 Task: Find connections with filter location Remedios with filter topic #training with filter profile language English with filter current company Korn Ferry with filter school Adamas University with filter industry Clay and Refractory Products Manufacturing with filter service category Resume Writing with filter keywords title Business Analyst
Action: Mouse moved to (633, 87)
Screenshot: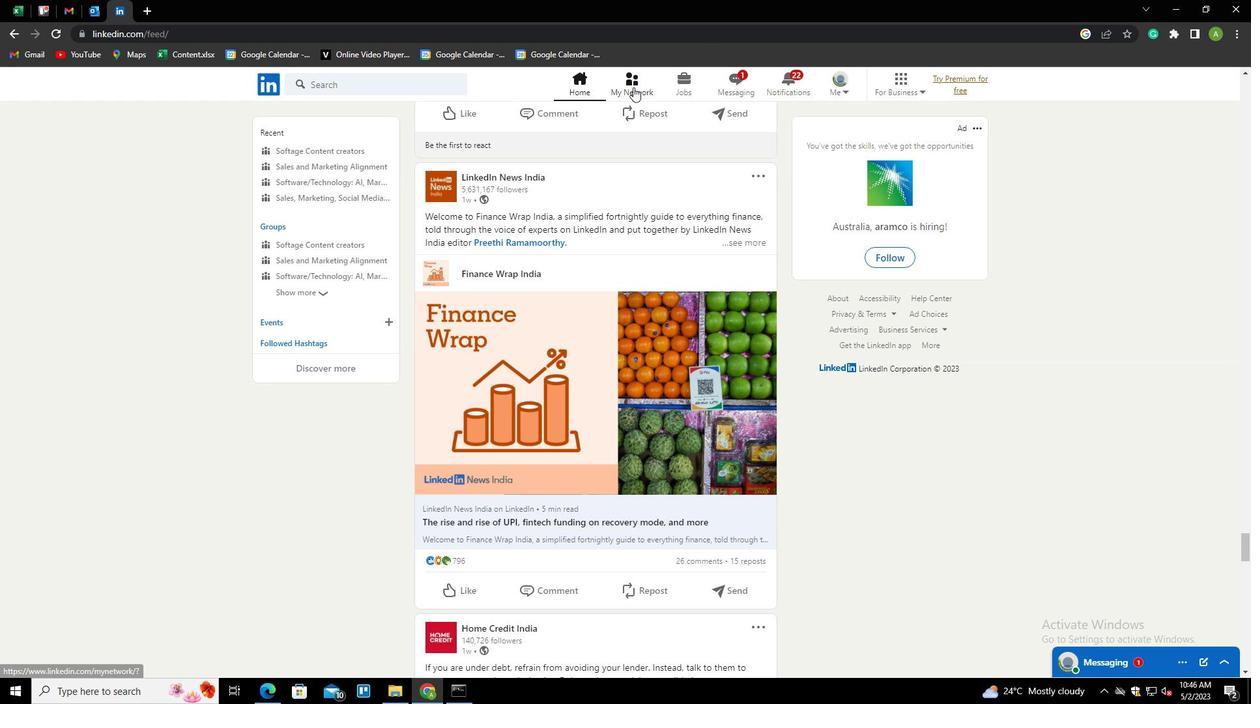 
Action: Mouse pressed left at (633, 87)
Screenshot: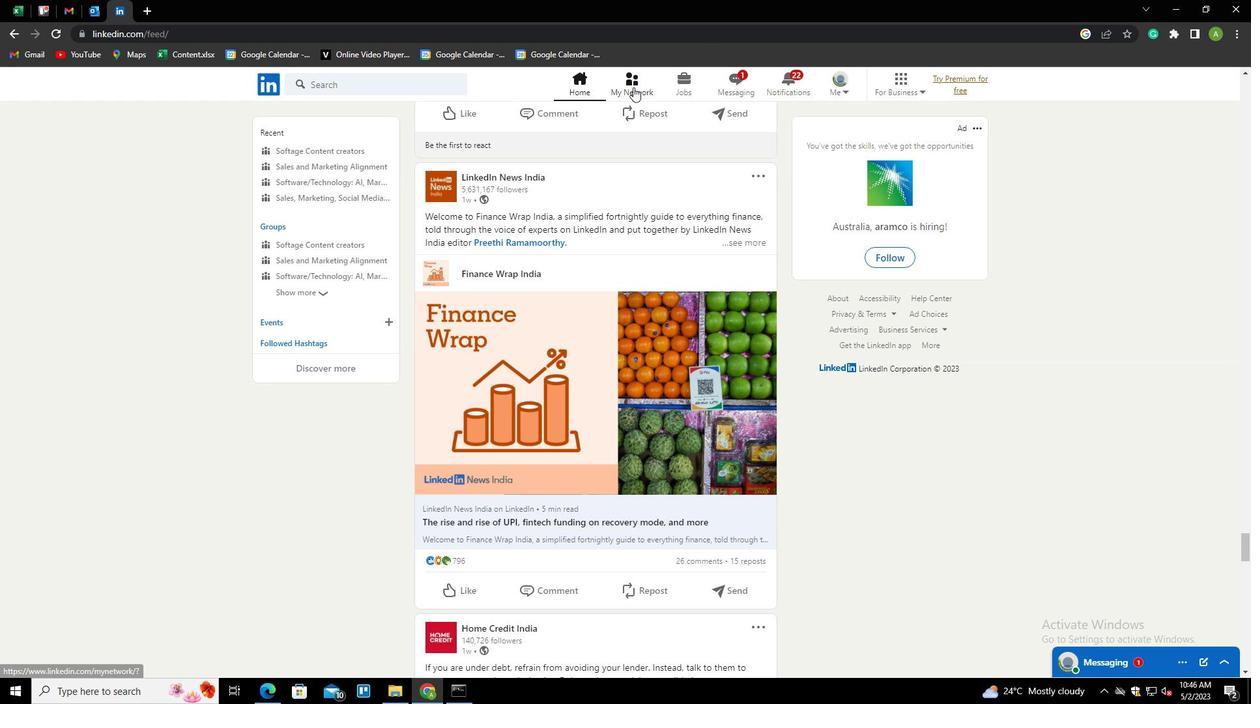 
Action: Mouse moved to (316, 157)
Screenshot: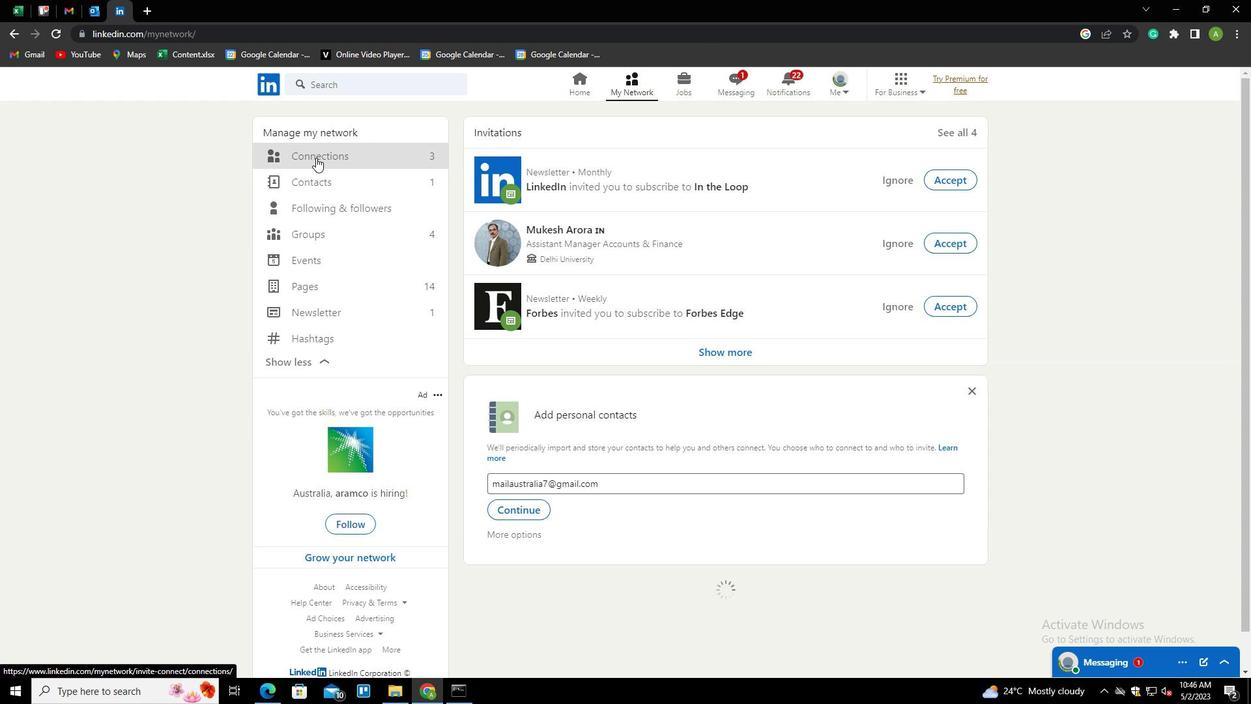 
Action: Mouse pressed left at (316, 157)
Screenshot: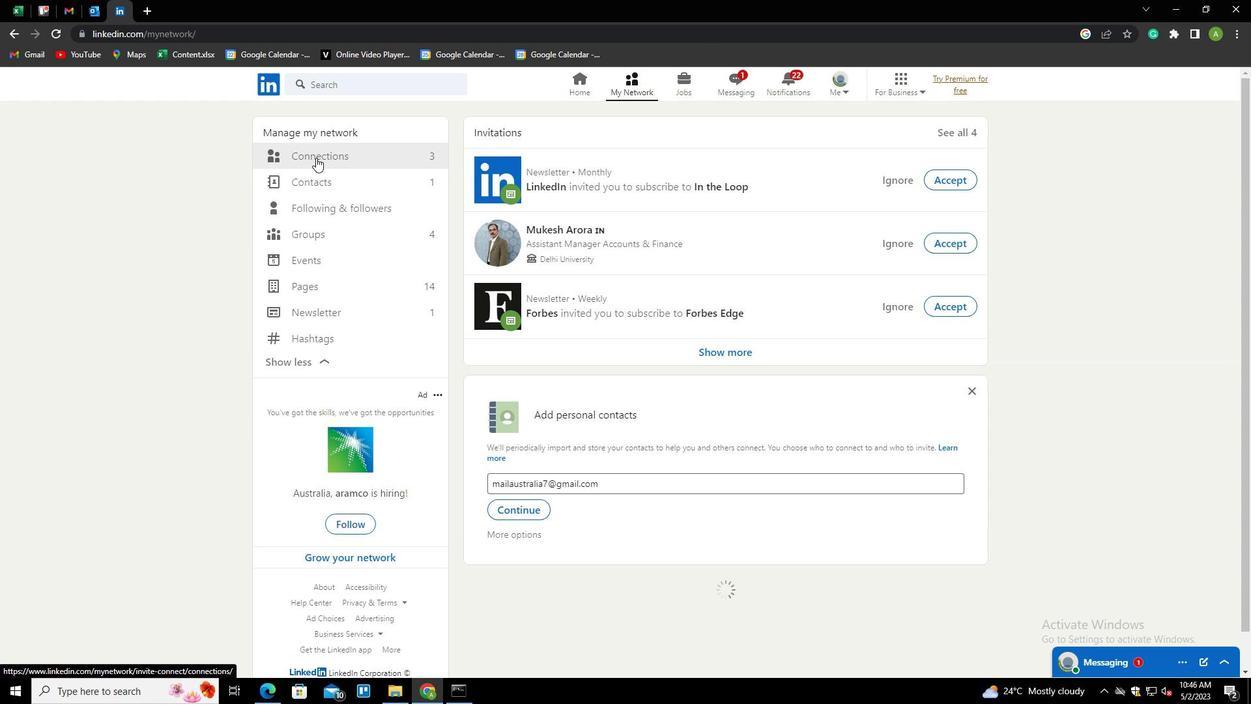 
Action: Mouse moved to (700, 153)
Screenshot: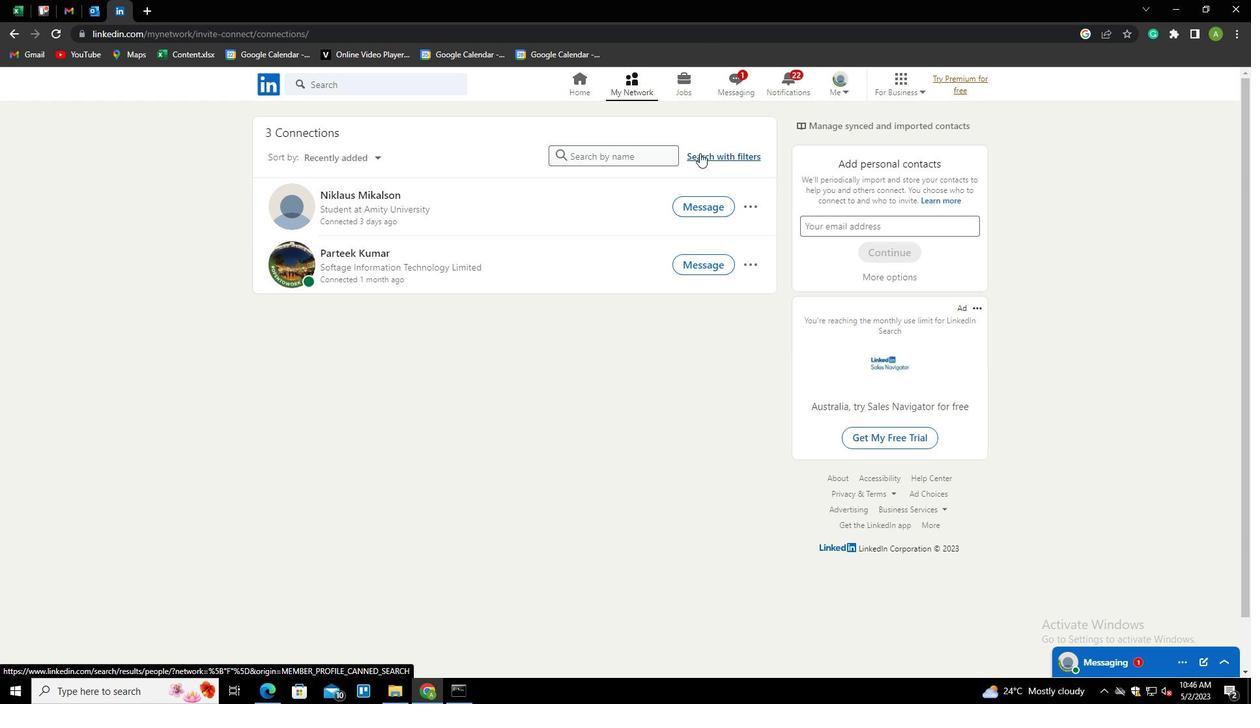 
Action: Mouse pressed left at (700, 153)
Screenshot: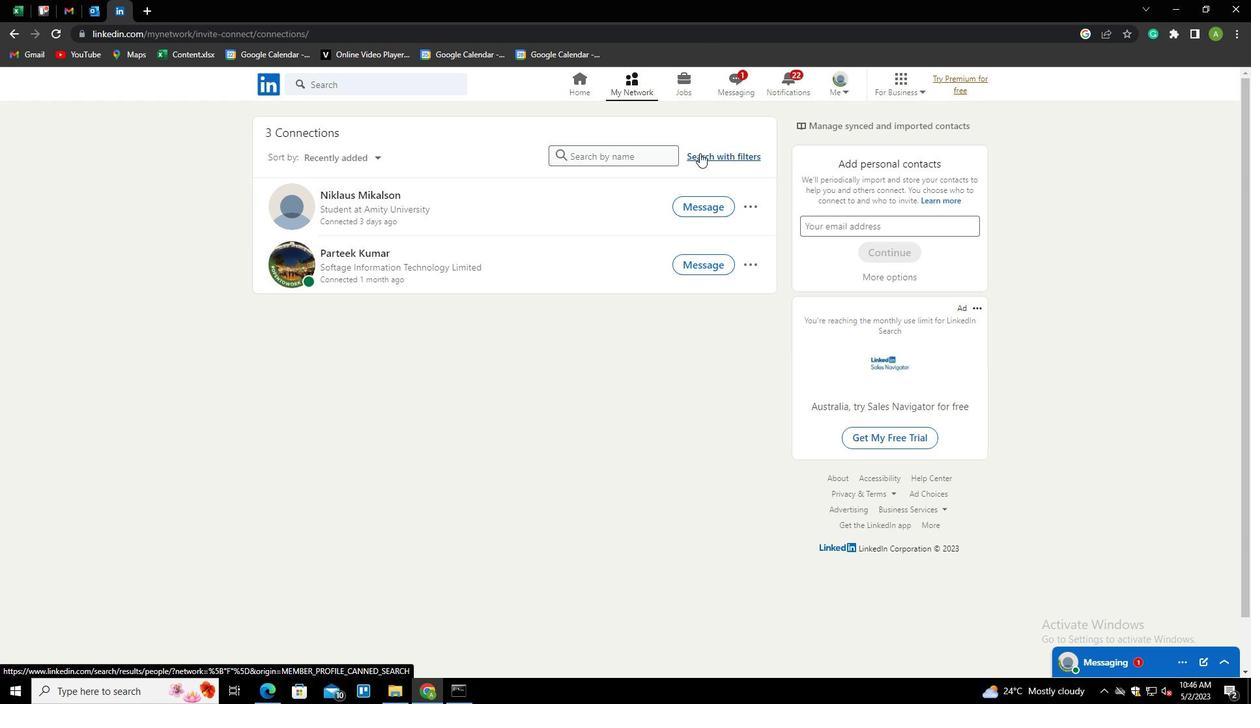 
Action: Mouse moved to (668, 118)
Screenshot: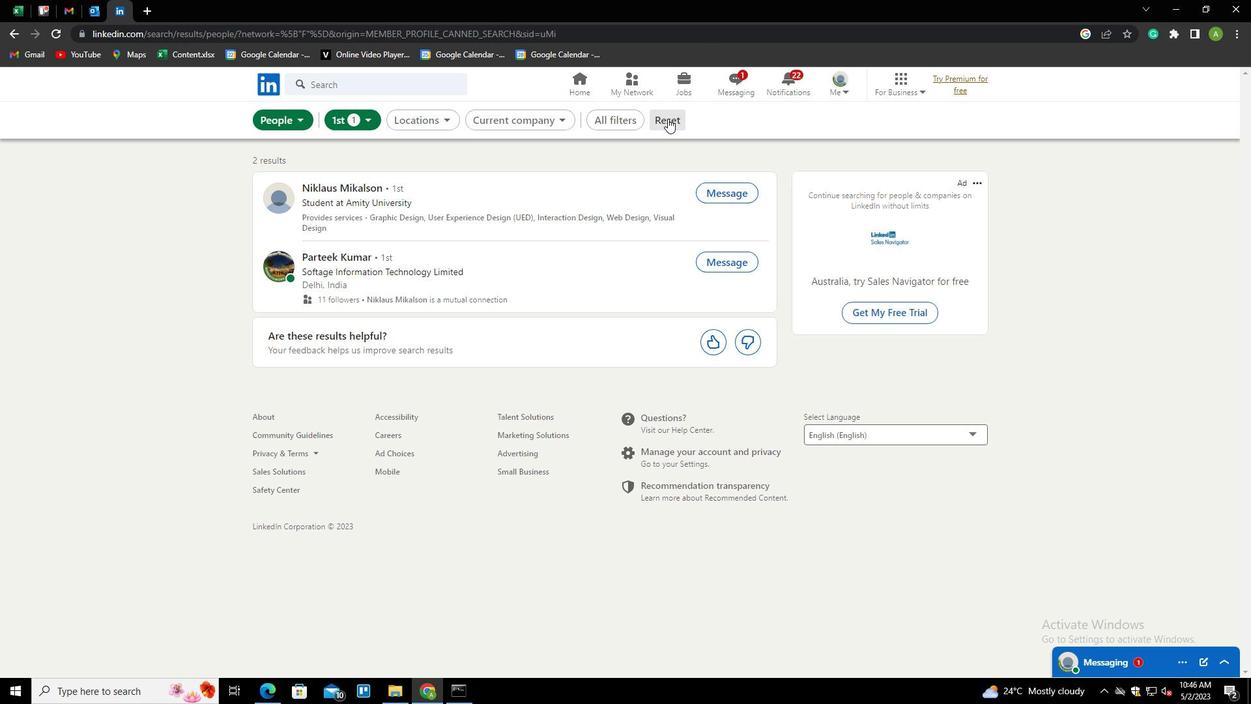 
Action: Mouse pressed left at (668, 118)
Screenshot: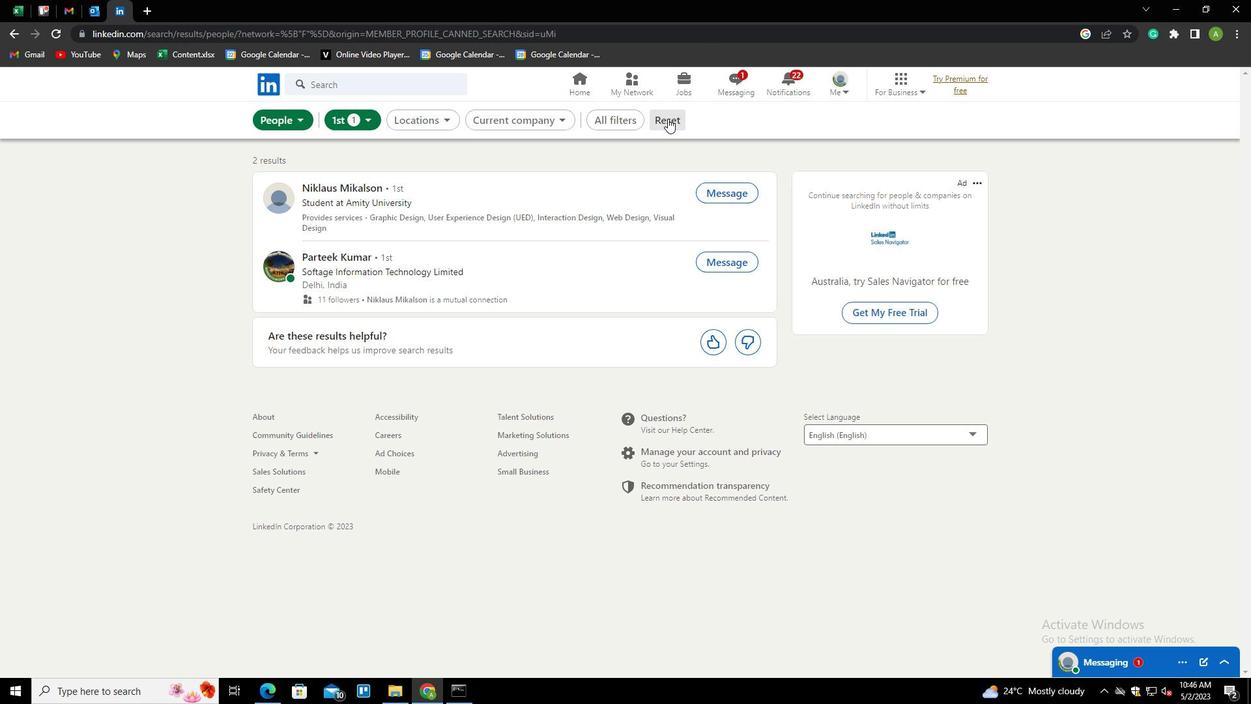
Action: Mouse moved to (647, 119)
Screenshot: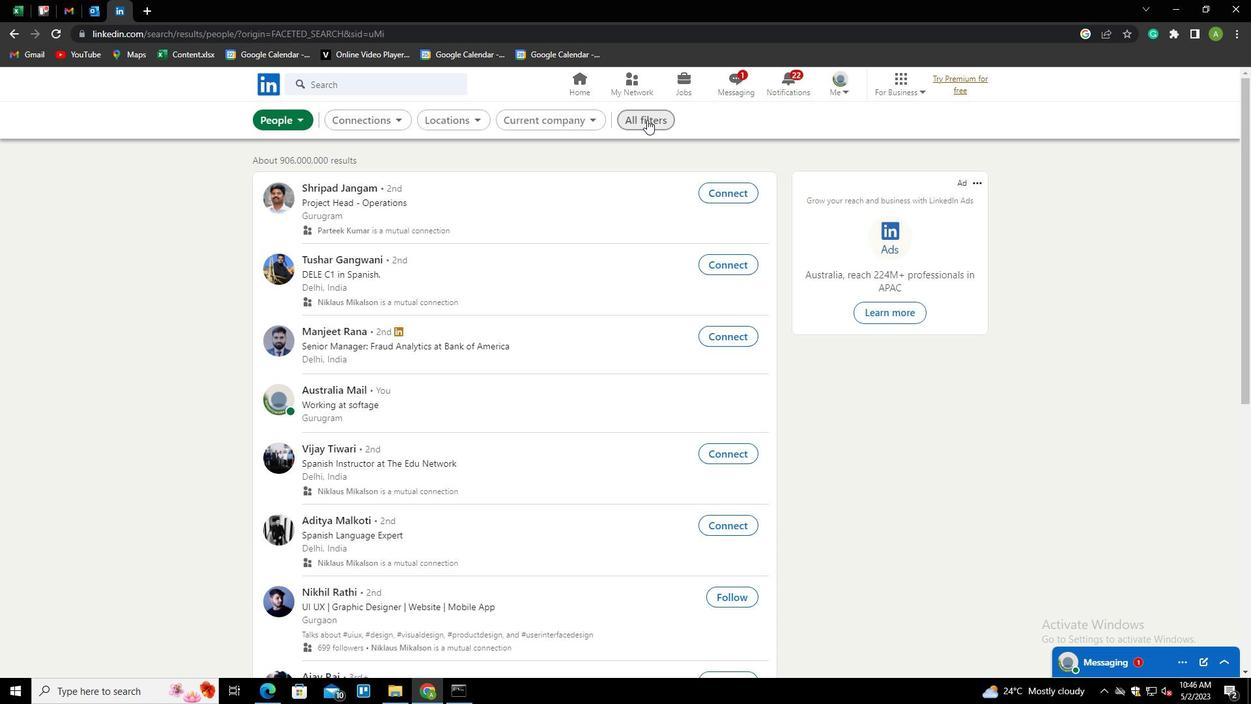 
Action: Mouse pressed left at (647, 119)
Screenshot: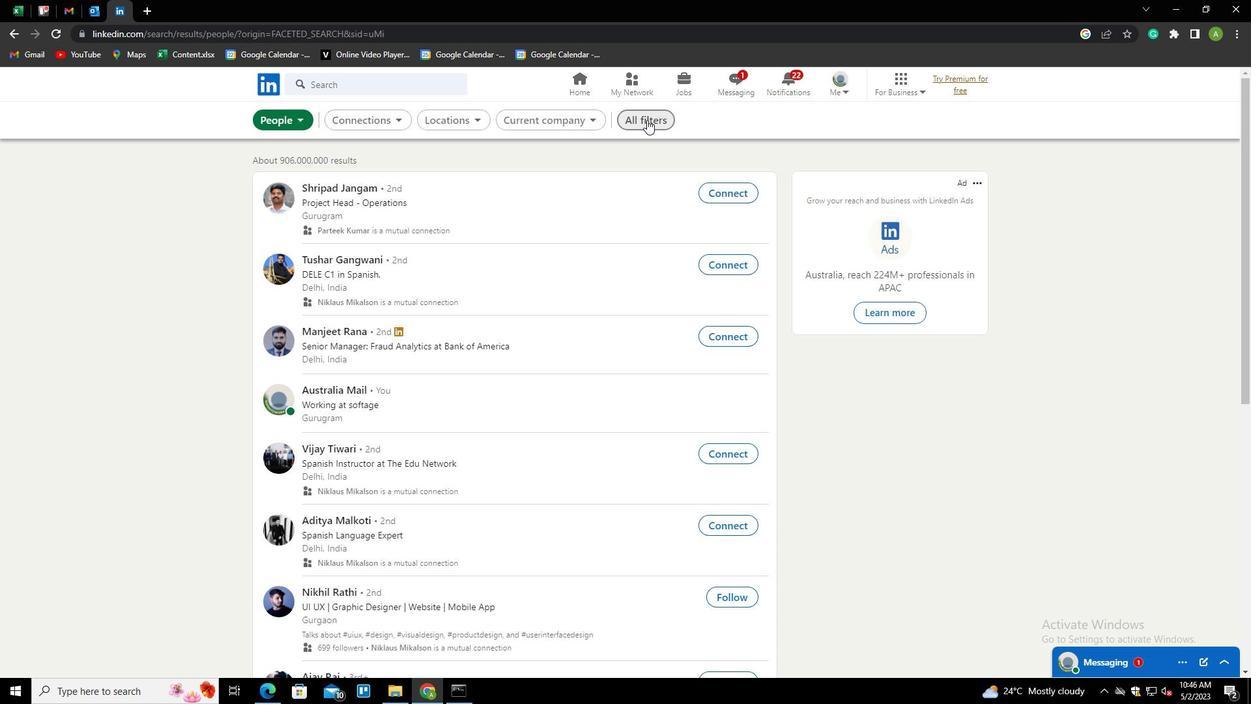
Action: Mouse moved to (964, 285)
Screenshot: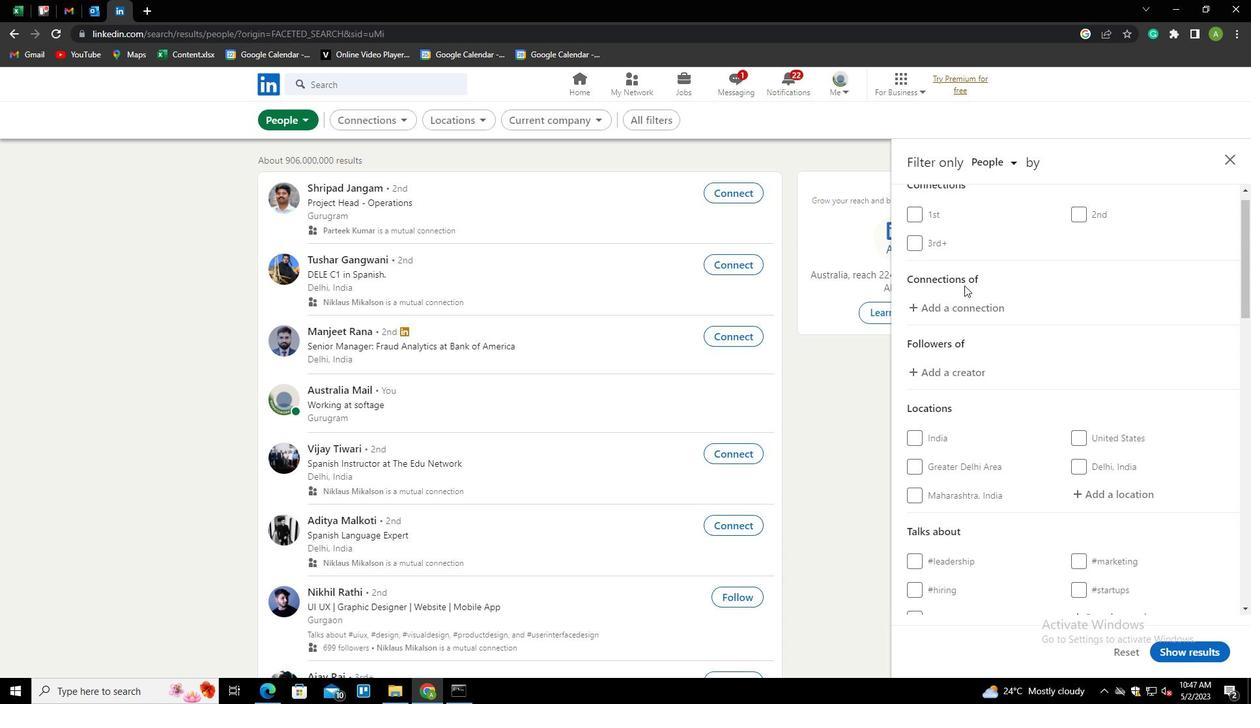 
Action: Mouse scrolled (964, 284) with delta (0, 0)
Screenshot: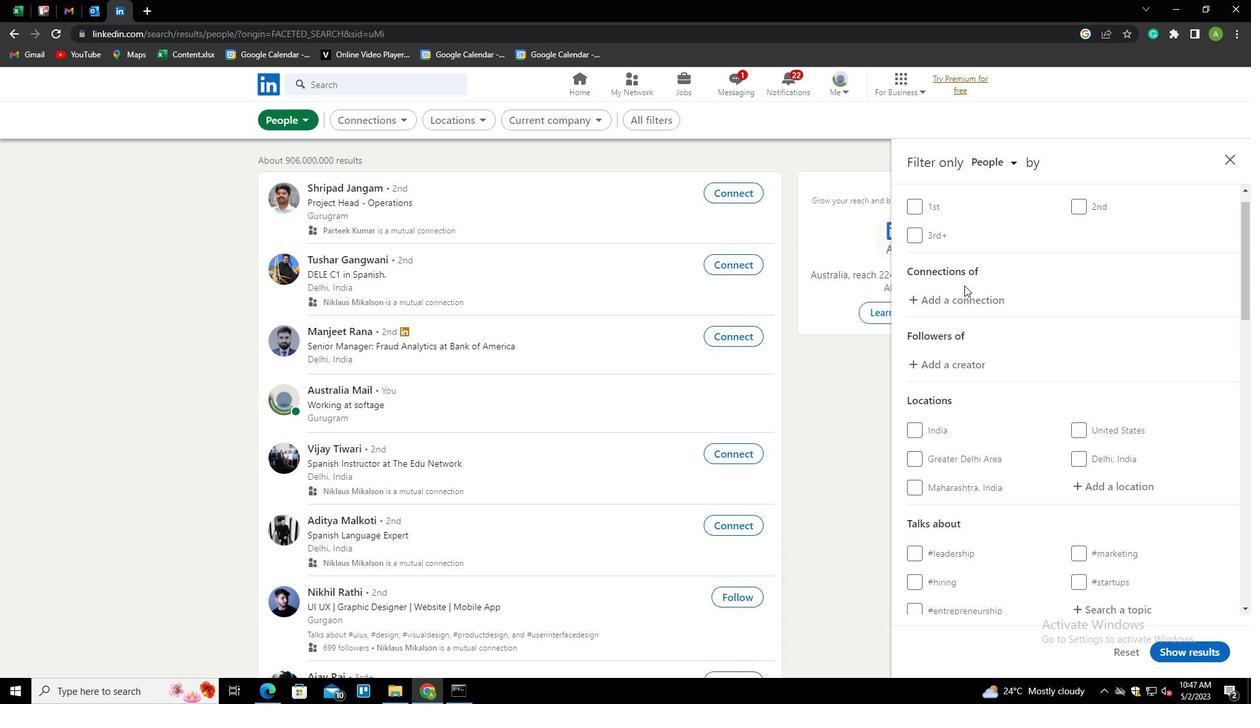 
Action: Mouse scrolled (964, 284) with delta (0, 0)
Screenshot: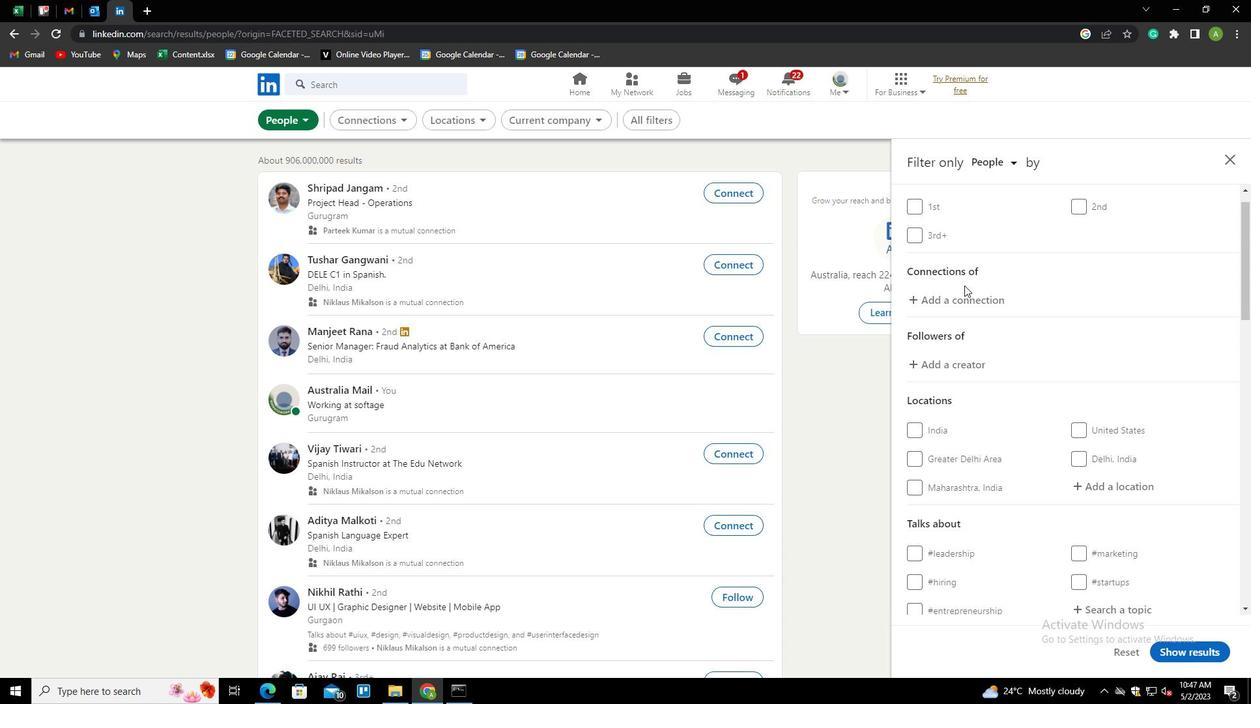 
Action: Mouse scrolled (964, 284) with delta (0, 0)
Screenshot: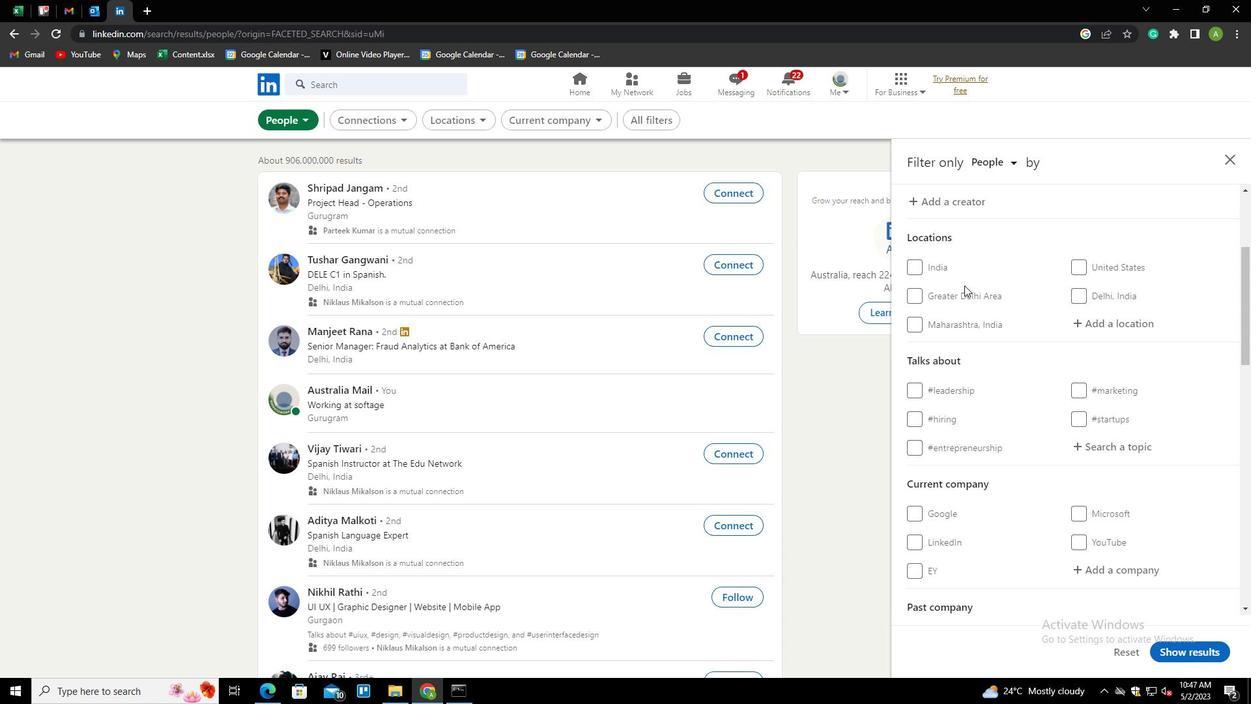 
Action: Mouse scrolled (964, 284) with delta (0, 0)
Screenshot: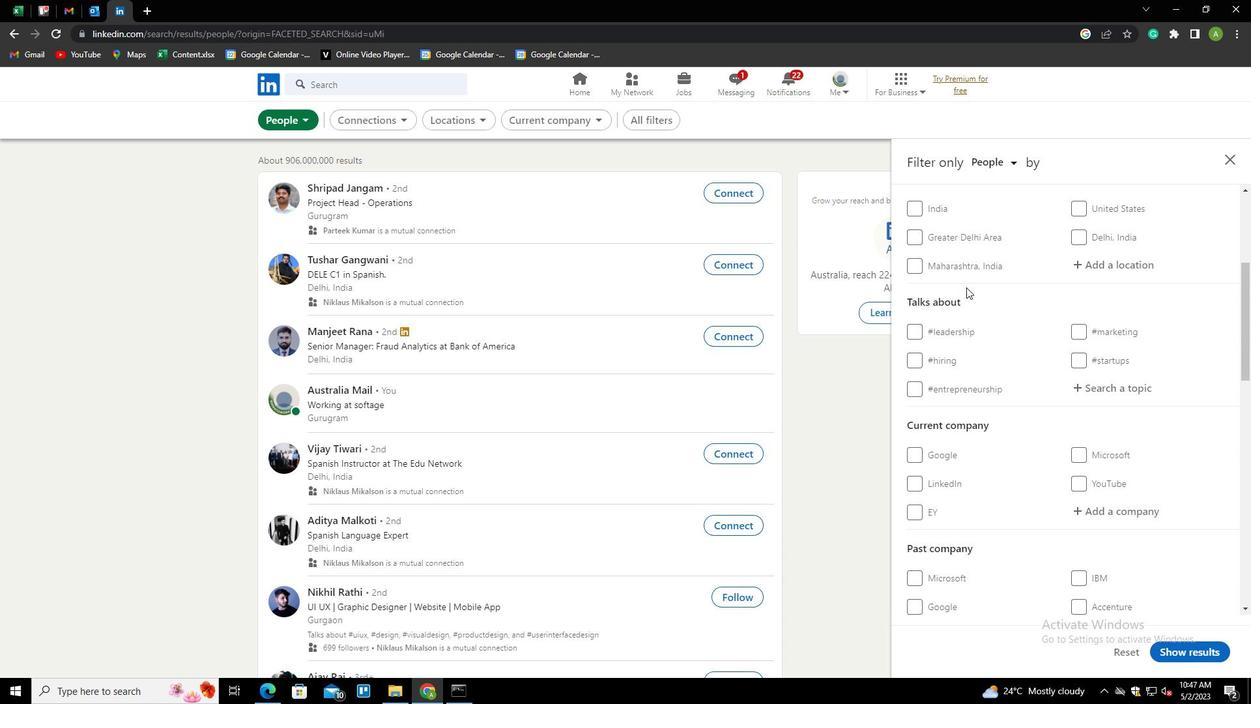 
Action: Mouse moved to (1087, 260)
Screenshot: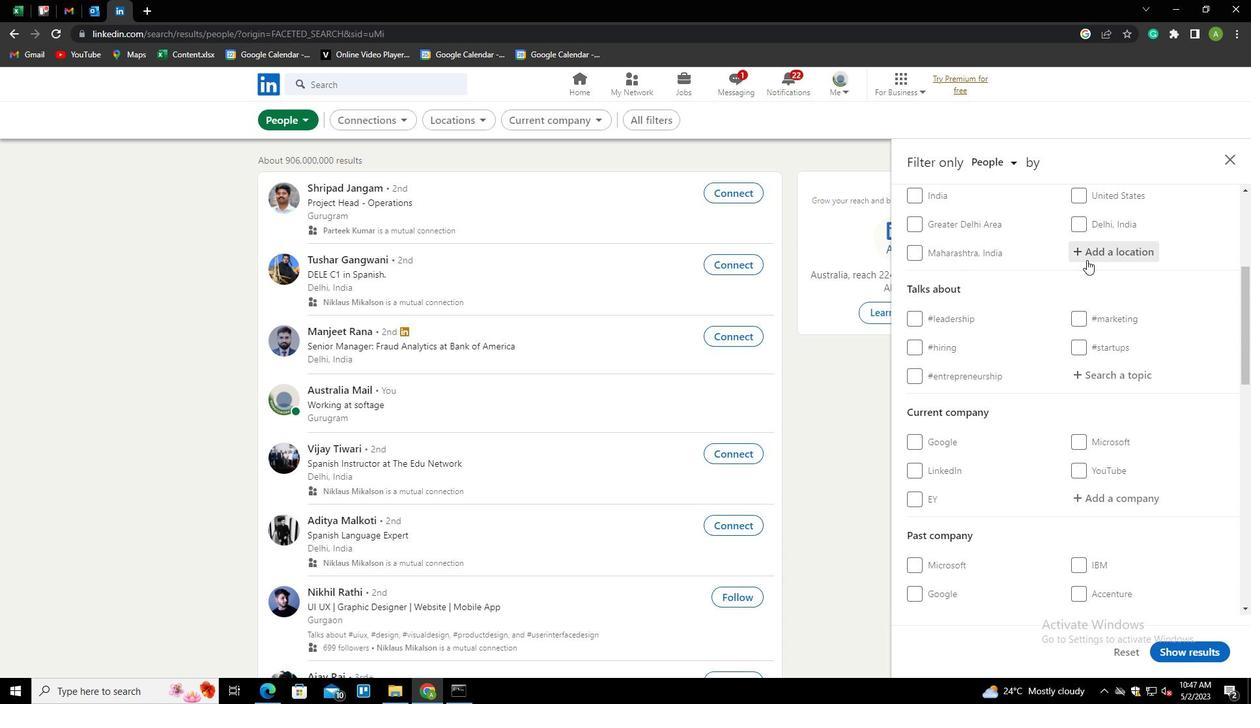
Action: Mouse pressed left at (1087, 260)
Screenshot: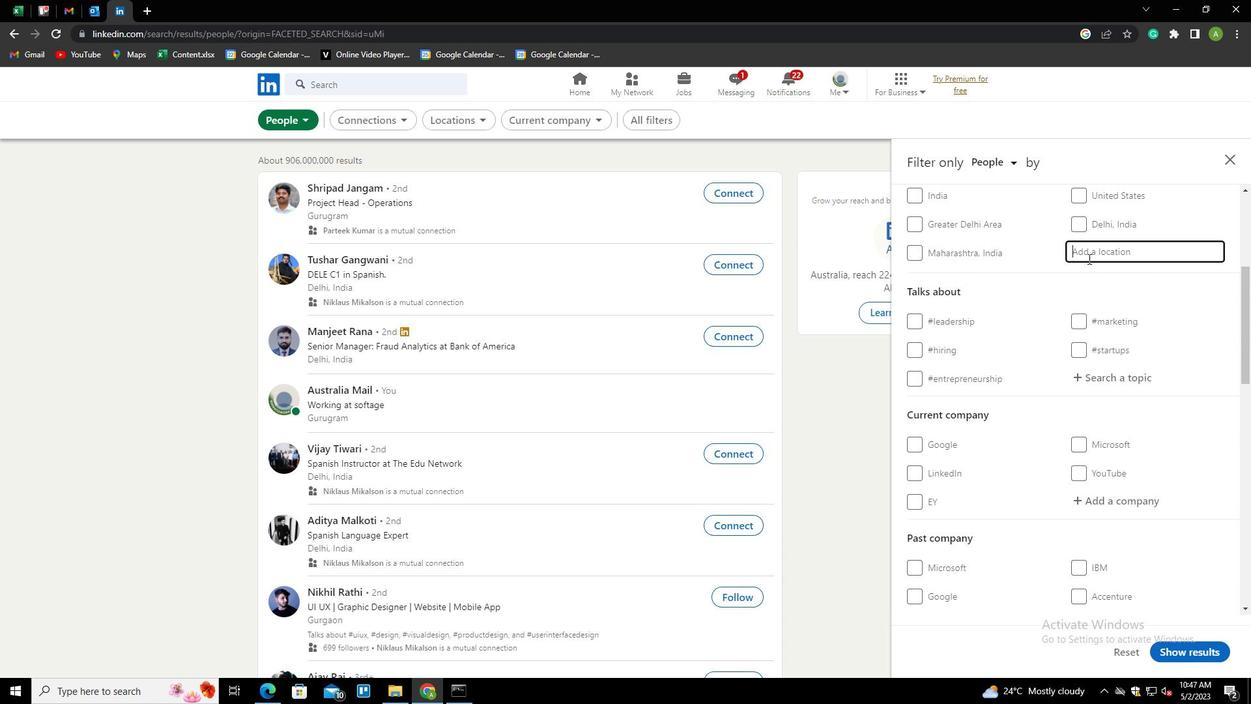 
Action: Mouse moved to (1099, 254)
Screenshot: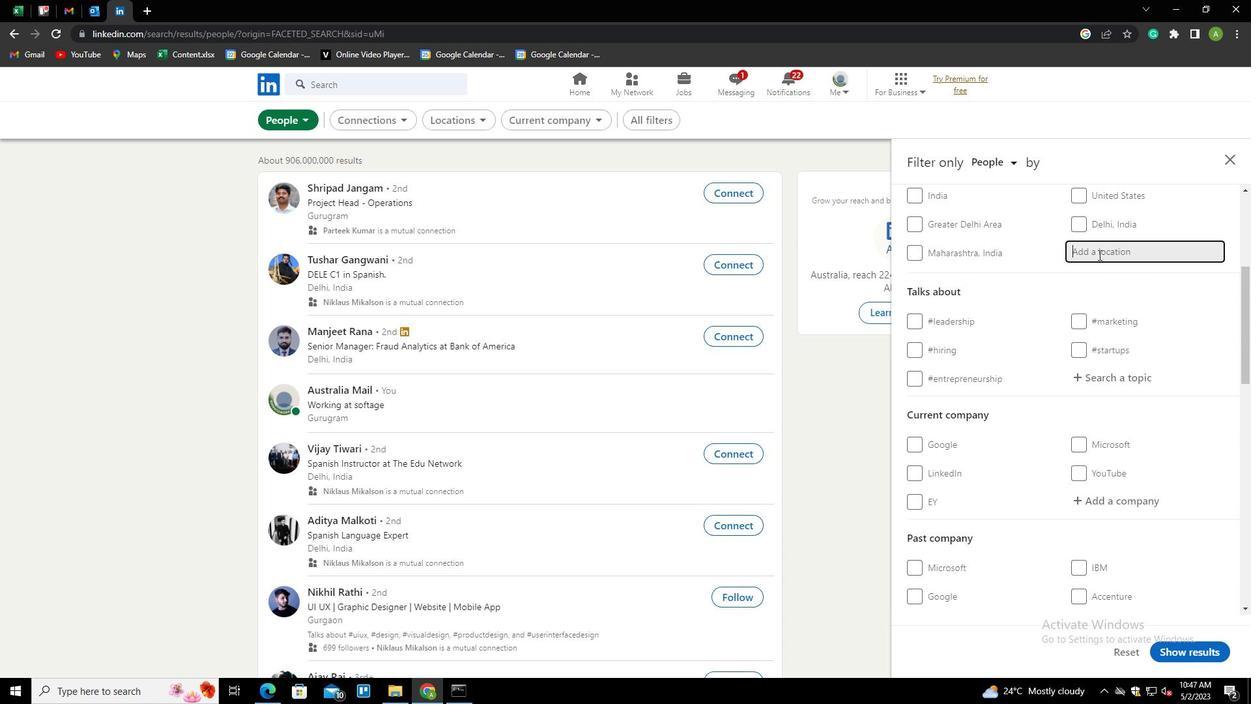 
Action: Mouse pressed left at (1099, 254)
Screenshot: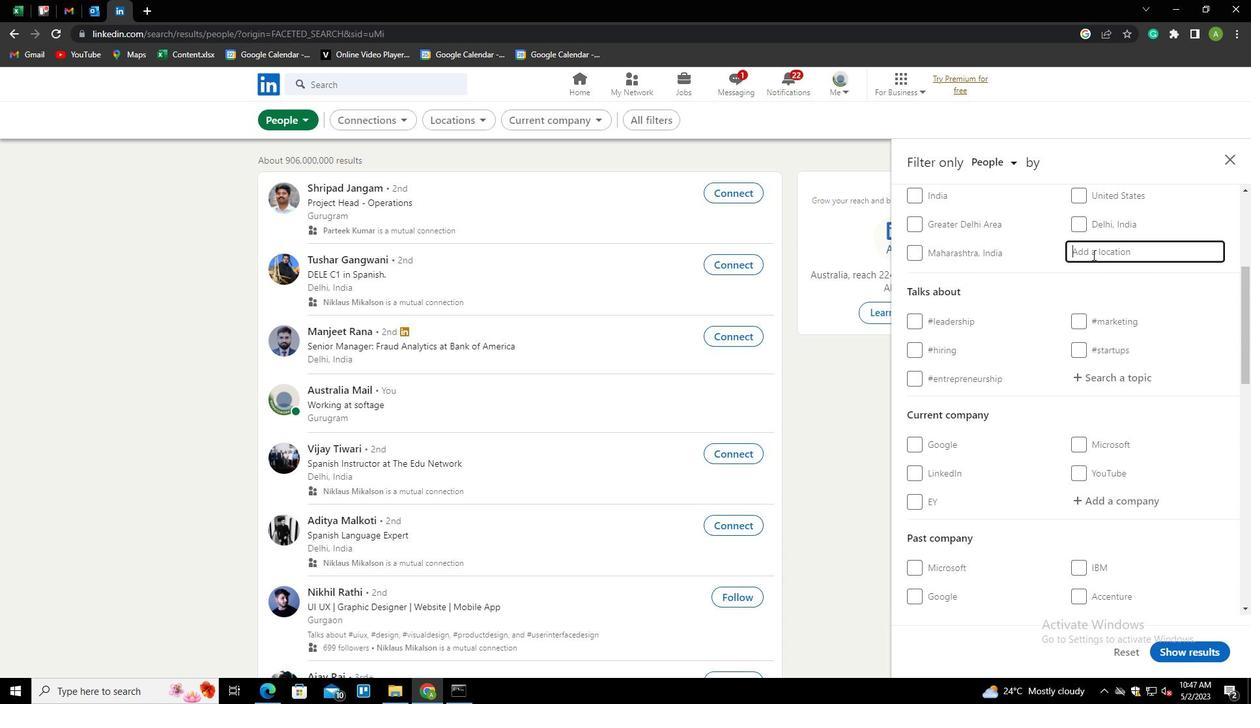 
Action: Mouse moved to (1093, 254)
Screenshot: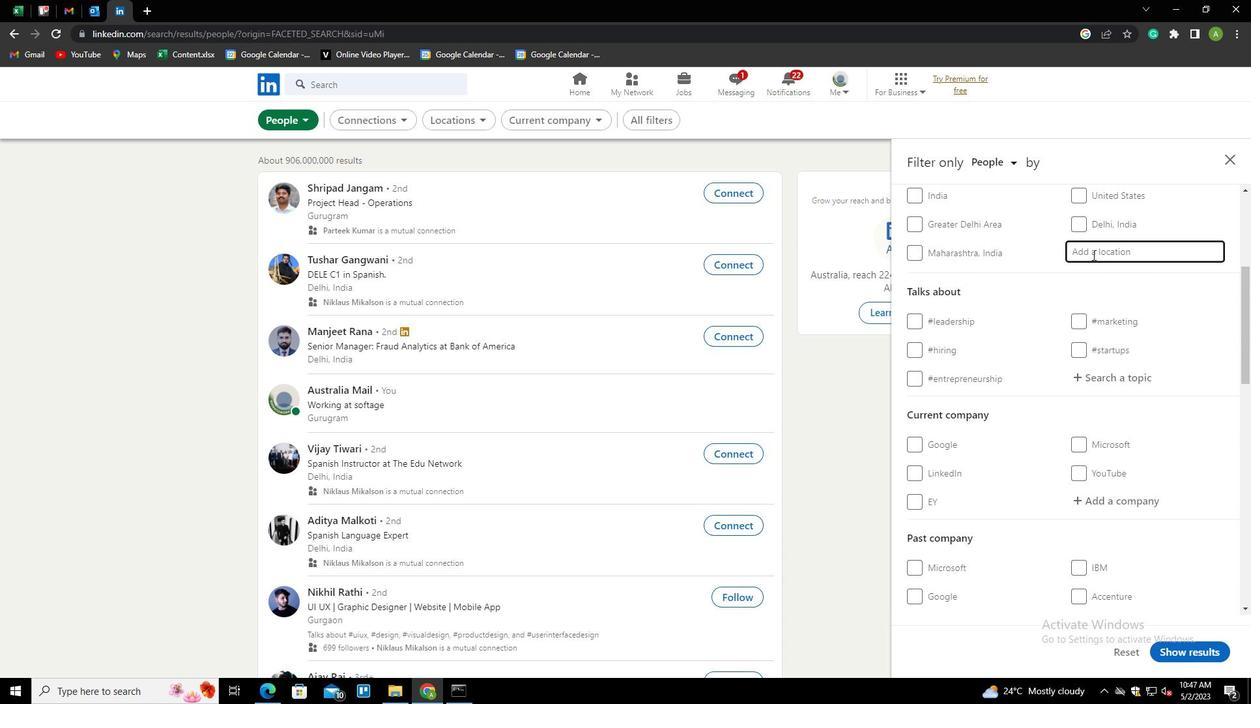 
Action: Key pressed <Key.shift>REMEDIOS<Key.down><Key.enter>
Screenshot: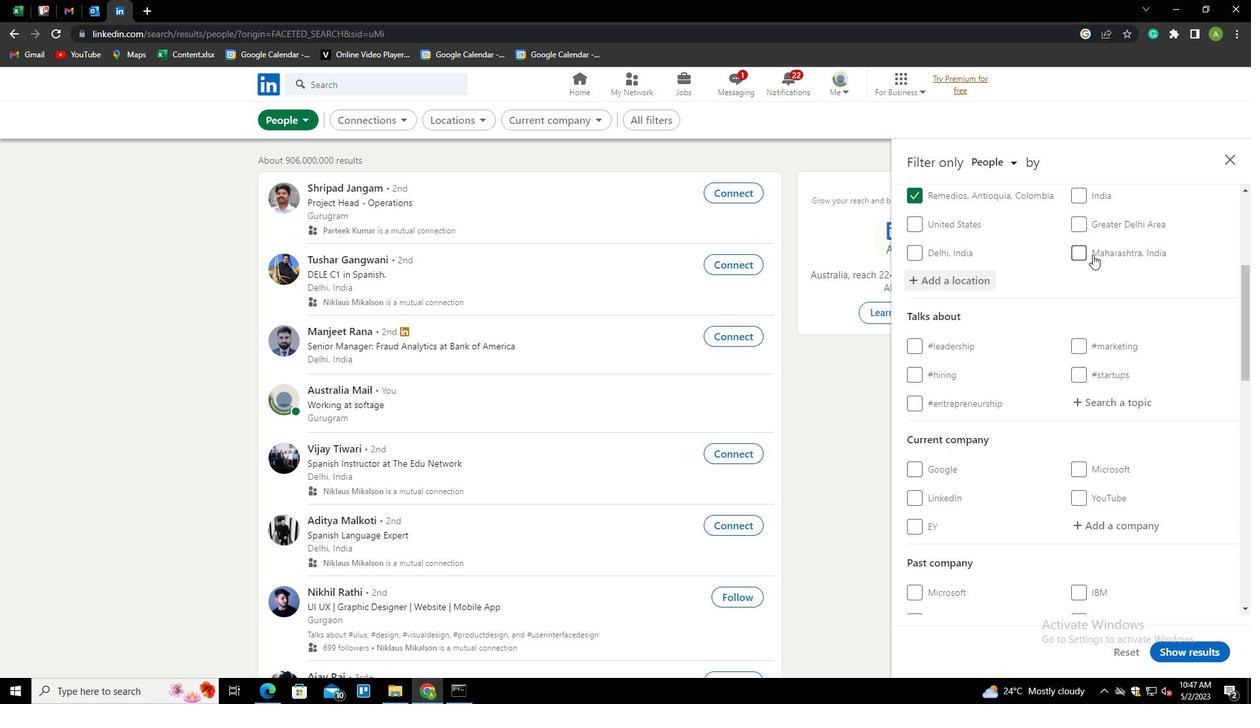 
Action: Mouse scrolled (1093, 254) with delta (0, 0)
Screenshot: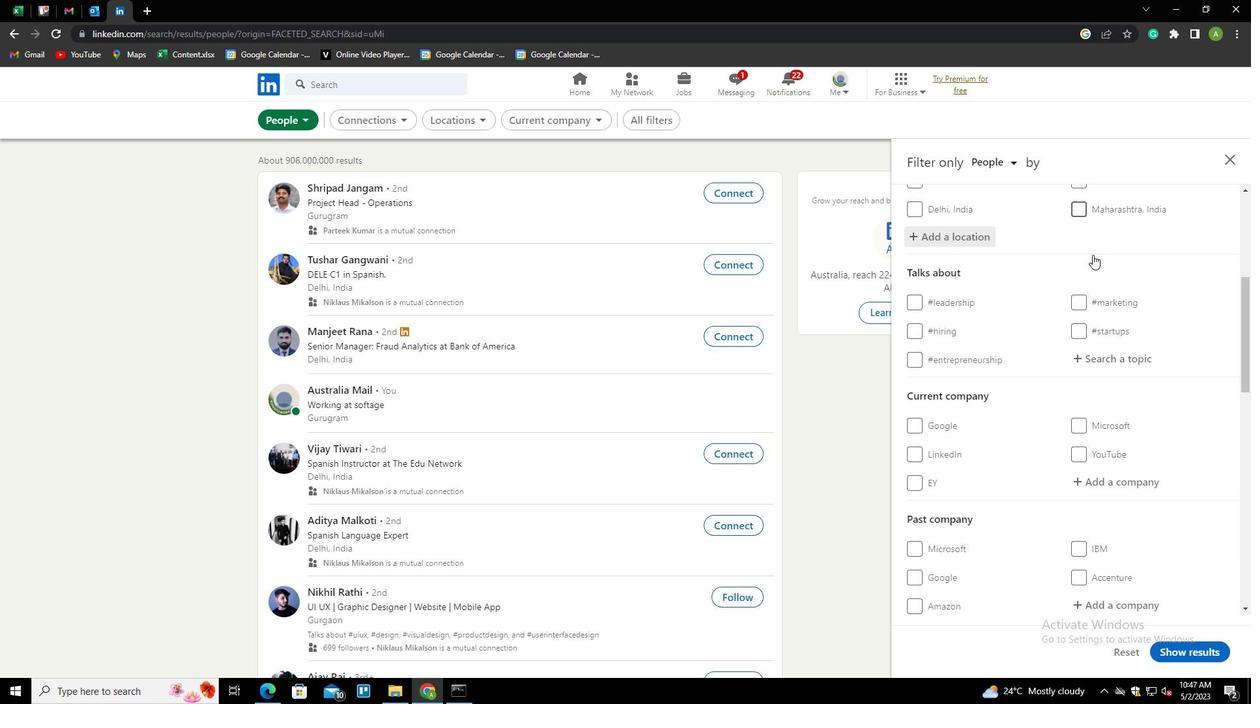 
Action: Mouse moved to (1114, 330)
Screenshot: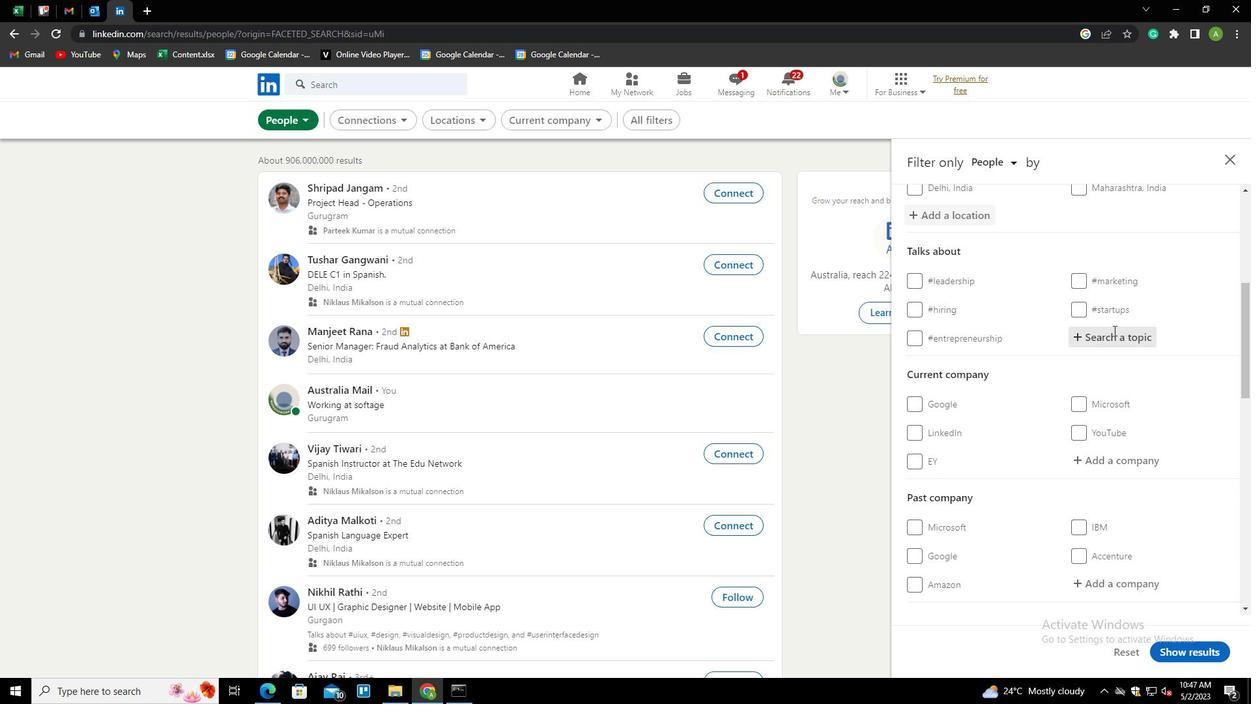 
Action: Mouse pressed left at (1114, 330)
Screenshot: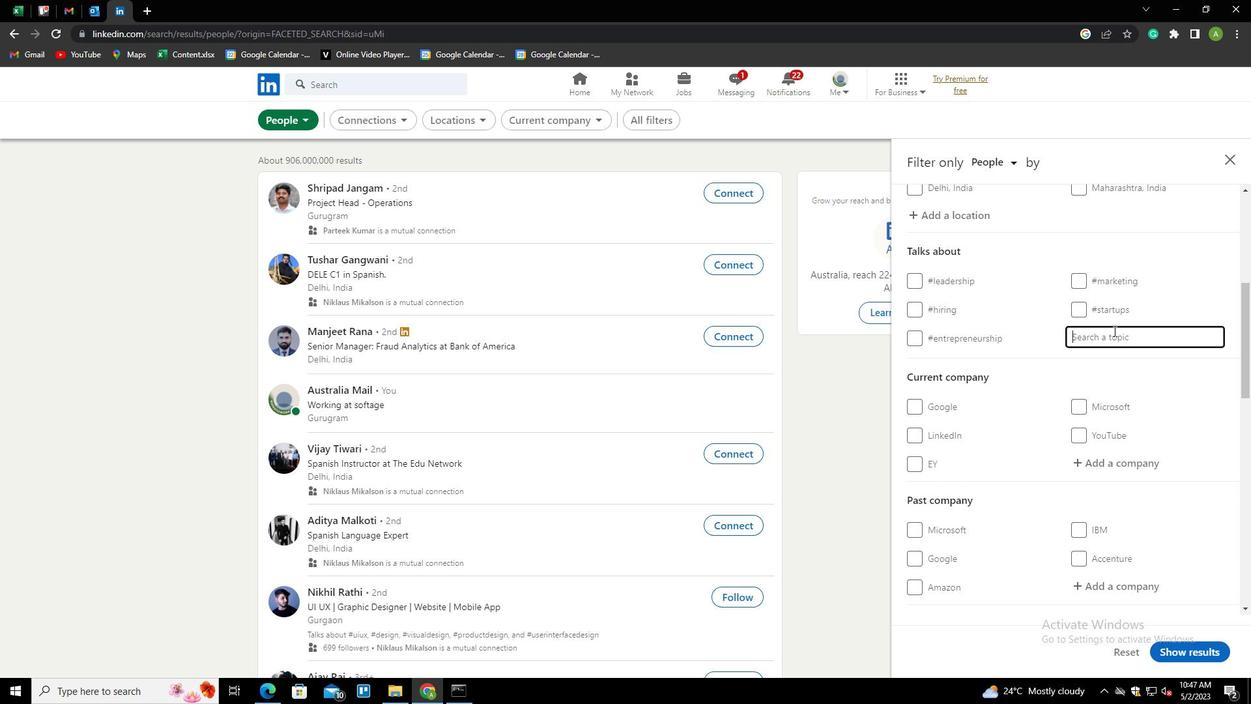 
Action: Mouse moved to (1115, 334)
Screenshot: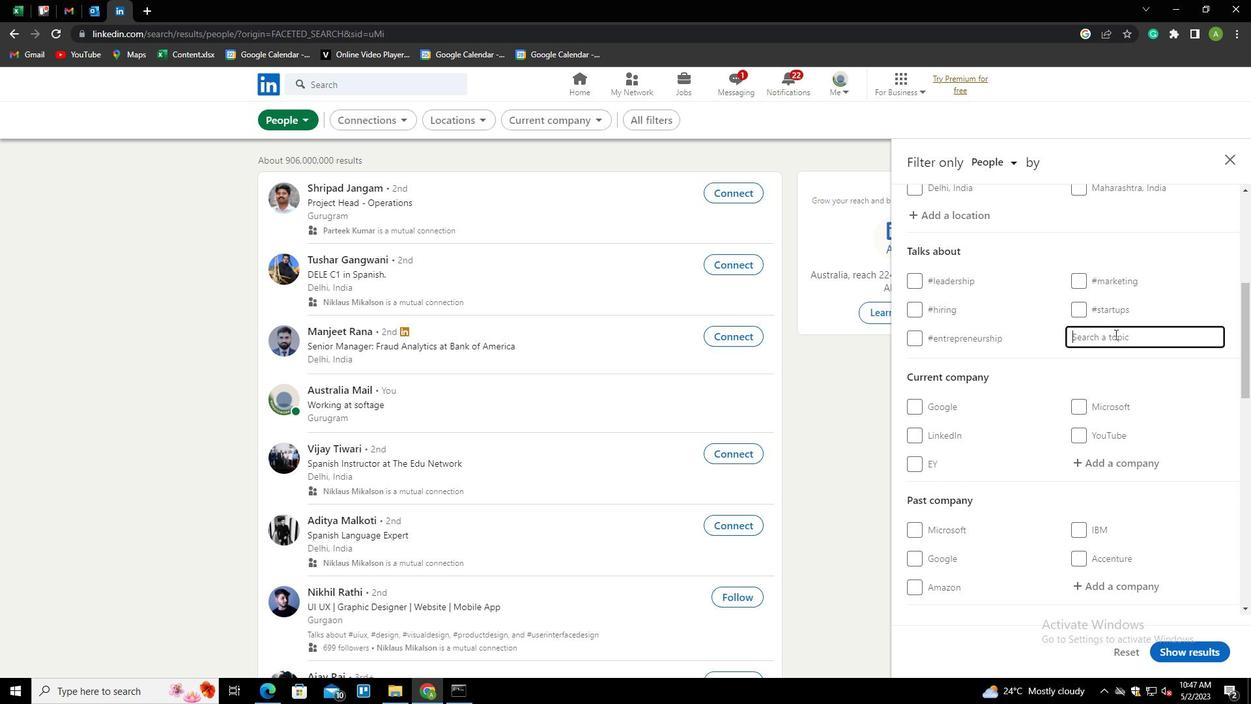 
Action: Mouse pressed left at (1115, 334)
Screenshot: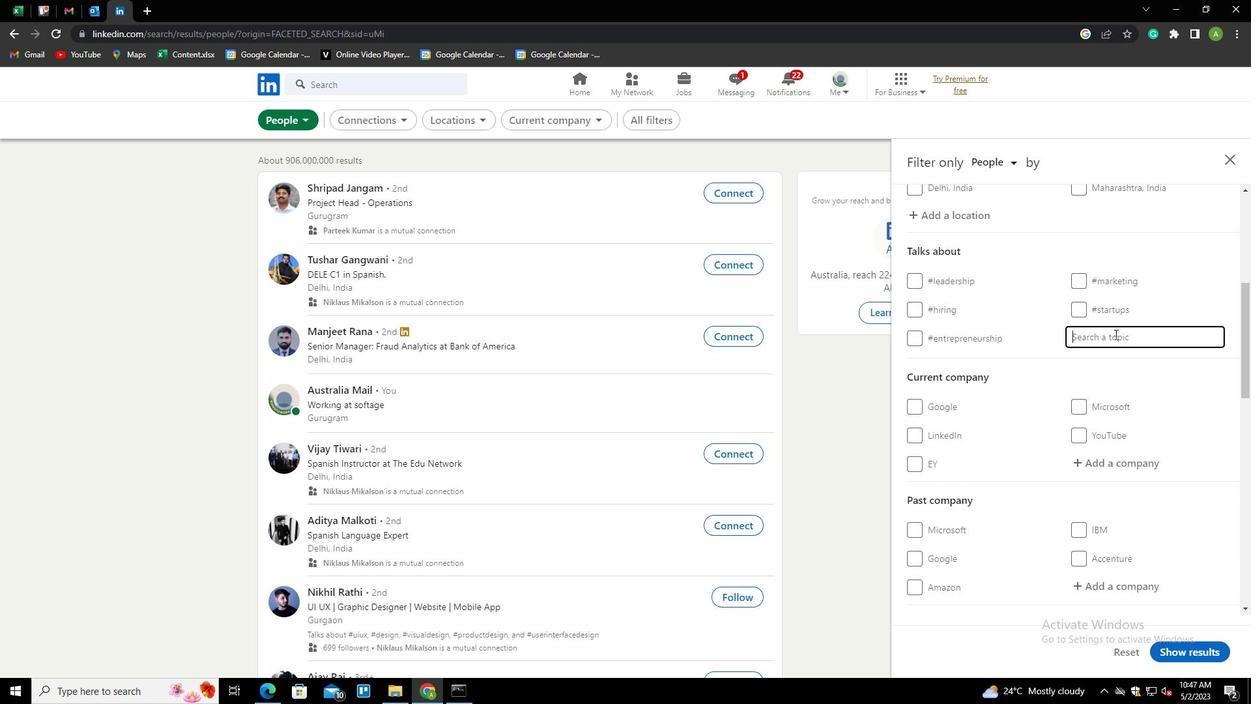 
Action: Key pressed TRAINING<Key.down><Key.enter>
Screenshot: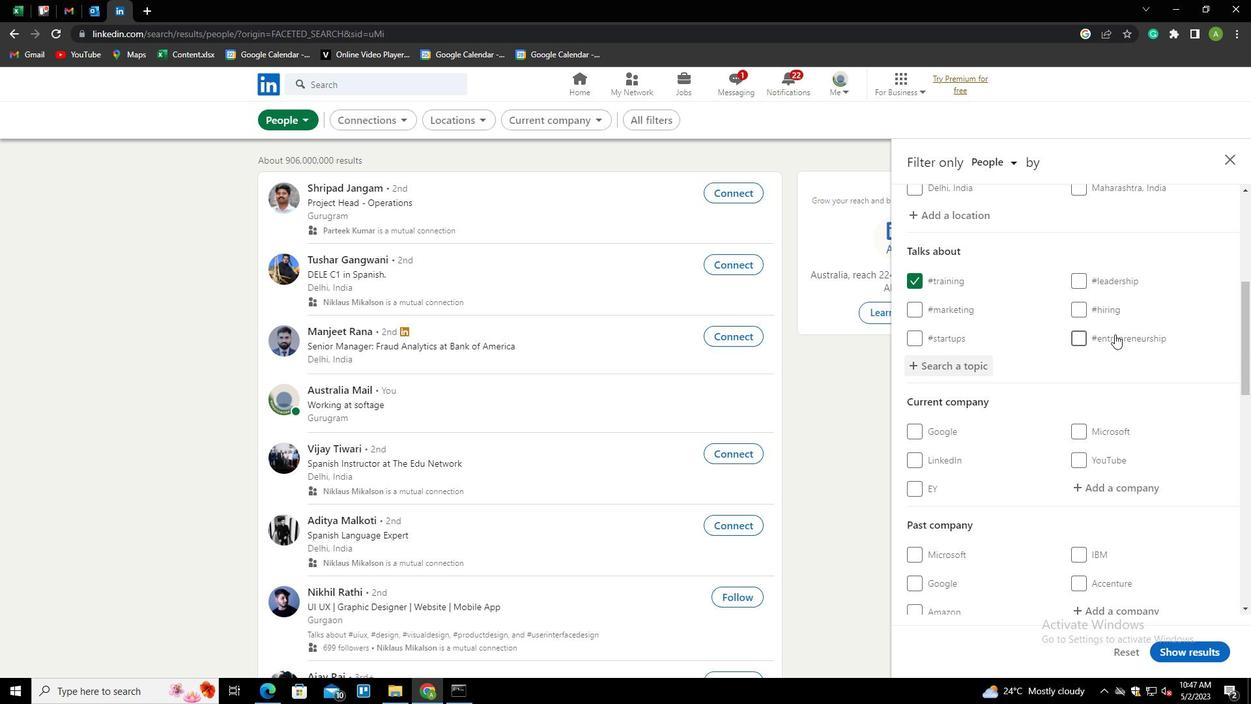 
Action: Mouse scrolled (1115, 333) with delta (0, 0)
Screenshot: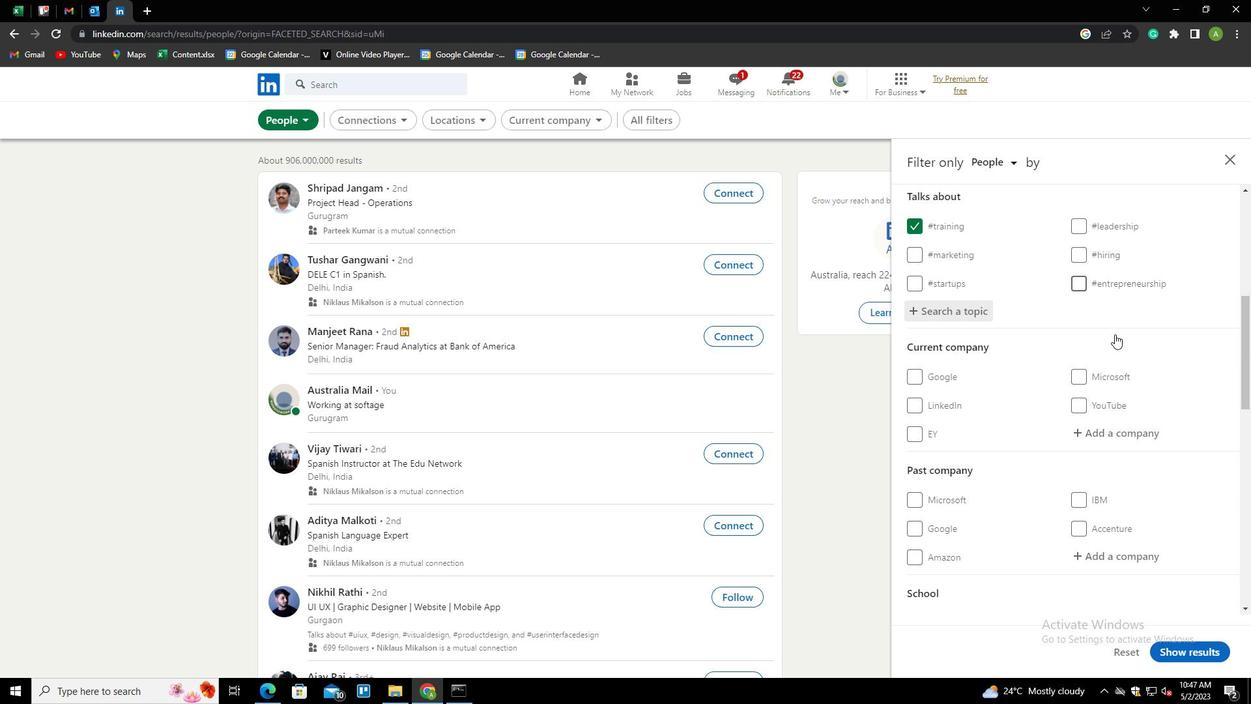 
Action: Mouse scrolled (1115, 333) with delta (0, 0)
Screenshot: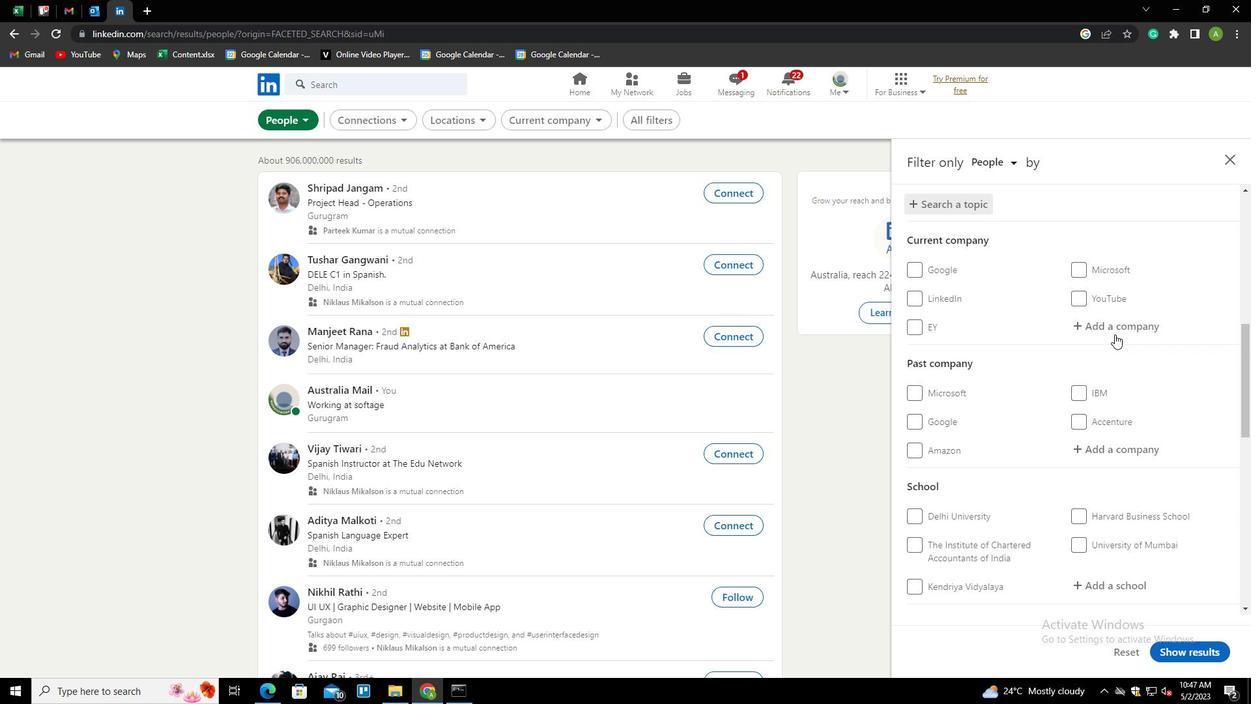 
Action: Mouse scrolled (1115, 333) with delta (0, 0)
Screenshot: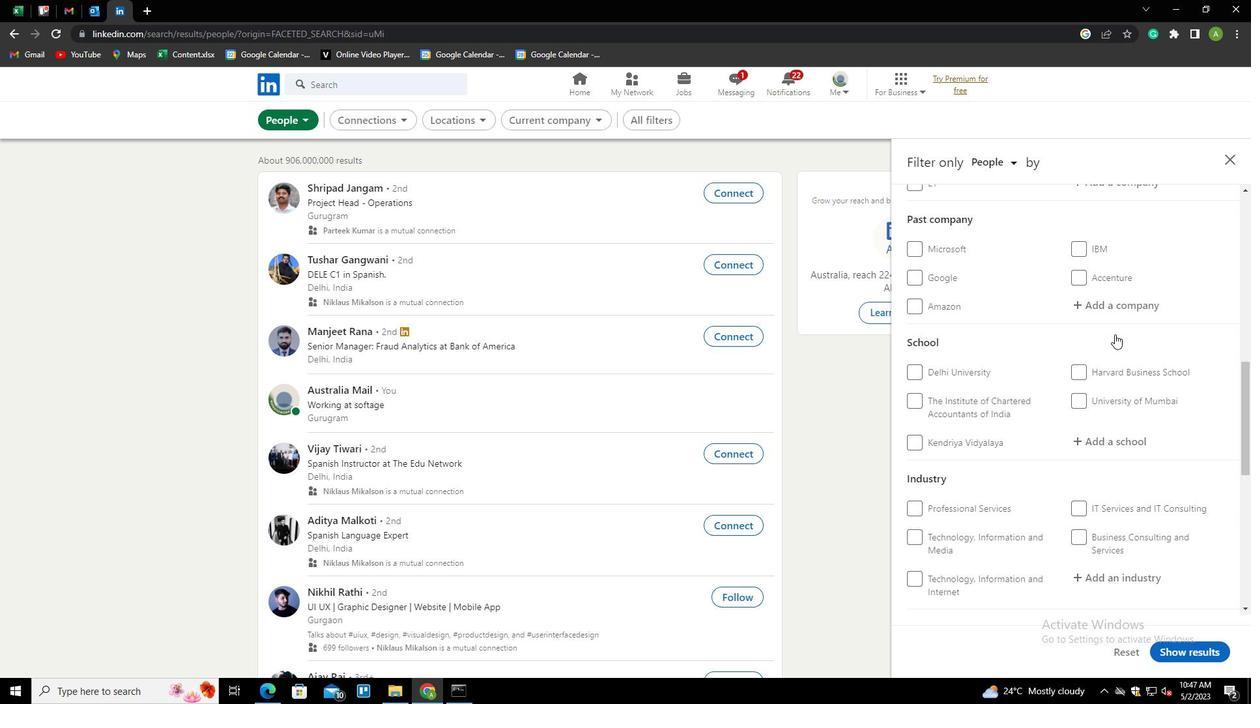 
Action: Mouse scrolled (1115, 333) with delta (0, 0)
Screenshot: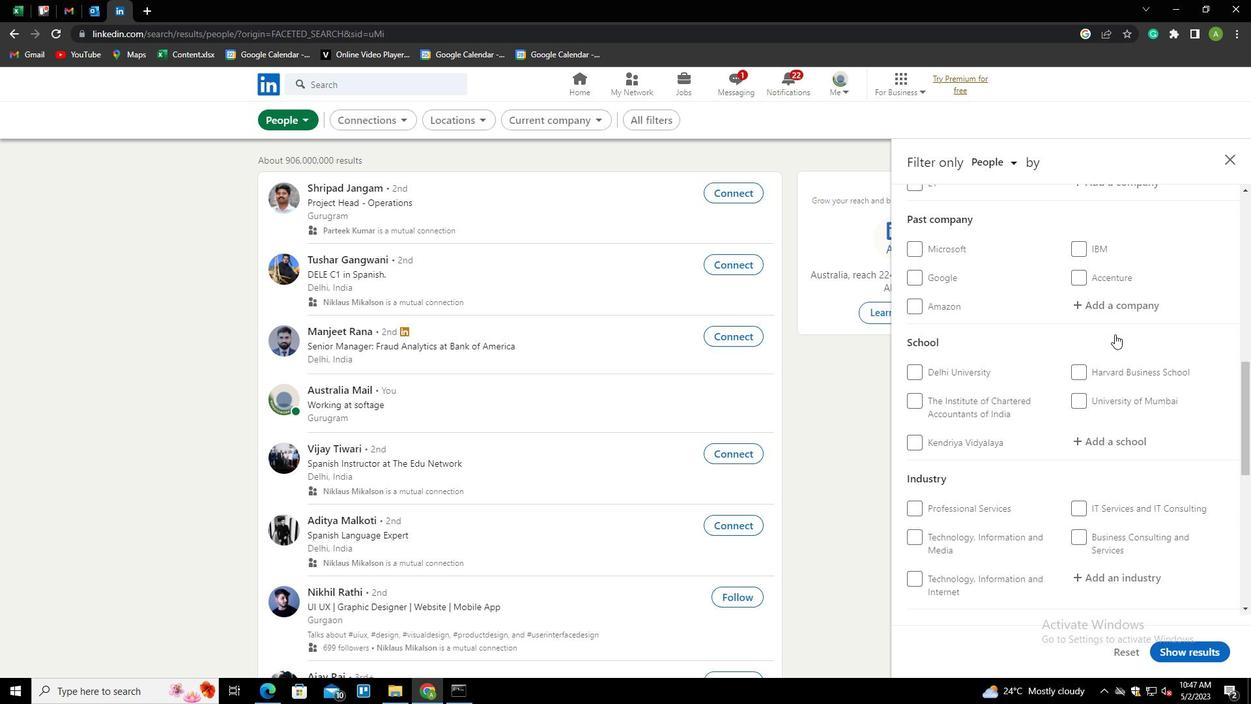 
Action: Mouse scrolled (1115, 333) with delta (0, 0)
Screenshot: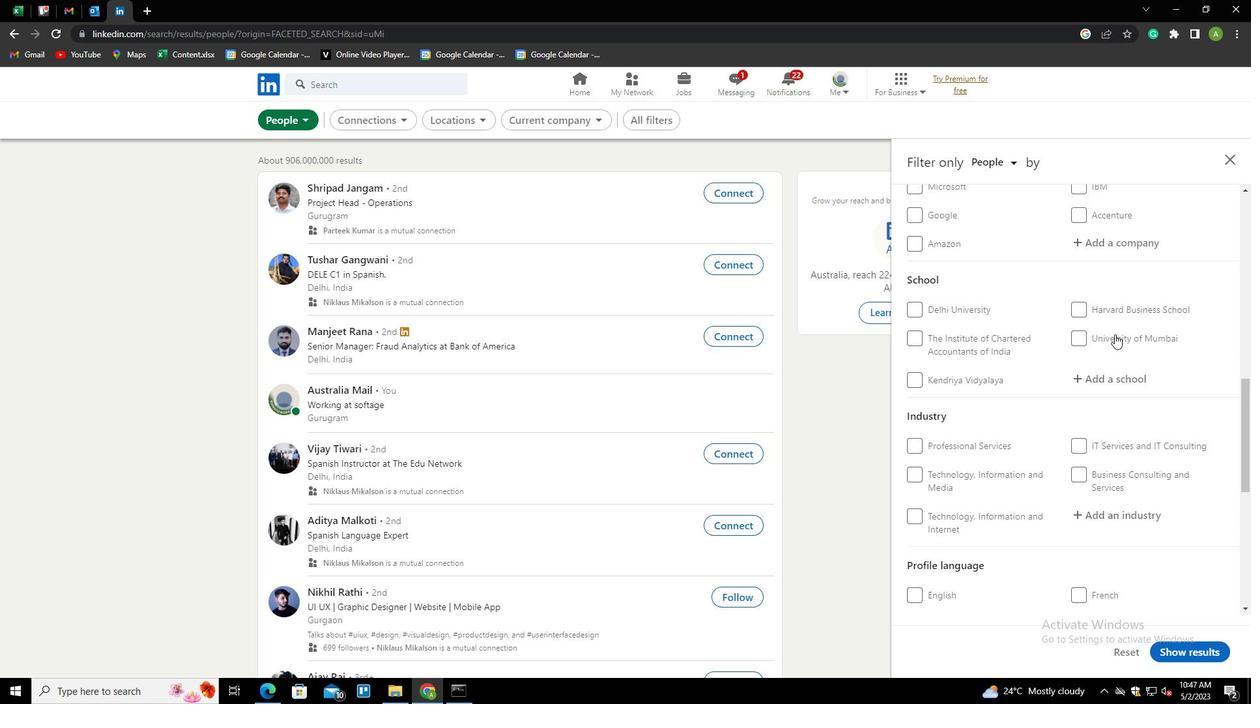 
Action: Mouse scrolled (1115, 333) with delta (0, 0)
Screenshot: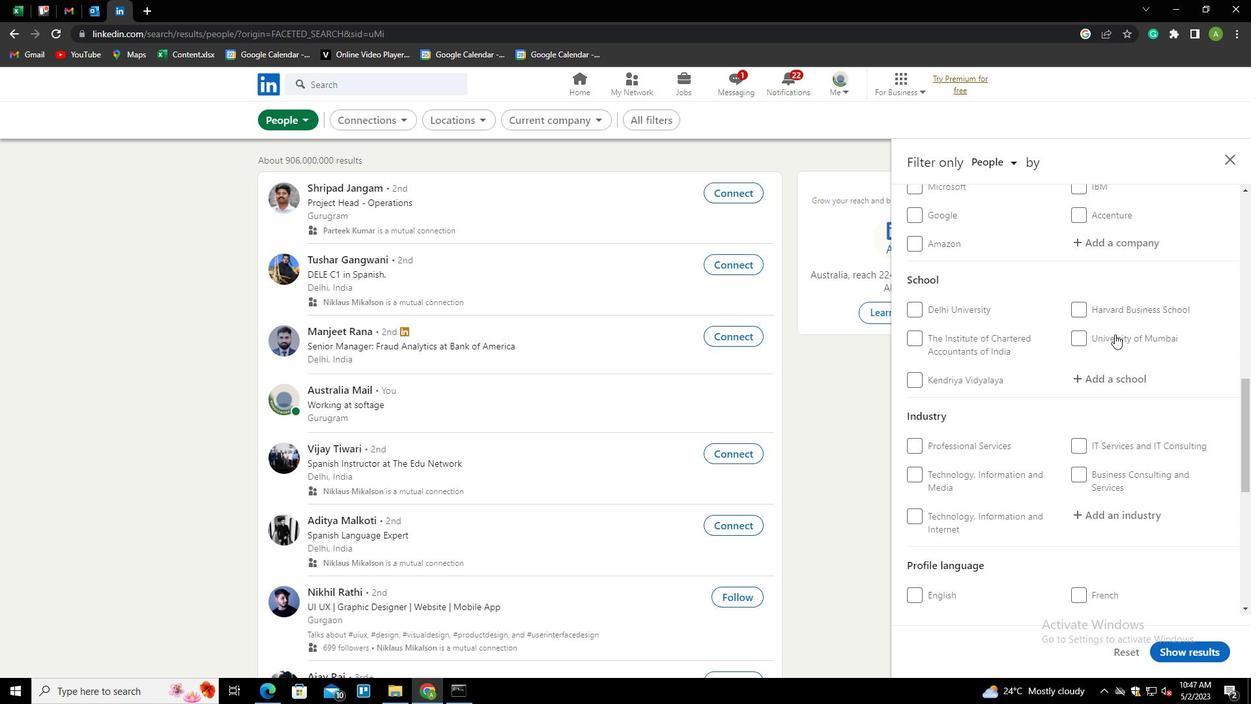 
Action: Mouse scrolled (1115, 333) with delta (0, 0)
Screenshot: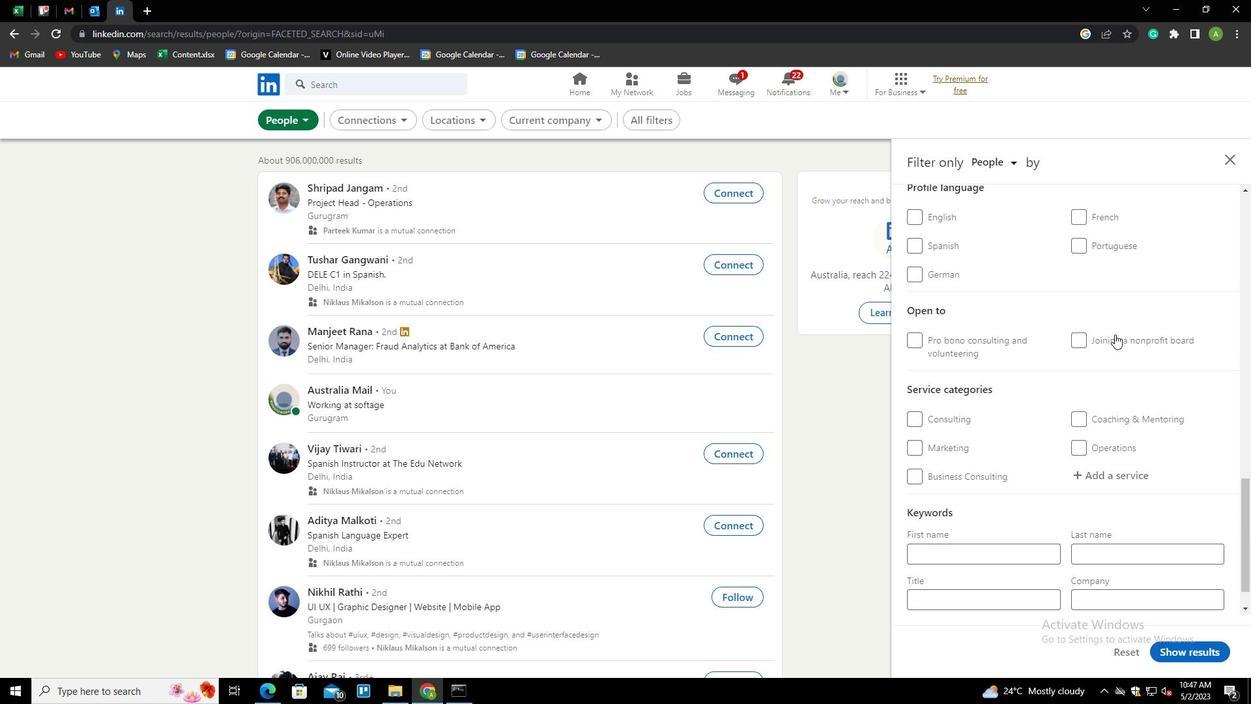 
Action: Mouse scrolled (1115, 333) with delta (0, 0)
Screenshot: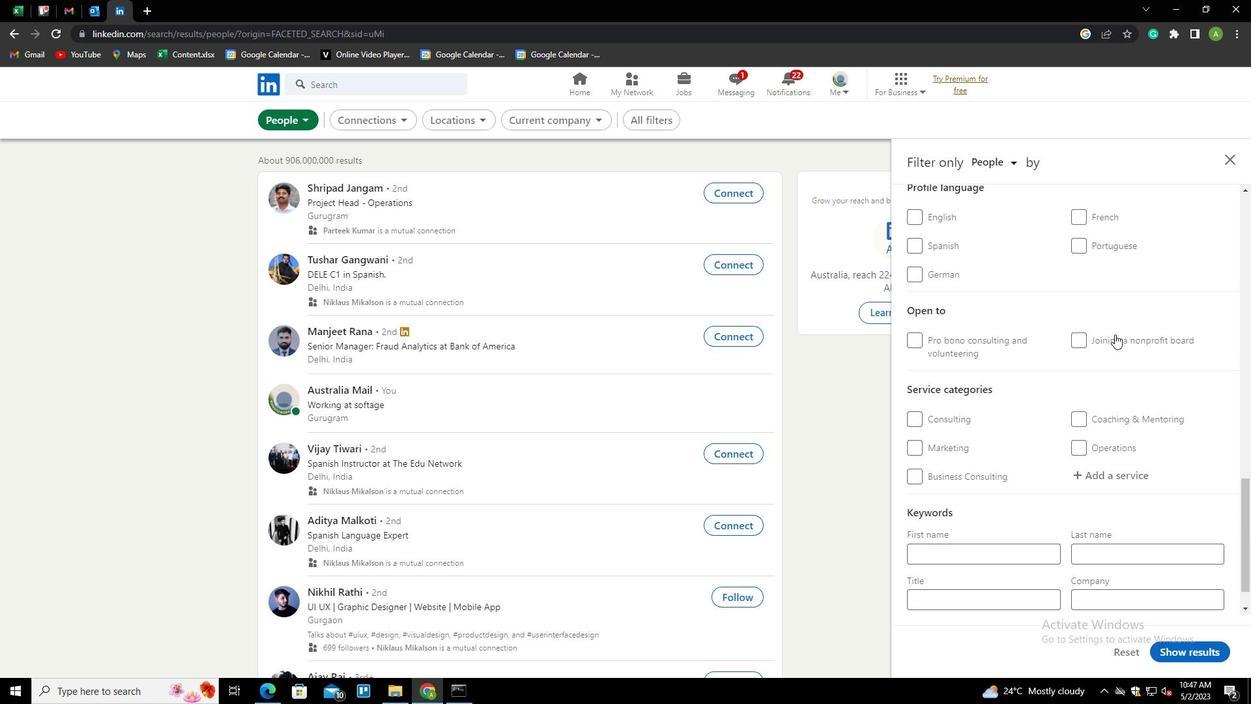 
Action: Mouse scrolled (1115, 333) with delta (0, 0)
Screenshot: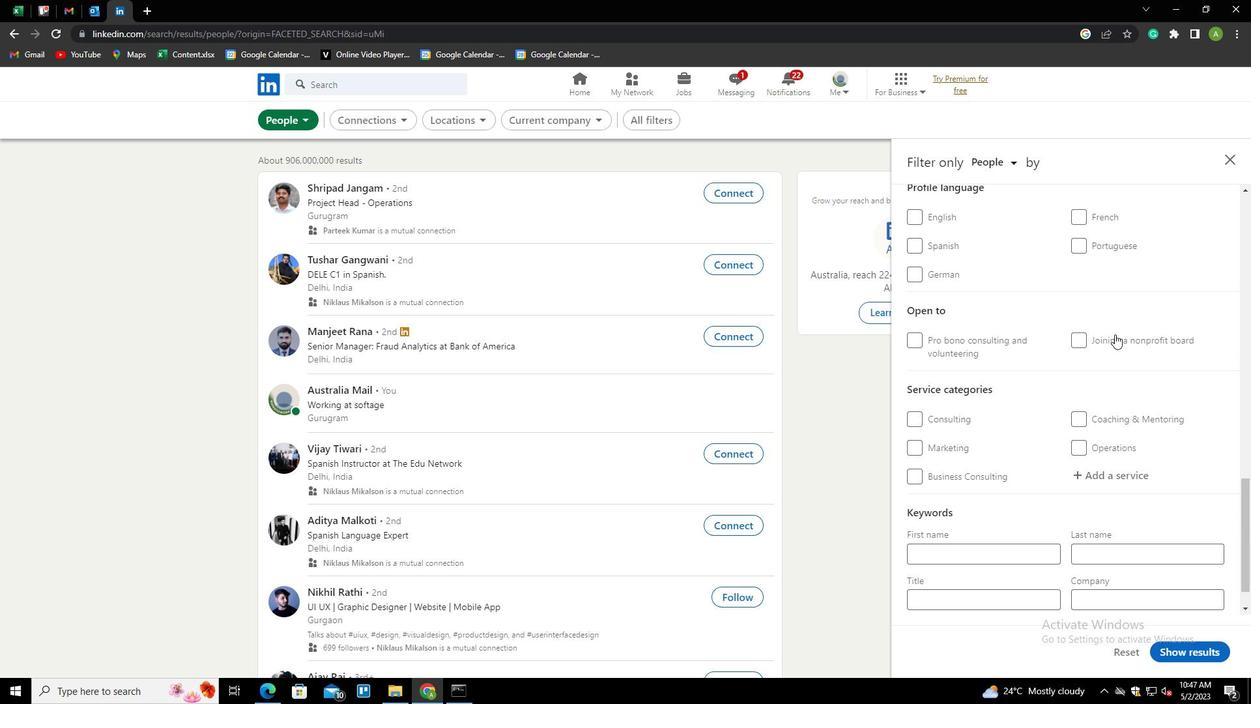 
Action: Mouse scrolled (1115, 333) with delta (0, 0)
Screenshot: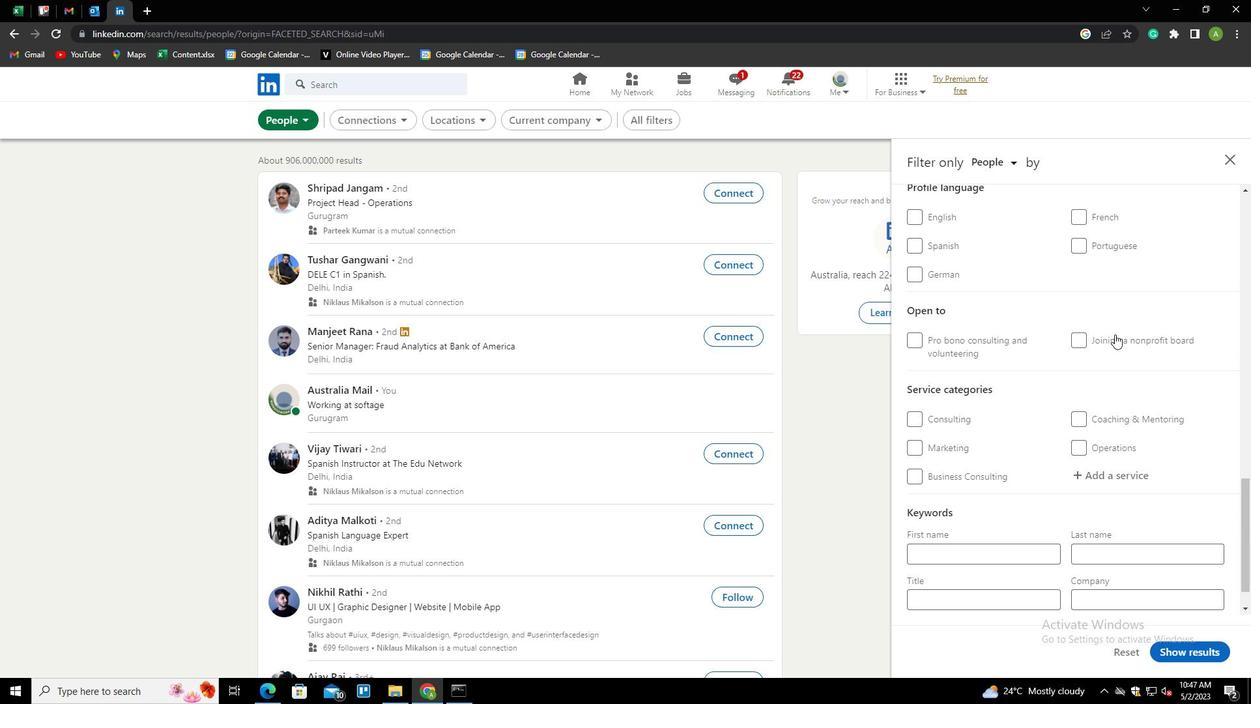 
Action: Mouse scrolled (1115, 333) with delta (0, 0)
Screenshot: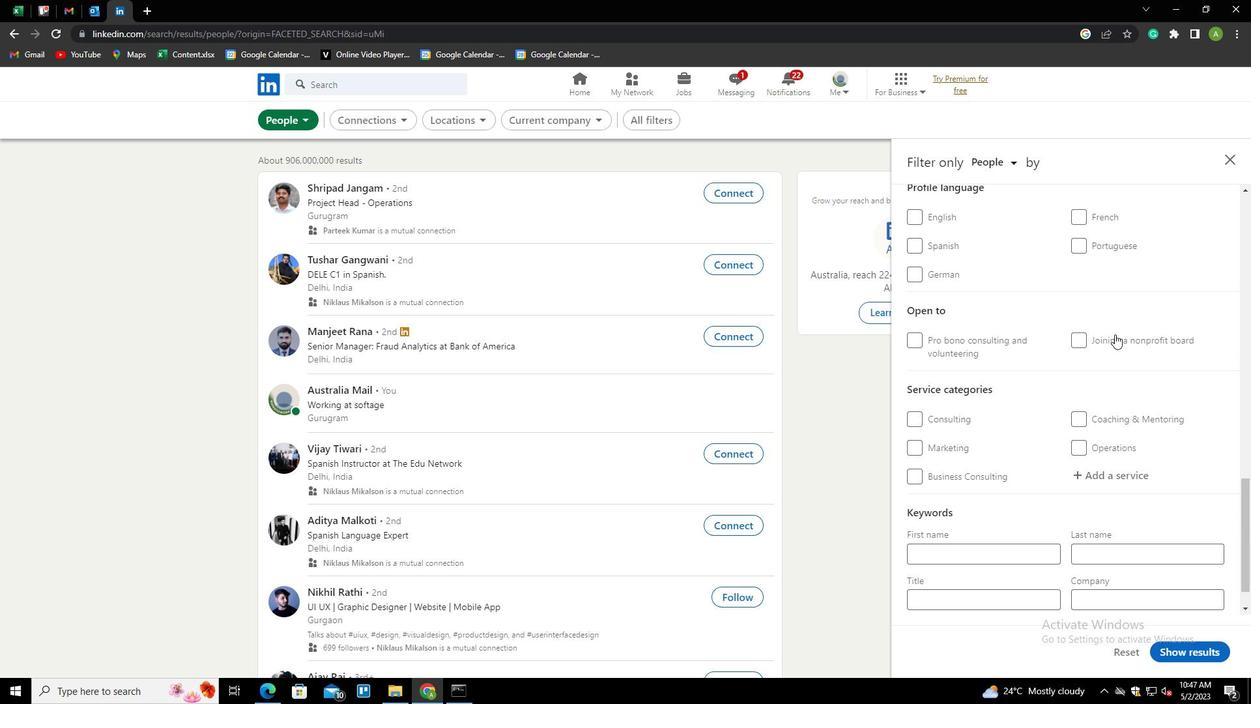 
Action: Mouse scrolled (1115, 333) with delta (0, 0)
Screenshot: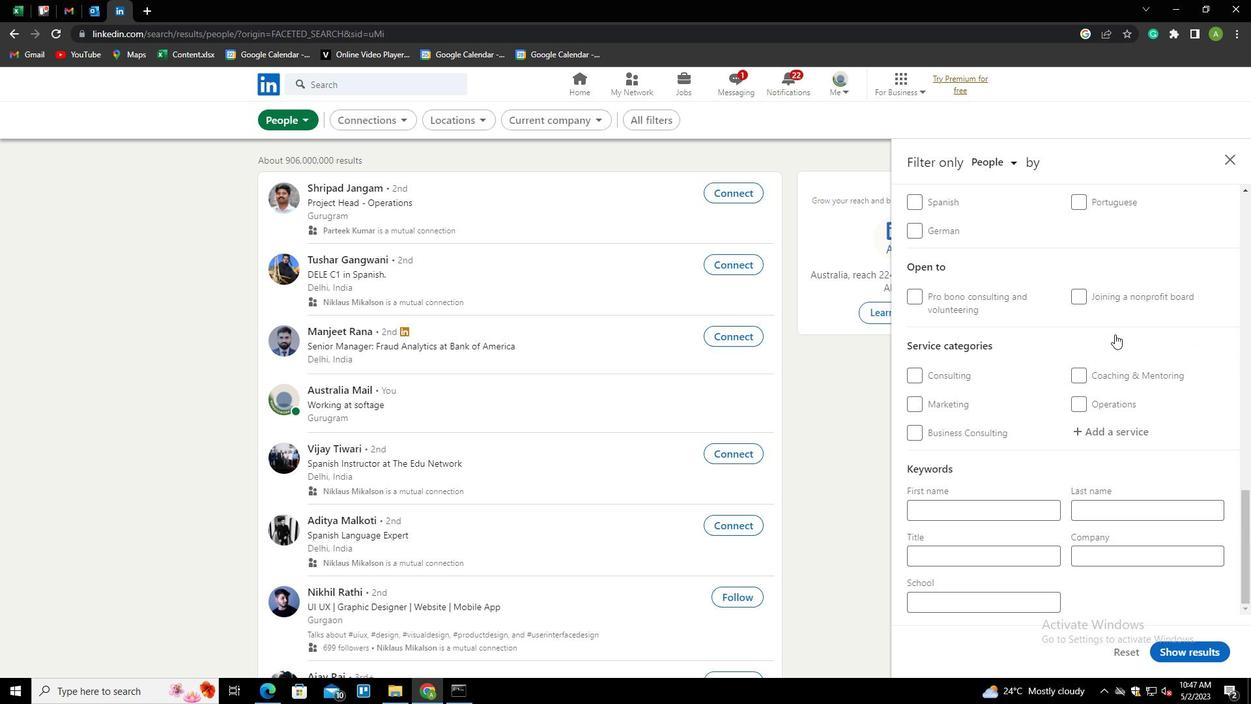 
Action: Mouse scrolled (1115, 333) with delta (0, 0)
Screenshot: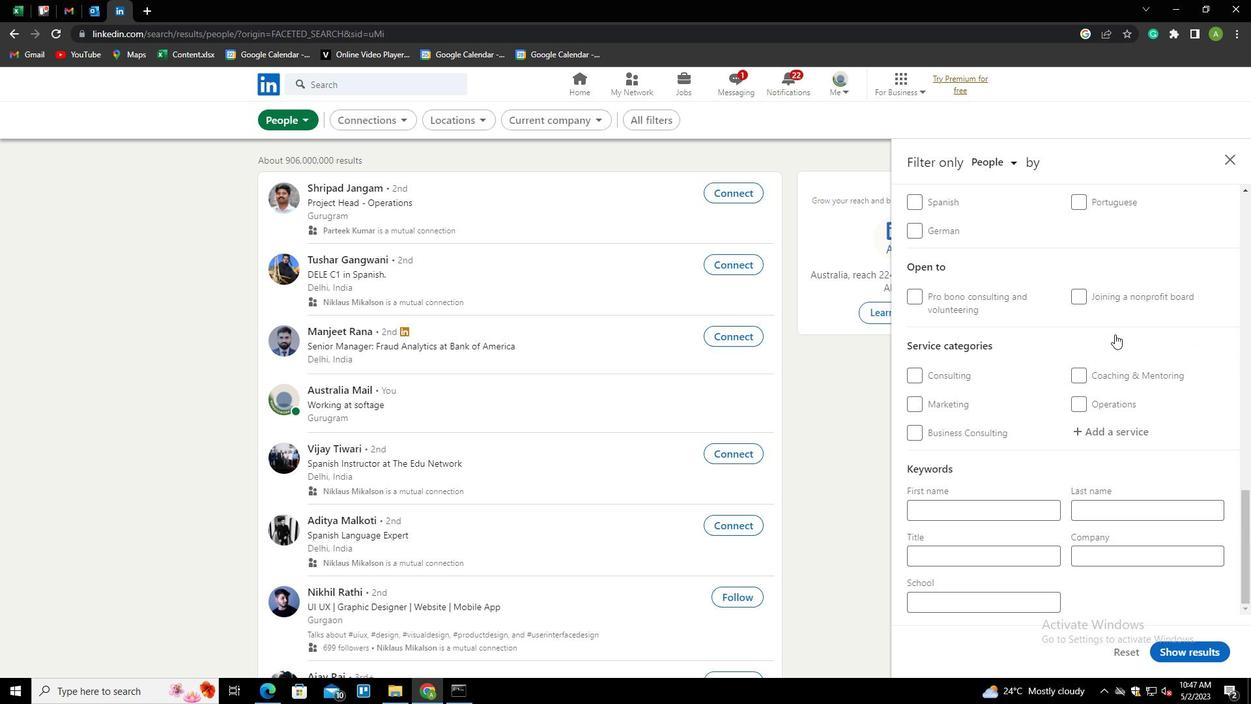 
Action: Mouse moved to (1105, 242)
Screenshot: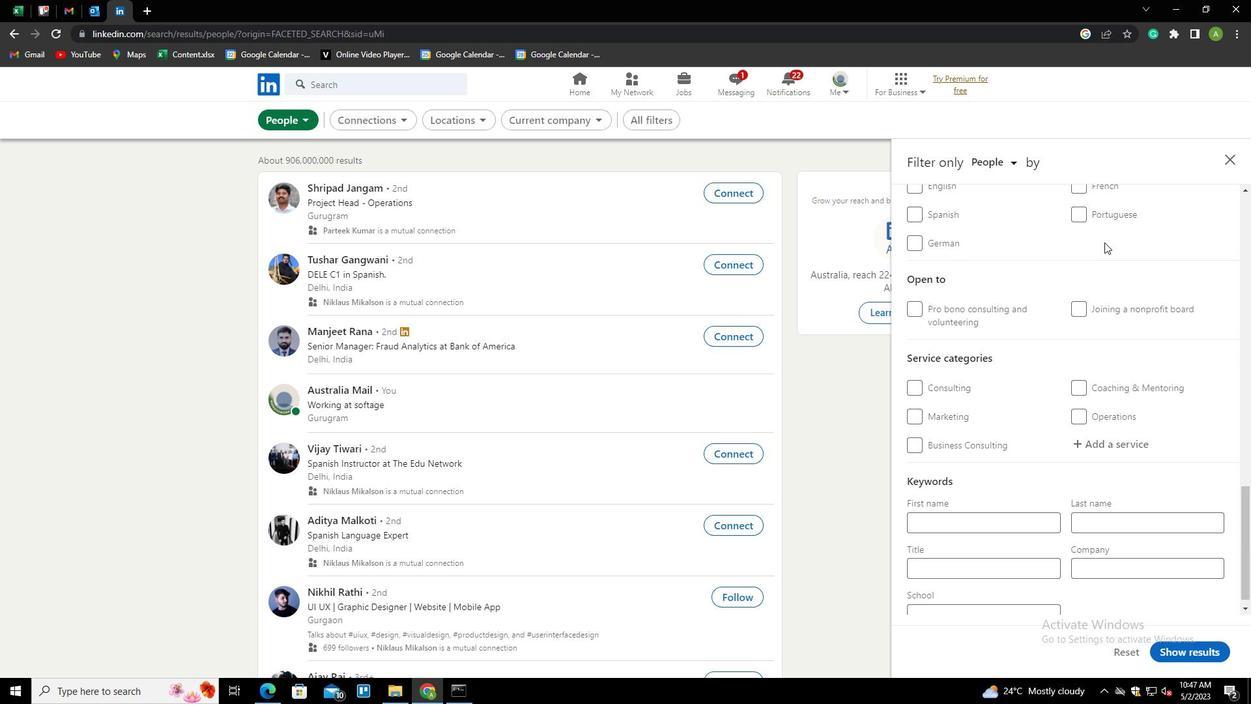 
Action: Mouse scrolled (1105, 243) with delta (0, 0)
Screenshot: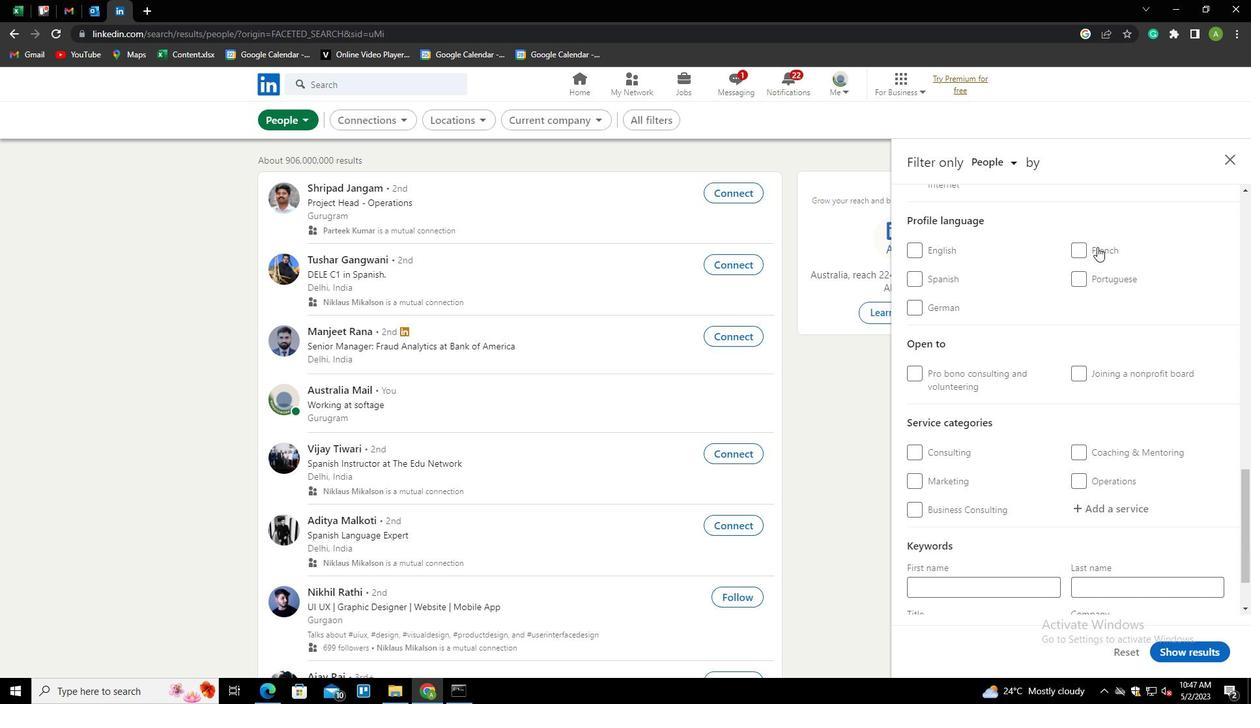 
Action: Mouse scrolled (1105, 243) with delta (0, 0)
Screenshot: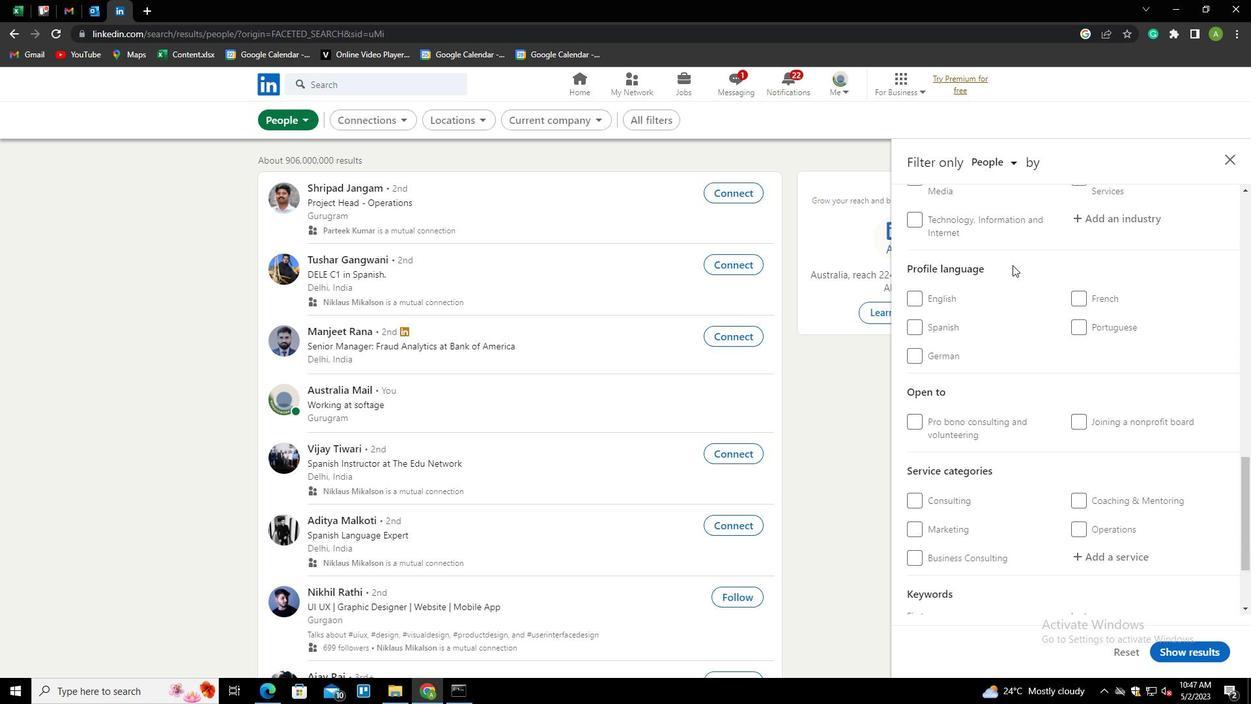 
Action: Mouse moved to (934, 305)
Screenshot: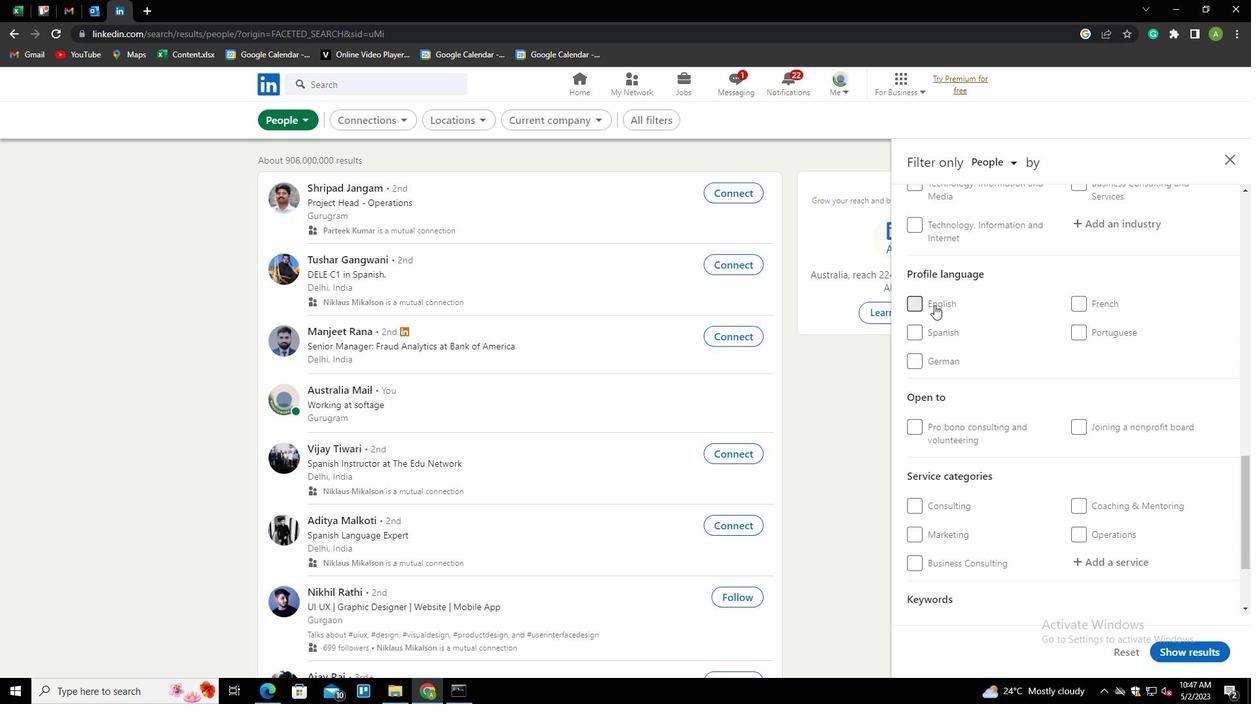 
Action: Mouse pressed left at (934, 305)
Screenshot: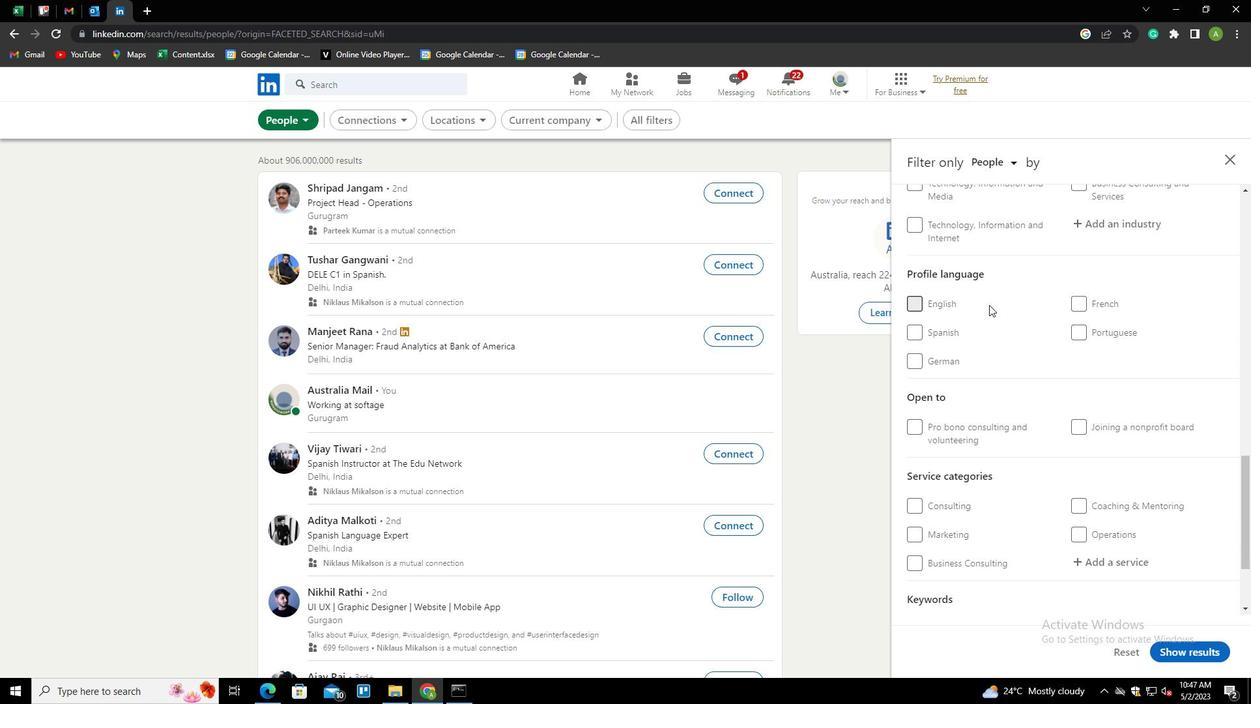 
Action: Mouse moved to (1168, 326)
Screenshot: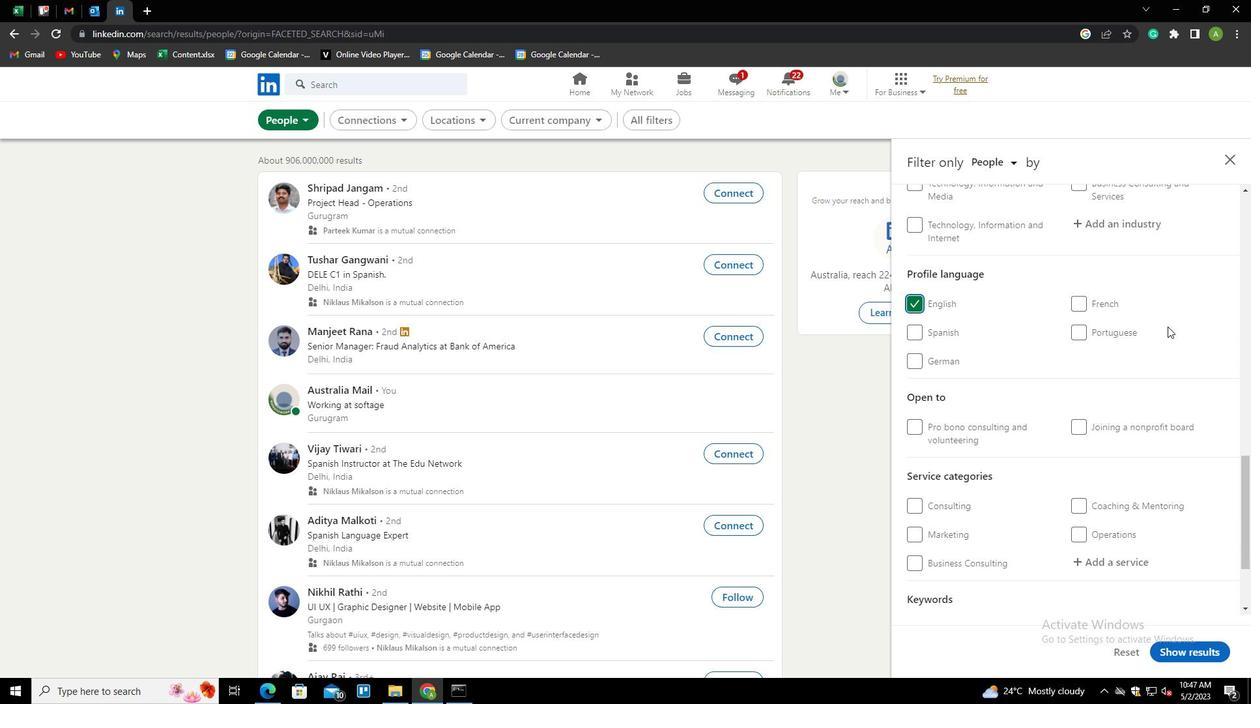 
Action: Mouse scrolled (1168, 327) with delta (0, 0)
Screenshot: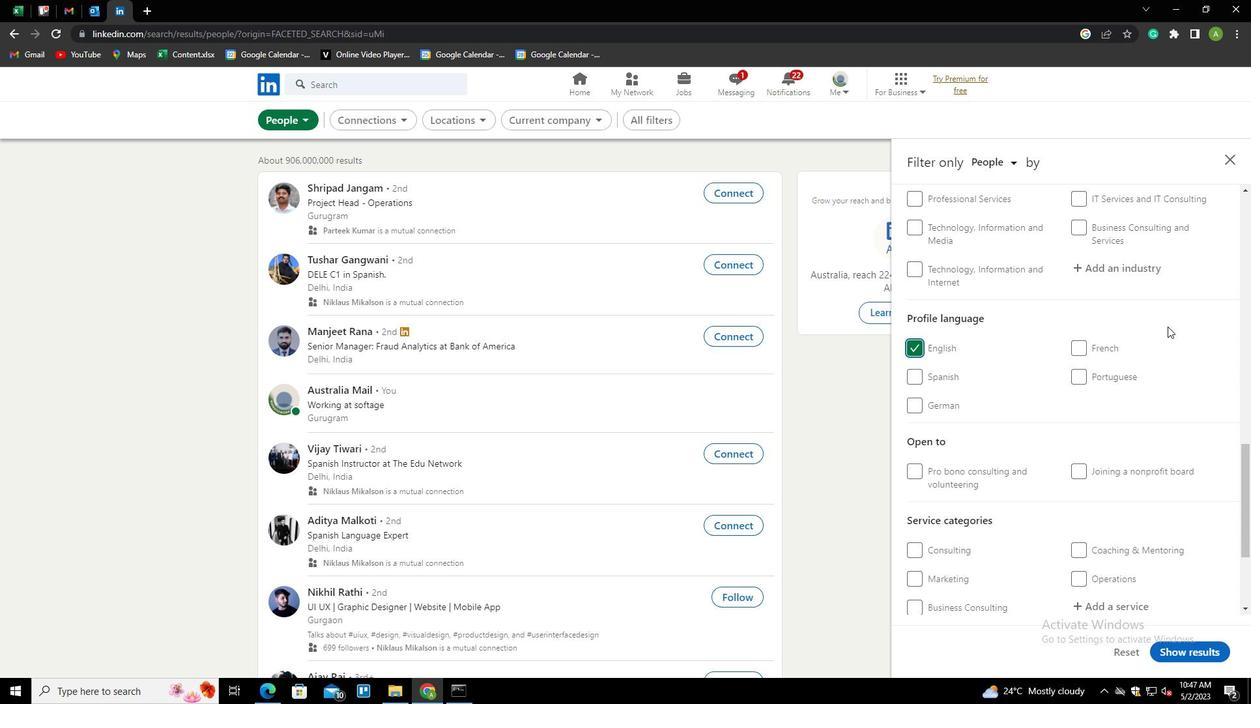 
Action: Mouse scrolled (1168, 327) with delta (0, 0)
Screenshot: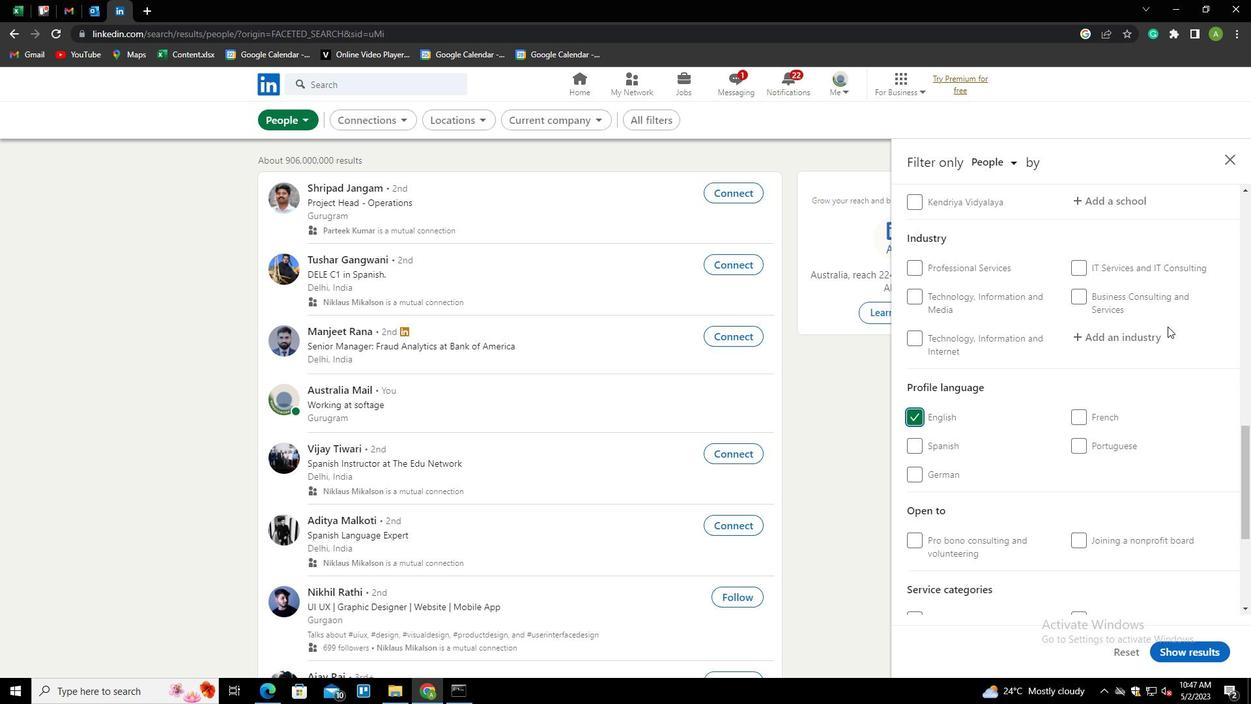 
Action: Mouse scrolled (1168, 327) with delta (0, 0)
Screenshot: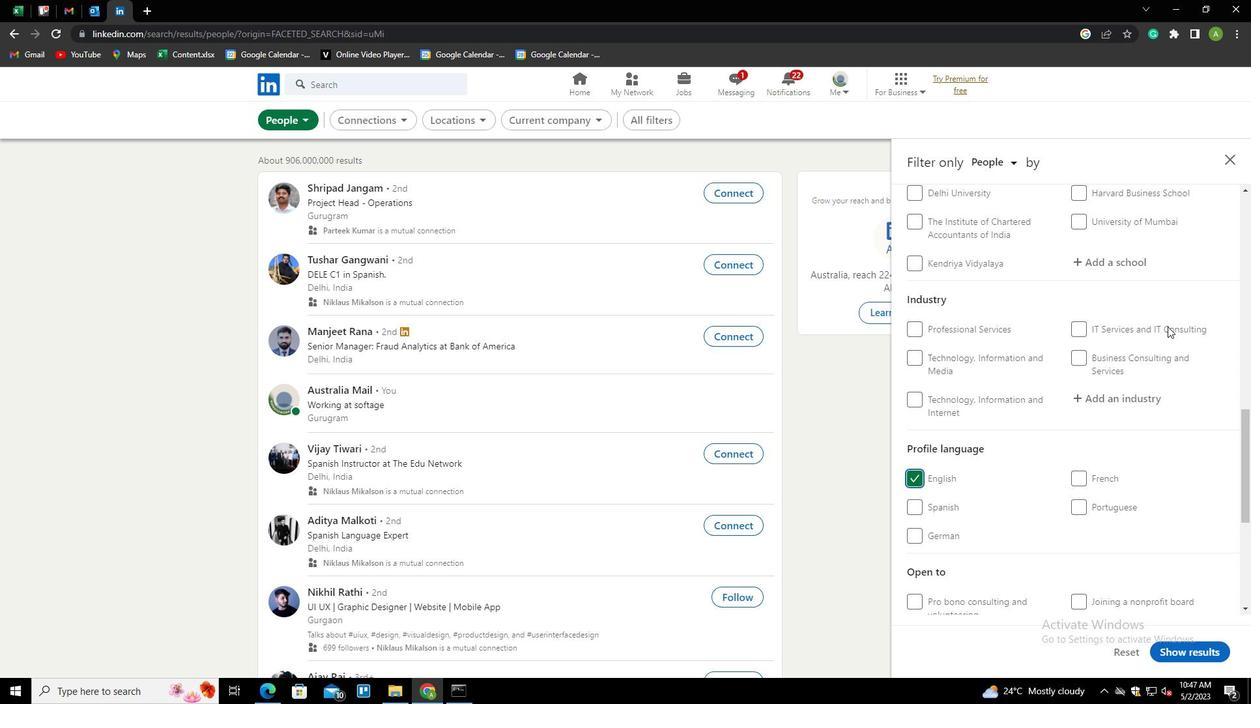 
Action: Mouse scrolled (1168, 327) with delta (0, 0)
Screenshot: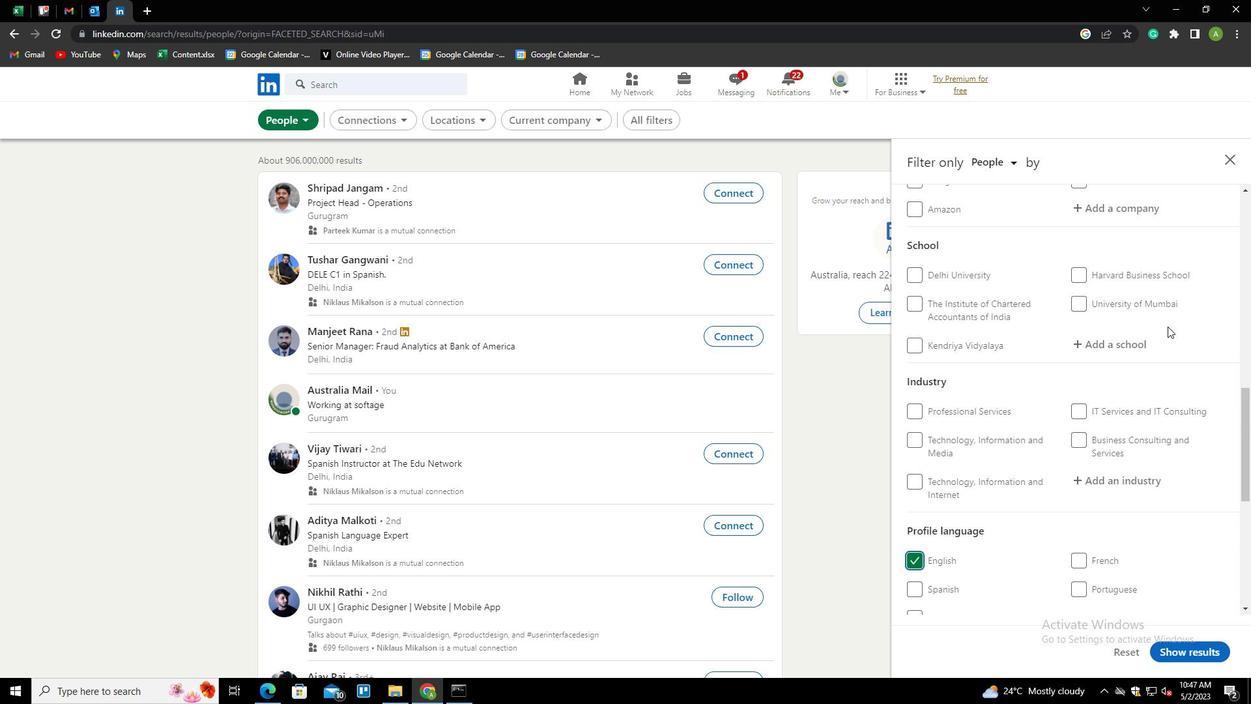 
Action: Mouse scrolled (1168, 327) with delta (0, 0)
Screenshot: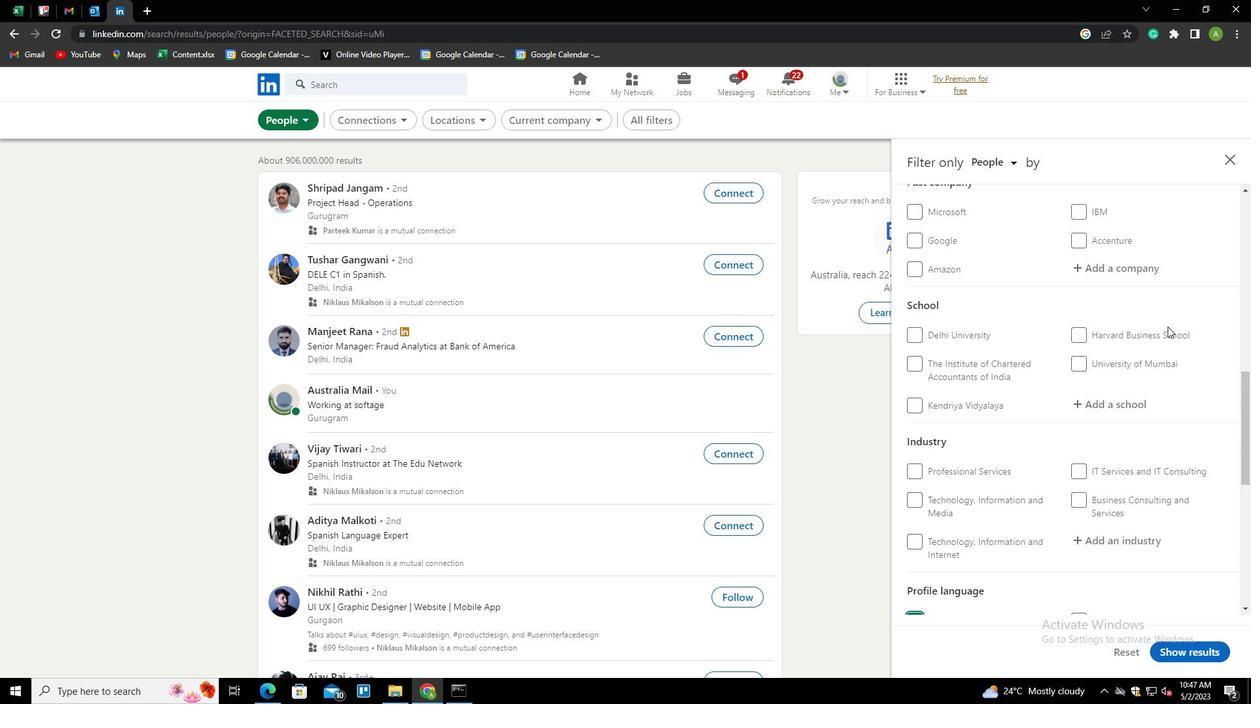 
Action: Mouse scrolled (1168, 327) with delta (0, 0)
Screenshot: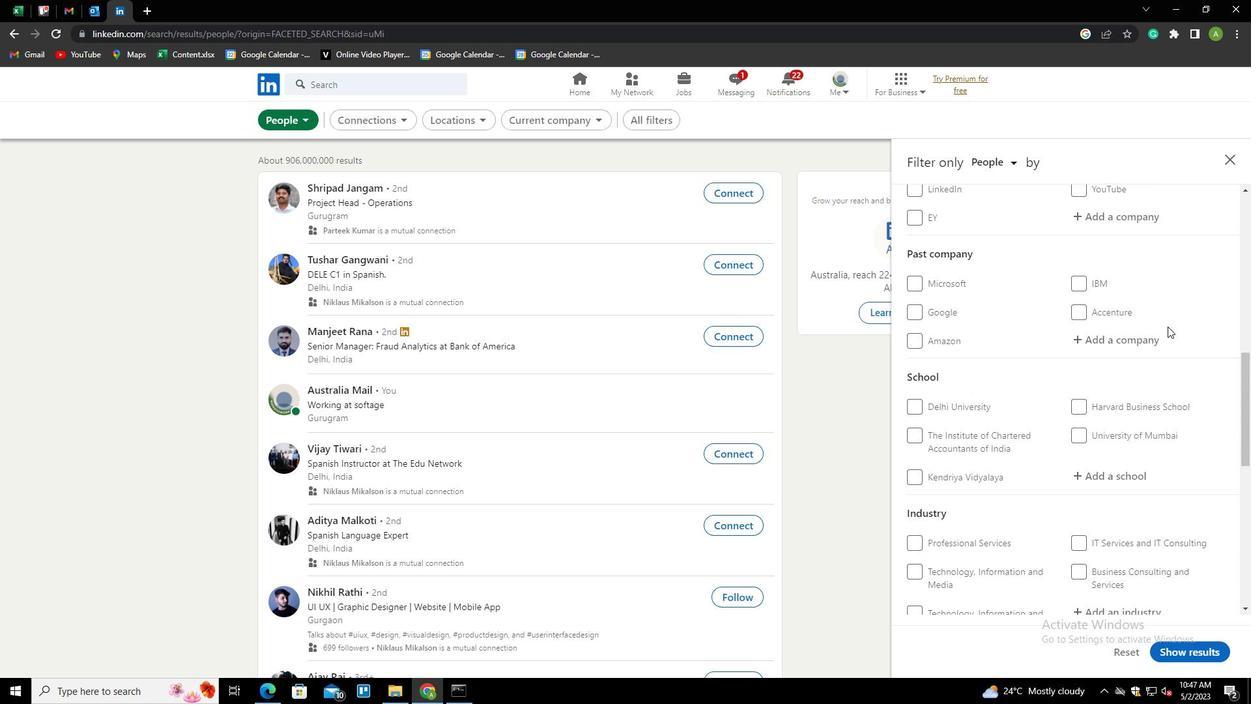
Action: Mouse scrolled (1168, 327) with delta (0, 0)
Screenshot: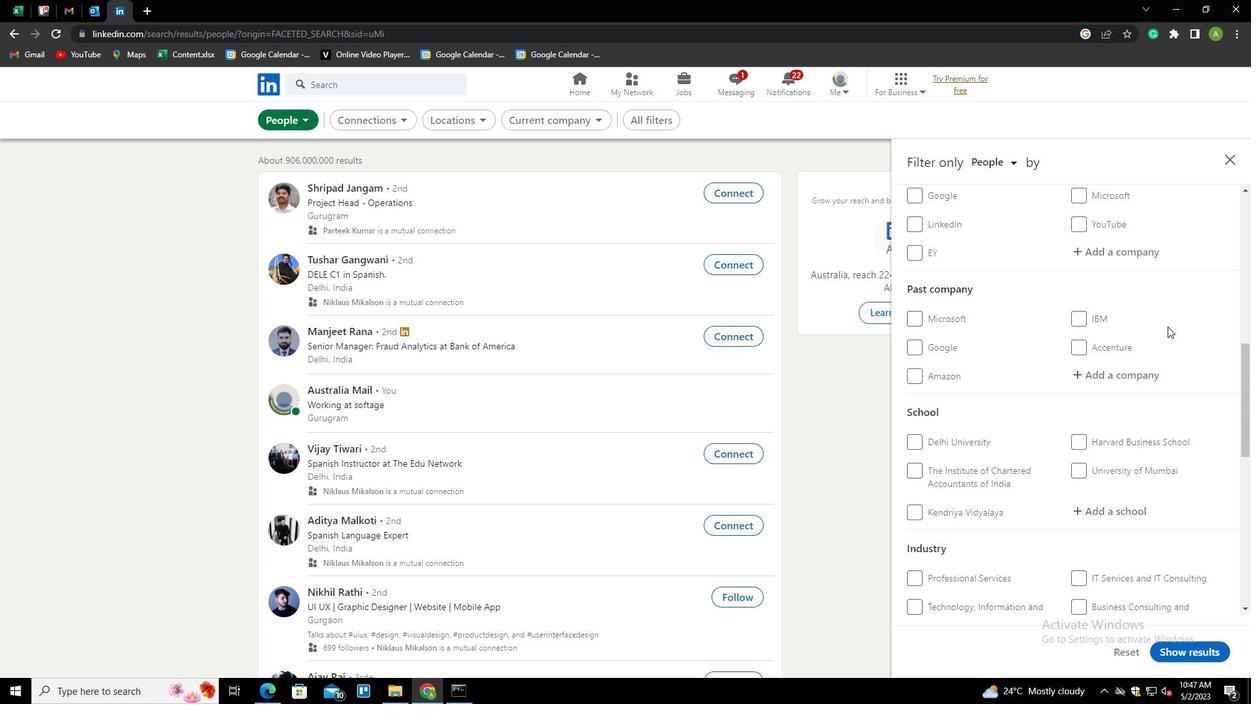 
Action: Mouse scrolled (1168, 327) with delta (0, 0)
Screenshot: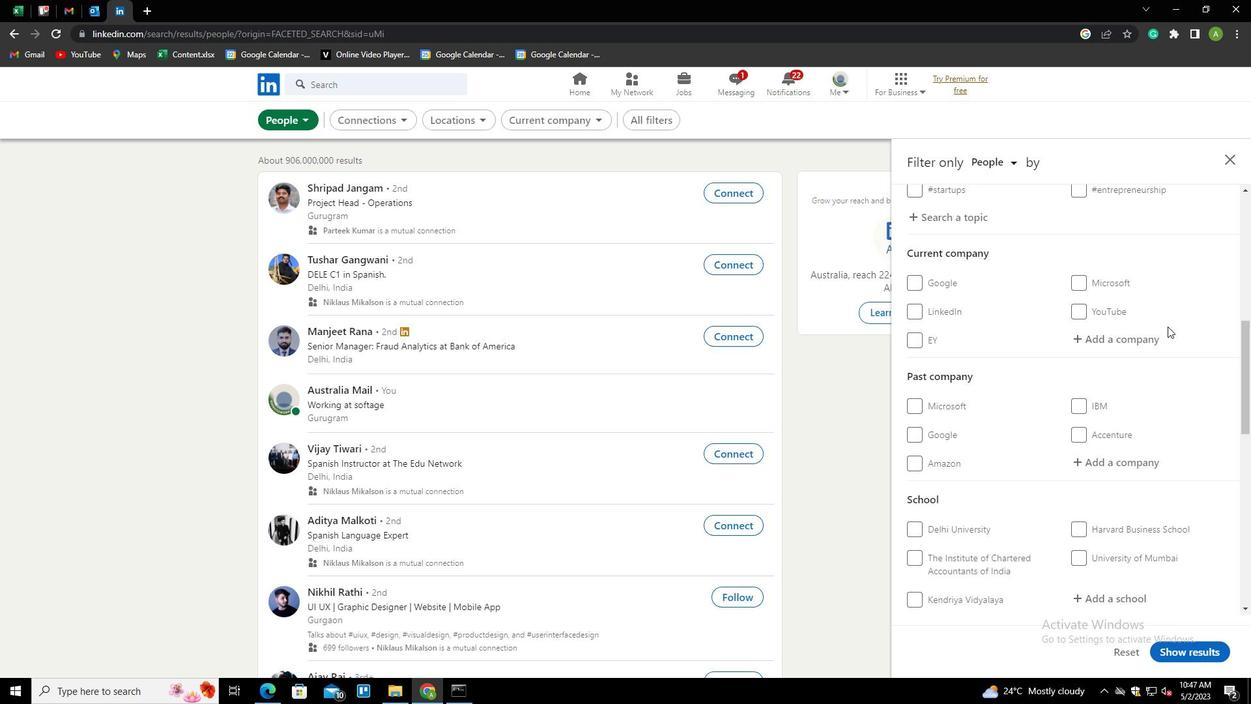 
Action: Mouse moved to (1104, 336)
Screenshot: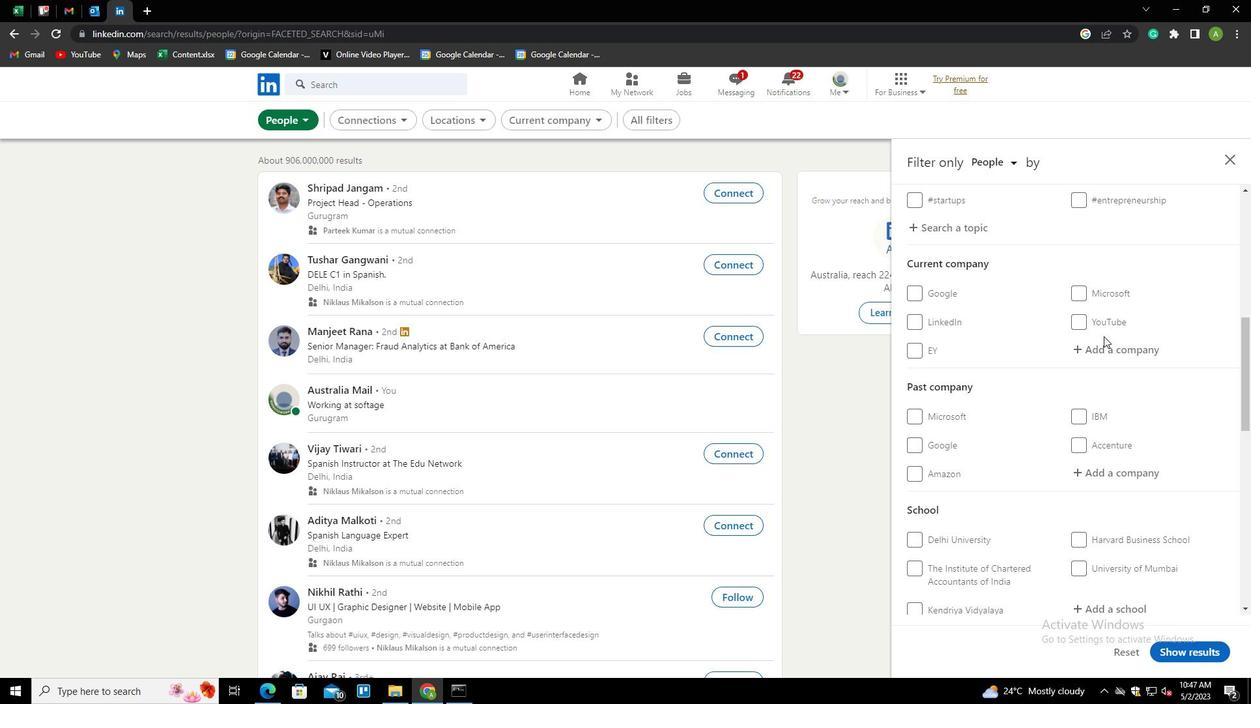 
Action: Mouse pressed left at (1104, 336)
Screenshot: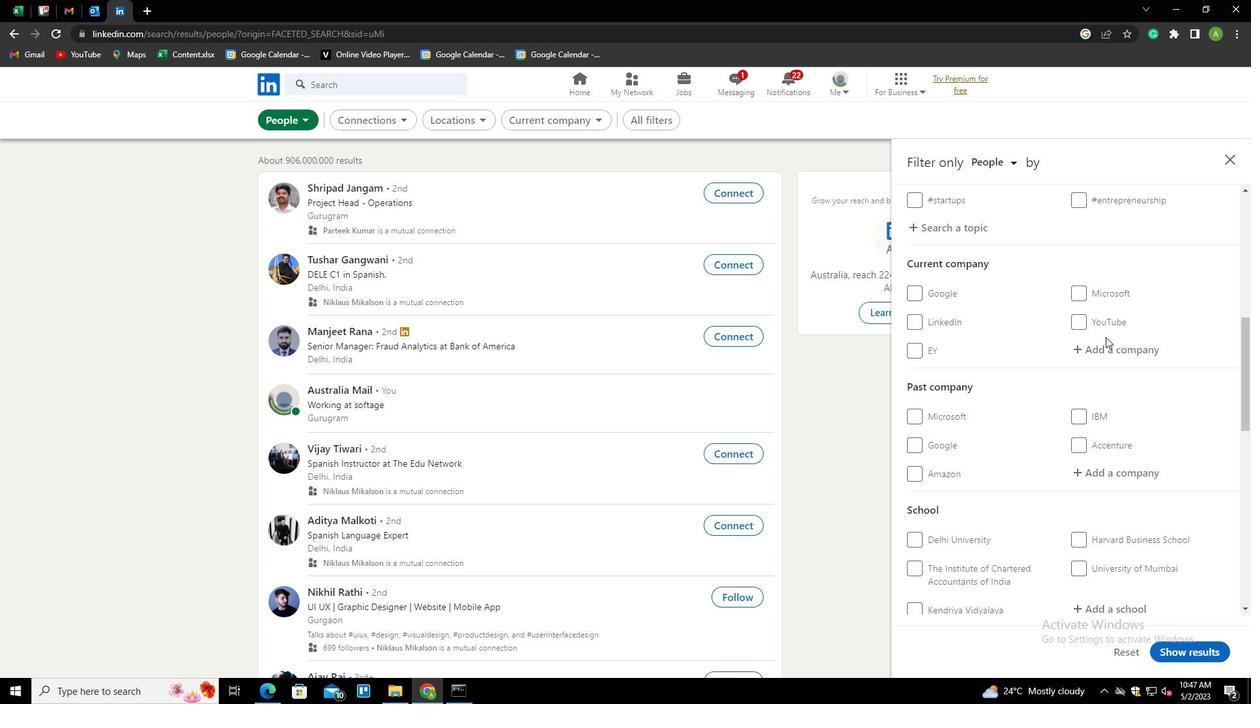 
Action: Mouse moved to (1107, 344)
Screenshot: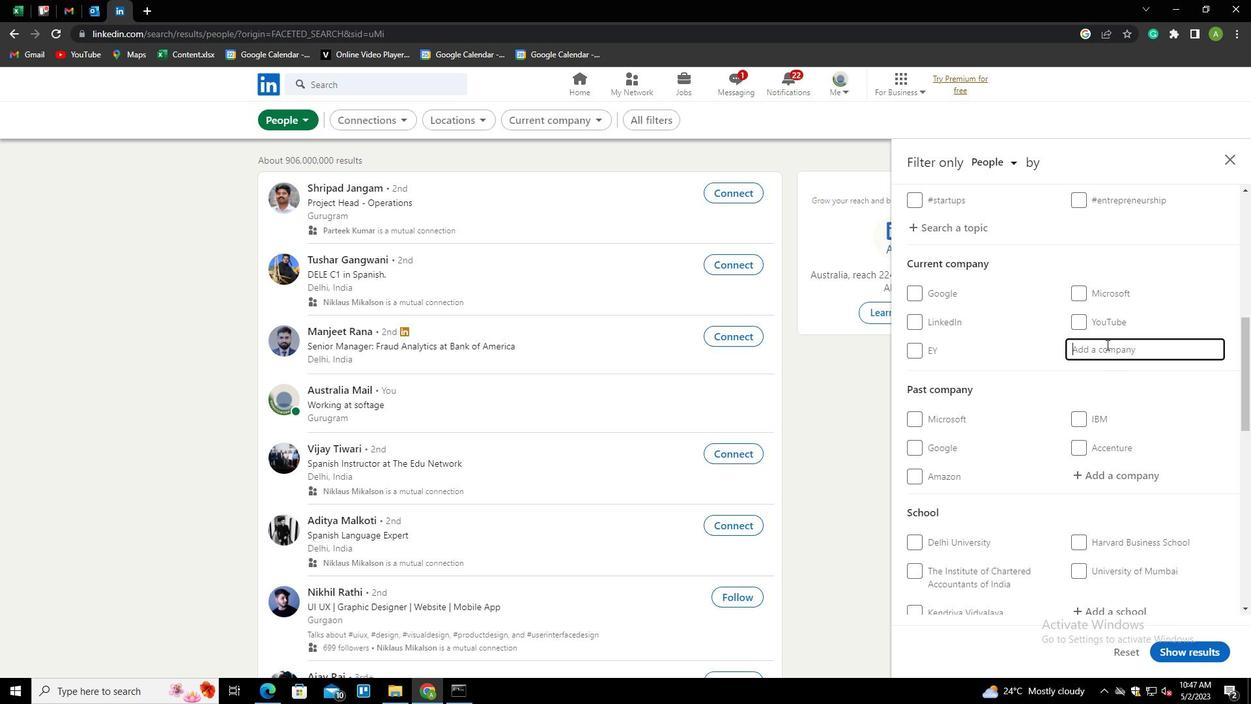 
Action: Mouse pressed left at (1107, 344)
Screenshot: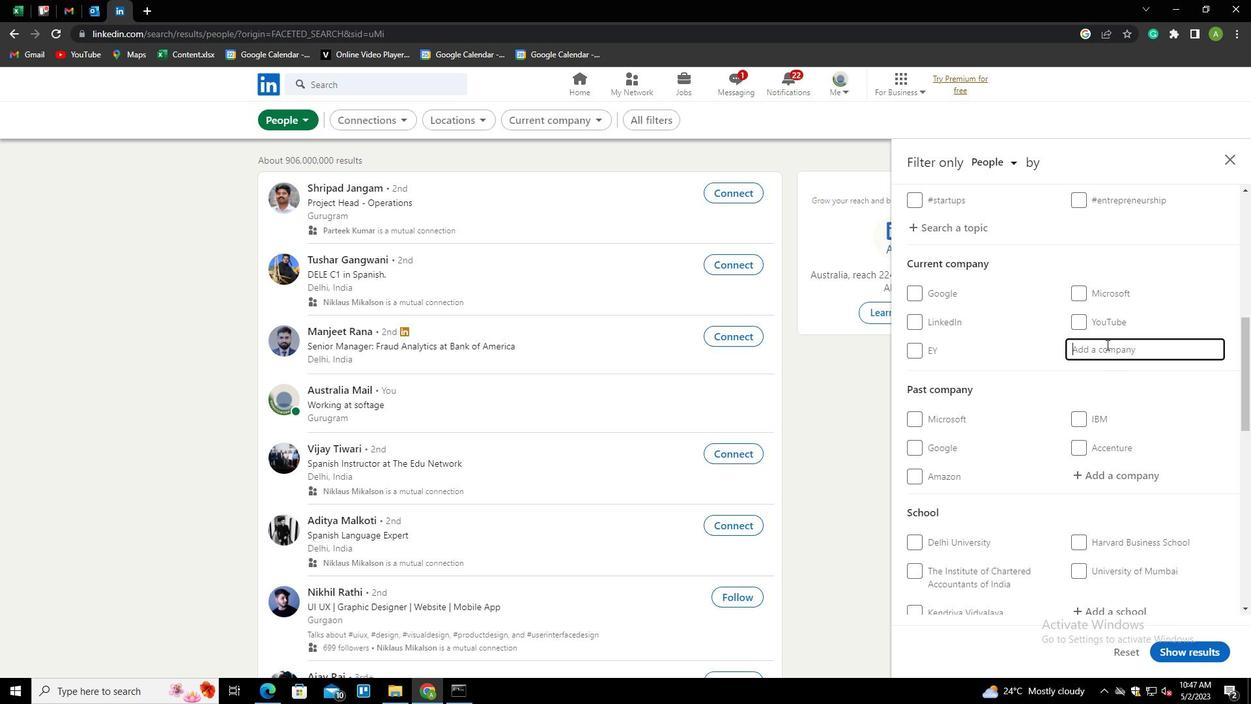 
Action: Key pressed <Key.shift>KORN<Key.space><Key.down><Key.down><Key.enter>
Screenshot: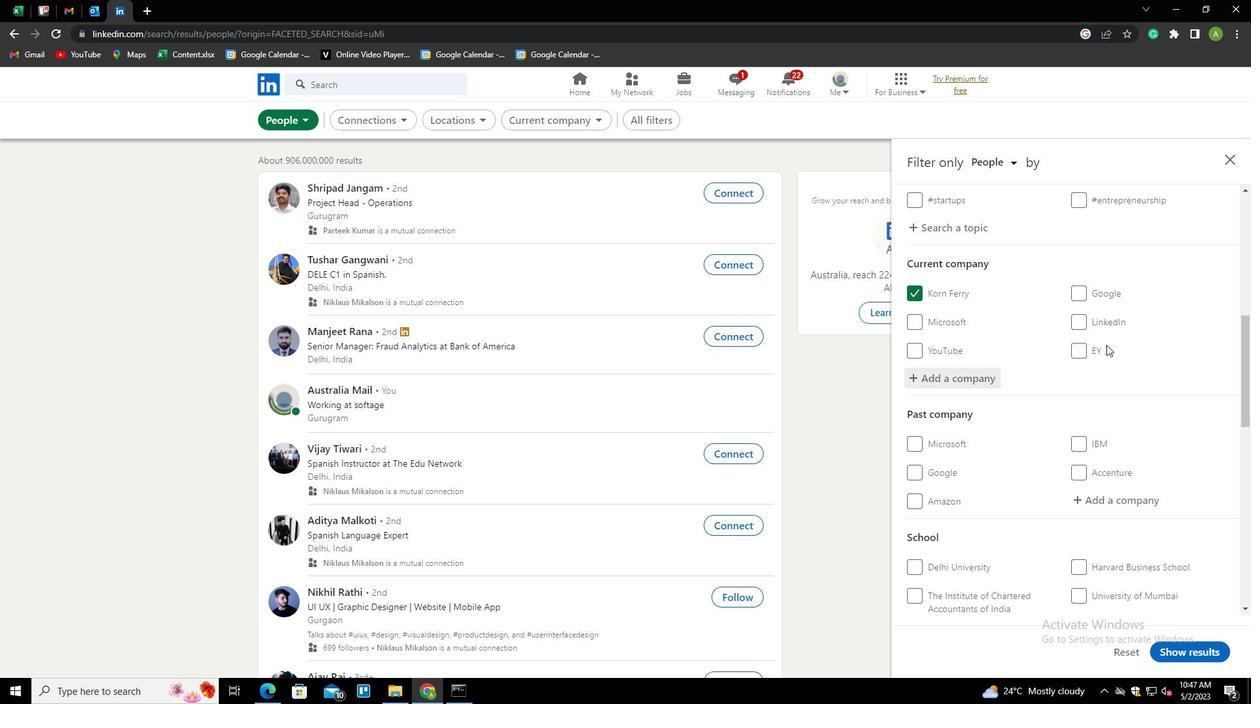 
Action: Mouse scrolled (1107, 344) with delta (0, 0)
Screenshot: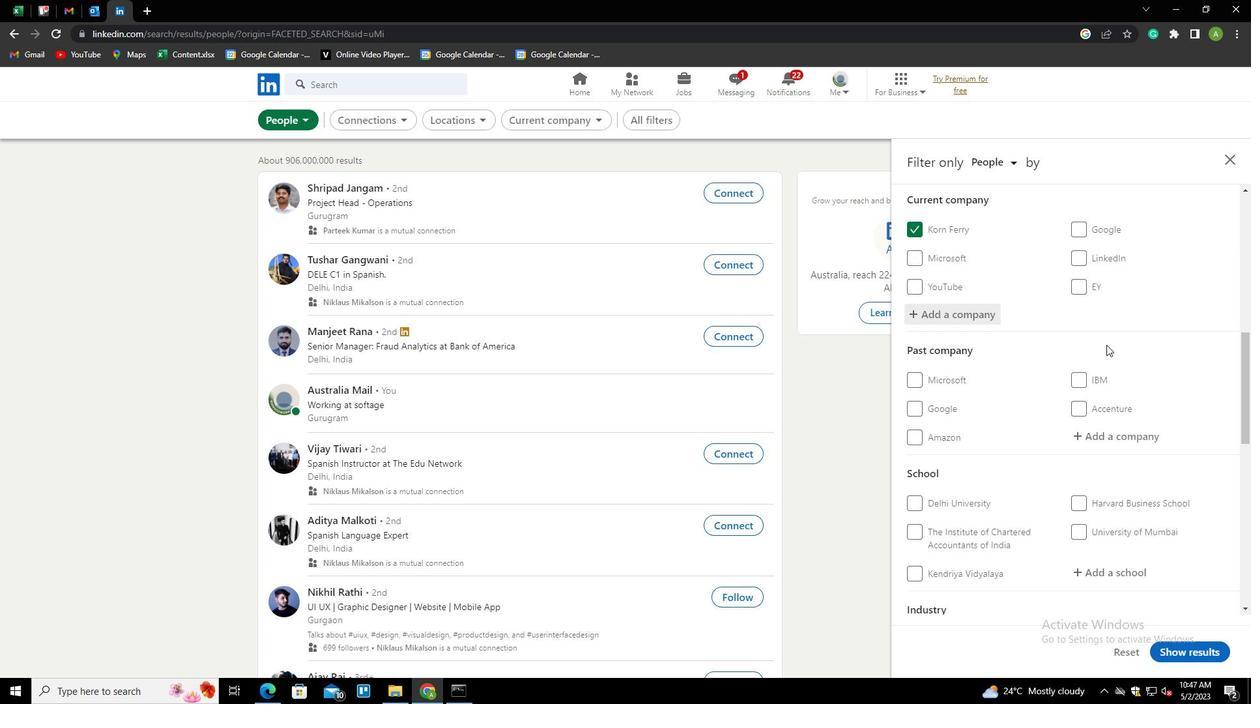 
Action: Mouse scrolled (1107, 344) with delta (0, 0)
Screenshot: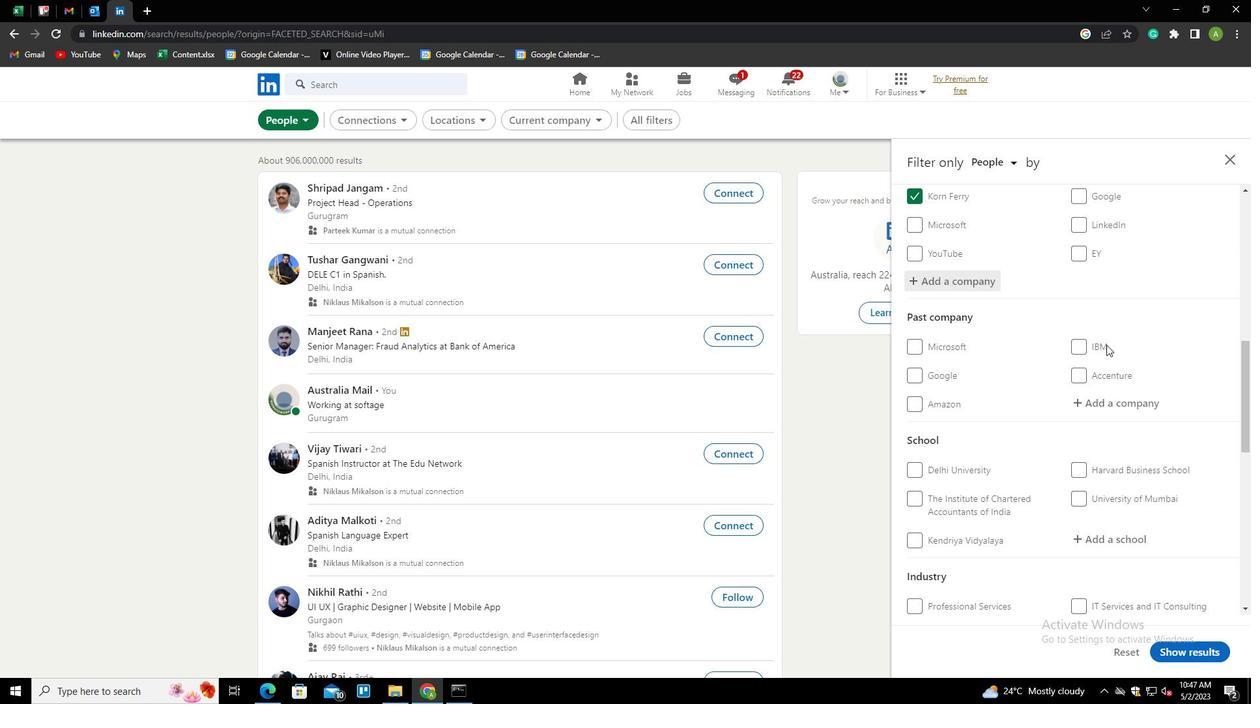 
Action: Mouse scrolled (1107, 344) with delta (0, 0)
Screenshot: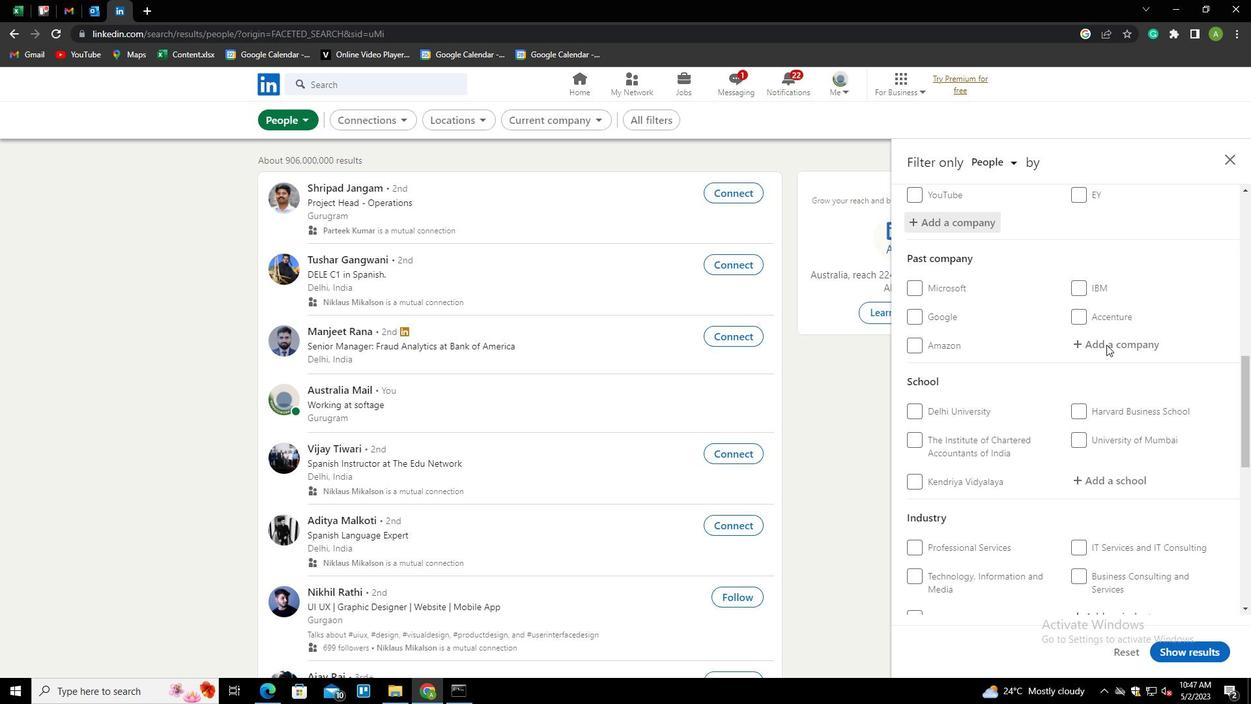 
Action: Mouse scrolled (1107, 344) with delta (0, 0)
Screenshot: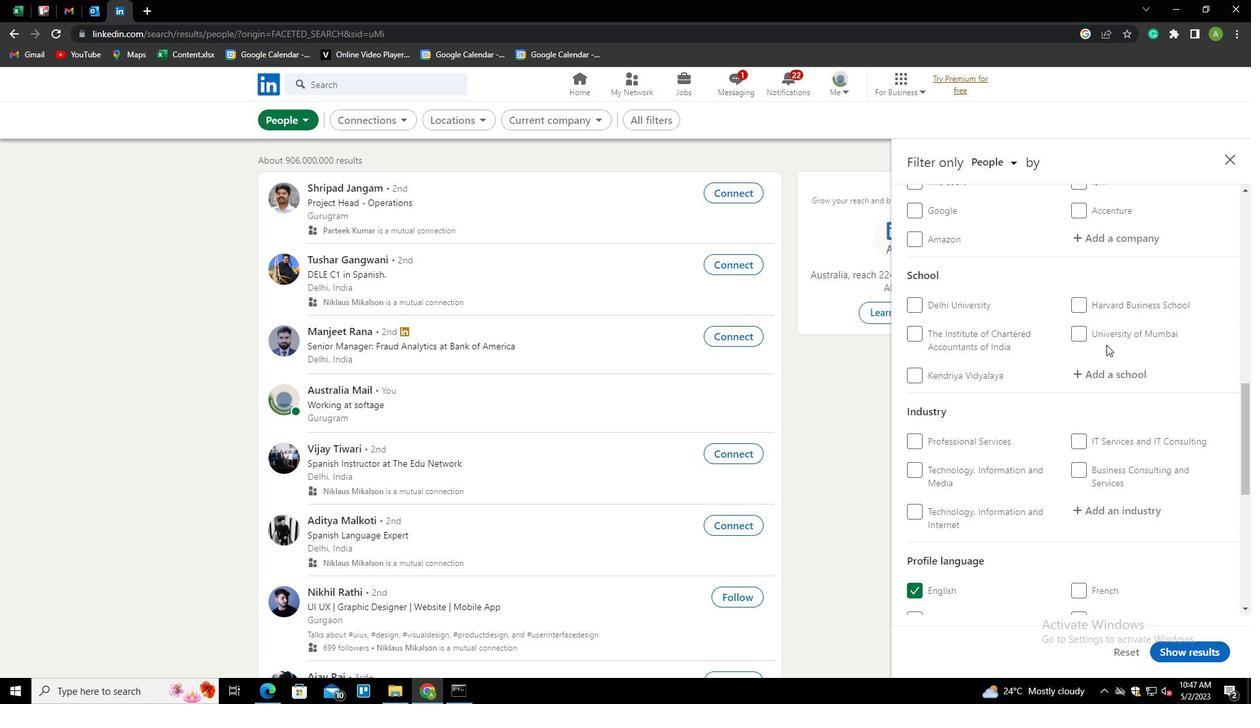 
Action: Mouse scrolled (1107, 344) with delta (0, 0)
Screenshot: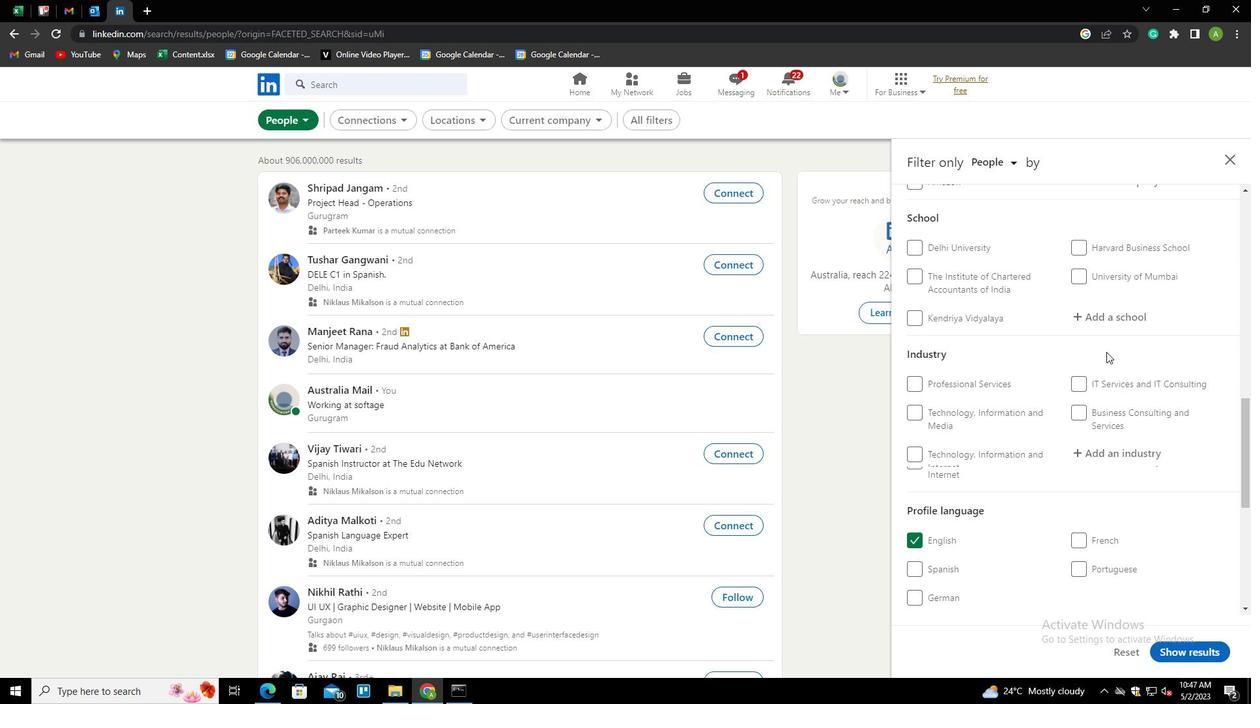 
Action: Mouse moved to (1093, 309)
Screenshot: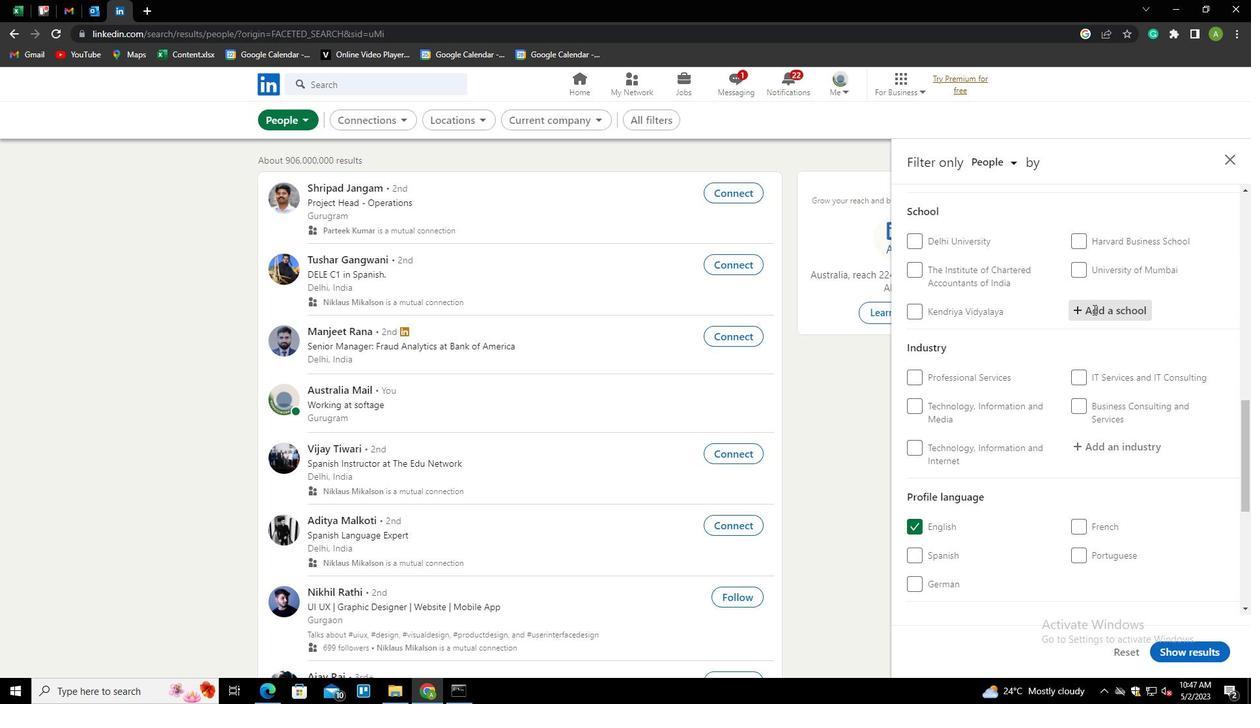 
Action: Key pressed <Key.shift>
Screenshot: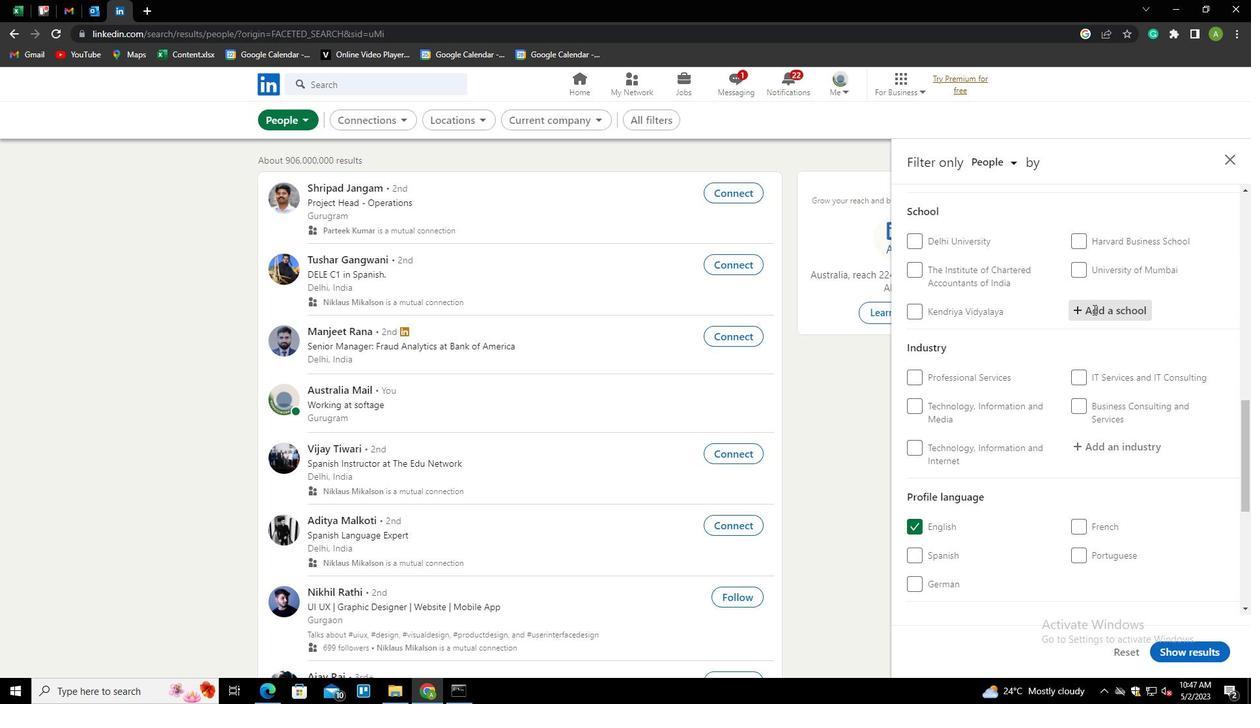 
Action: Mouse pressed left at (1093, 309)
Screenshot: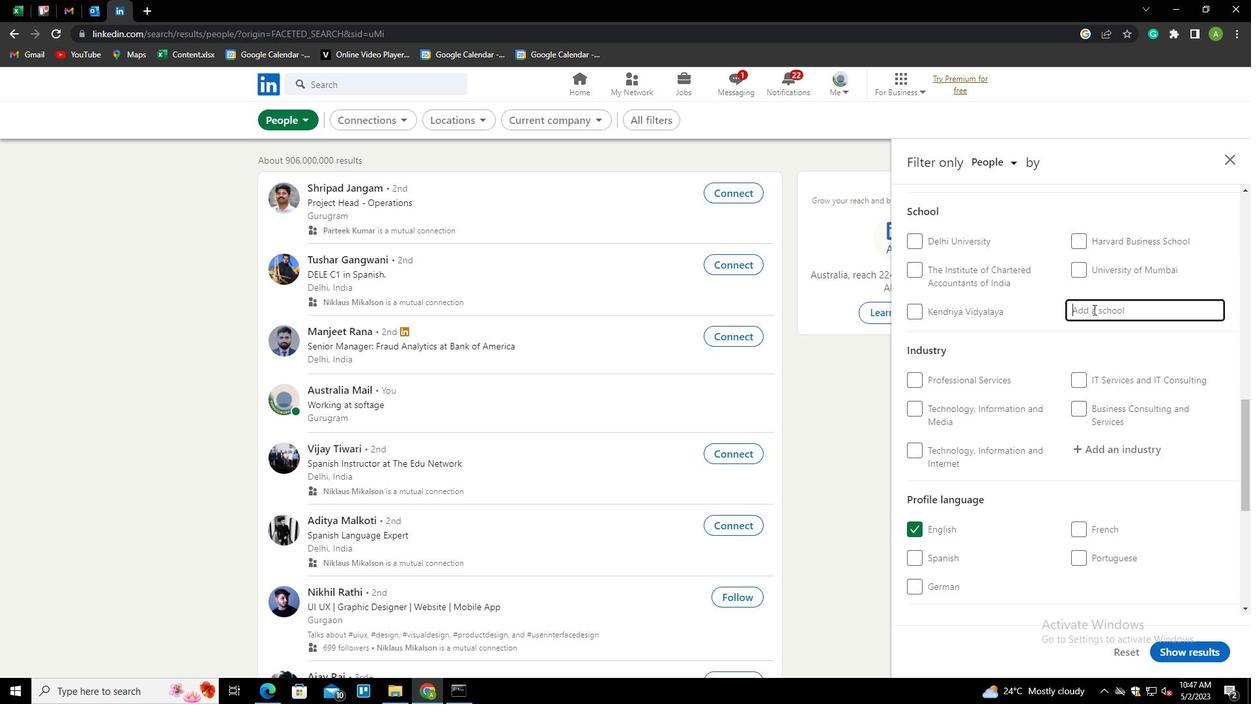 
Action: Key pressed ADAMAS<Key.space><Key.down><Key.enter>
Screenshot: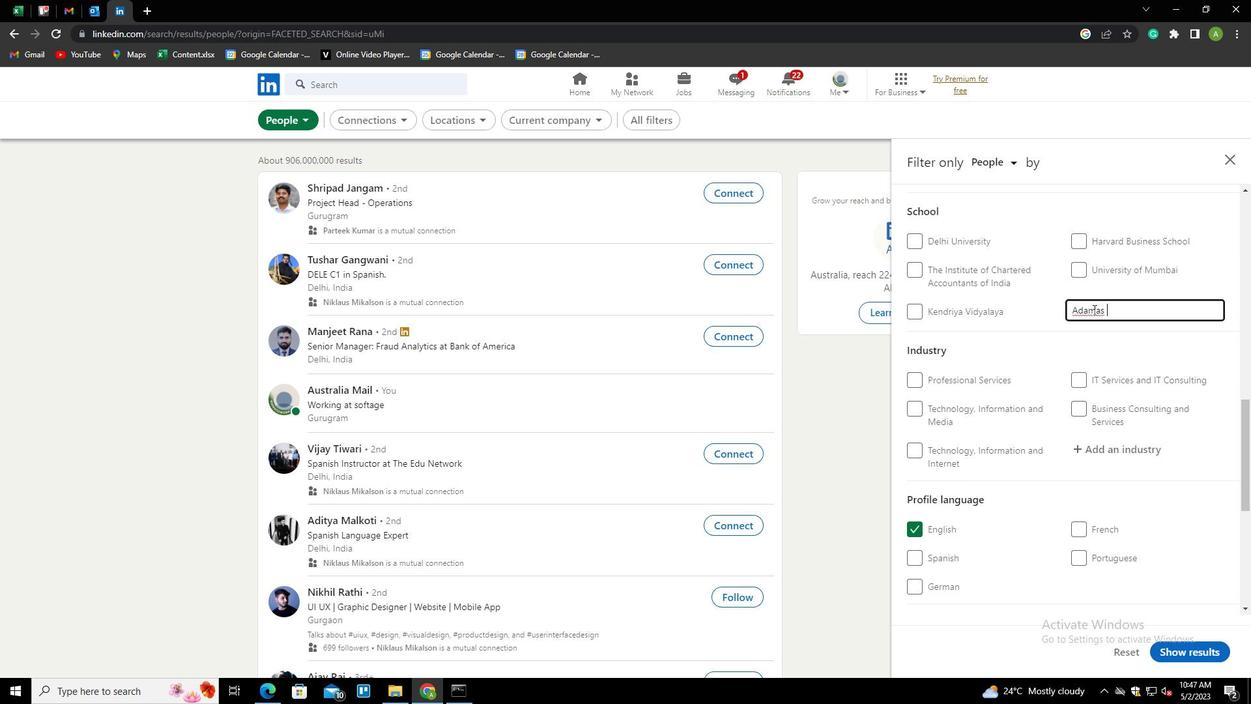 
Action: Mouse scrolled (1093, 309) with delta (0, 0)
Screenshot: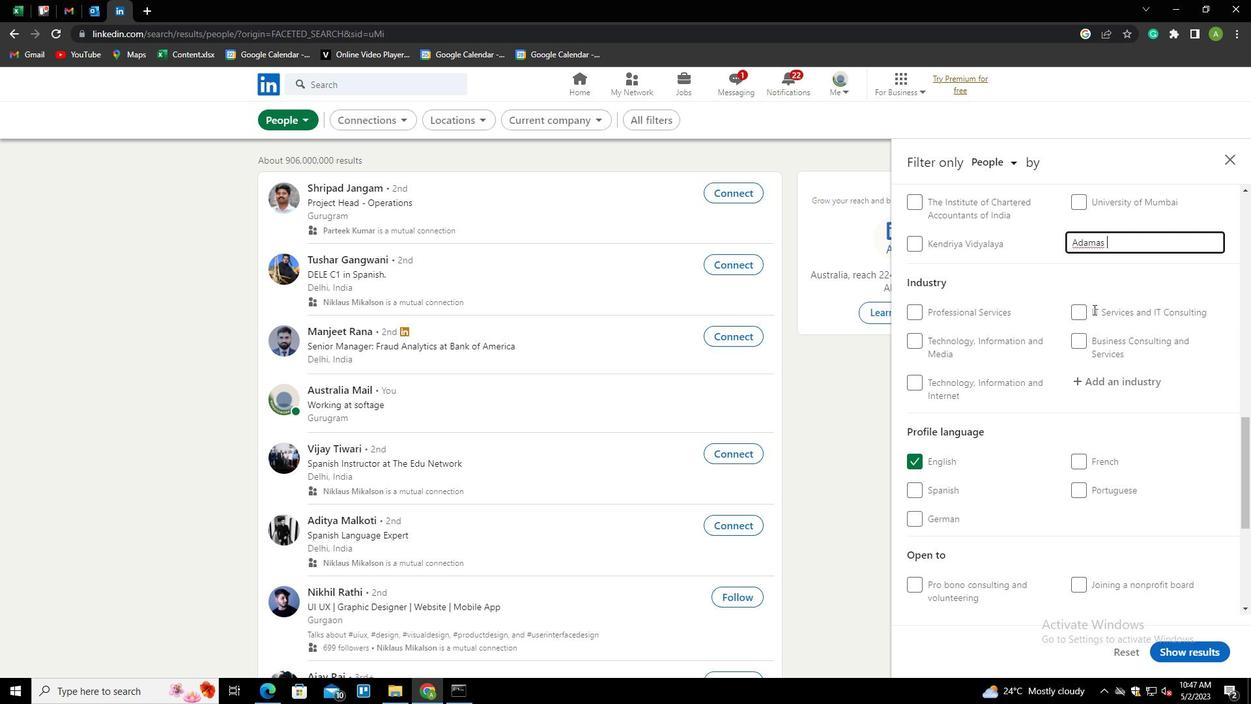 
Action: Mouse scrolled (1093, 309) with delta (0, 0)
Screenshot: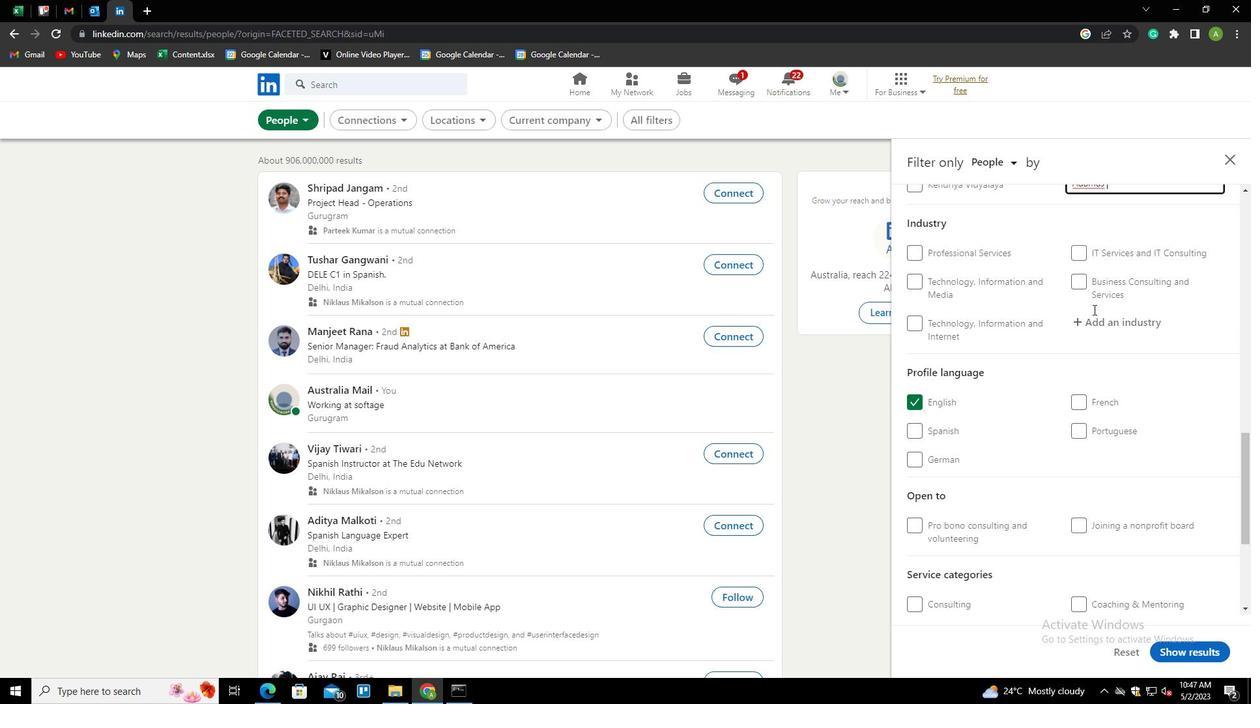 
Action: Mouse scrolled (1093, 309) with delta (0, 0)
Screenshot: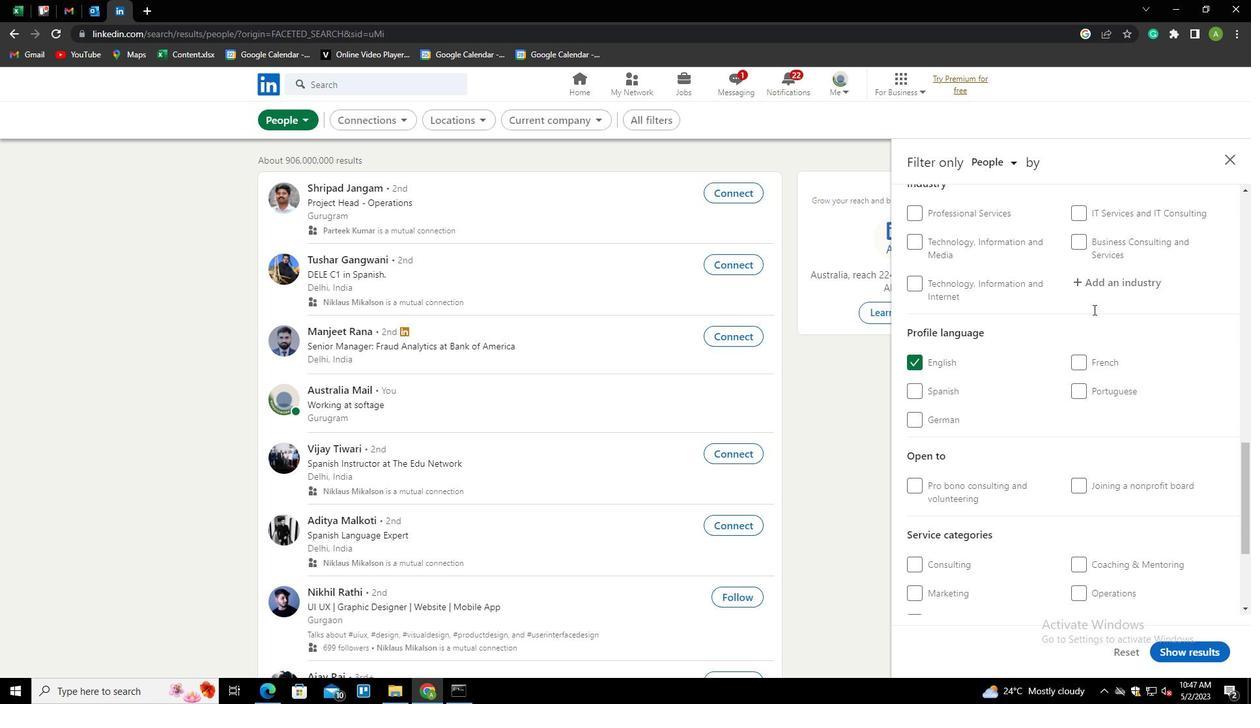 
Action: Mouse moved to (1102, 243)
Screenshot: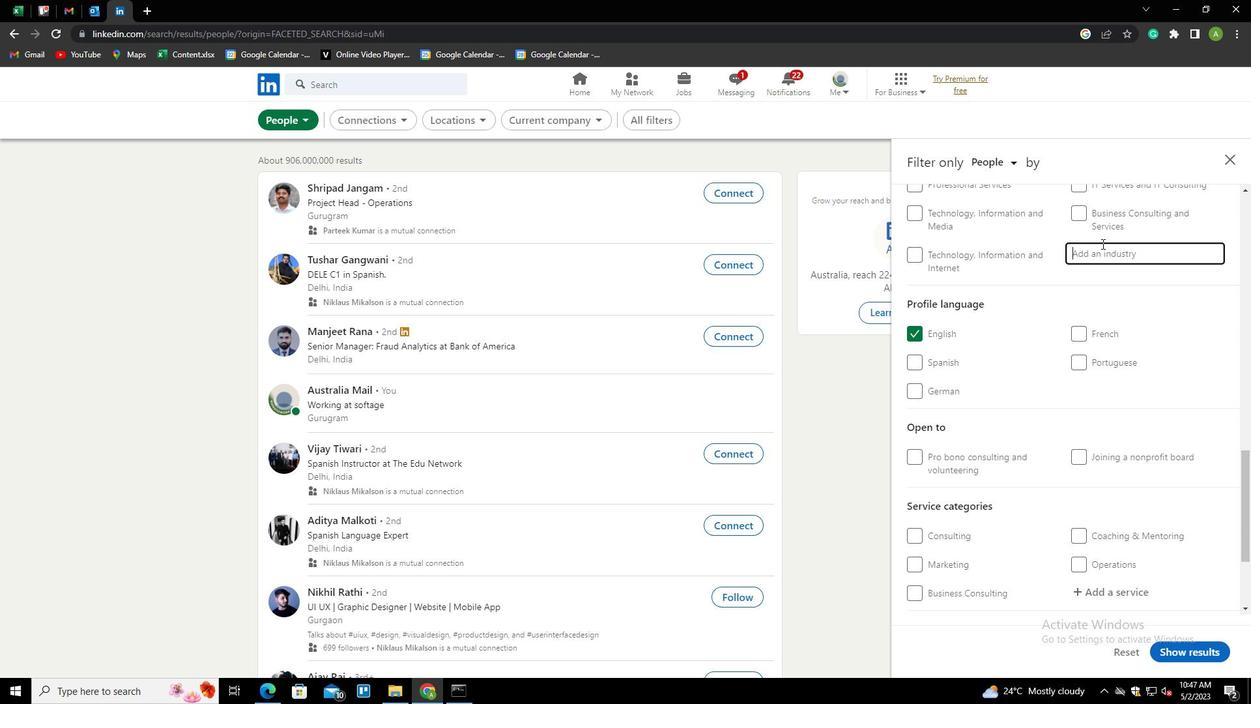 
Action: Mouse pressed left at (1102, 243)
Screenshot: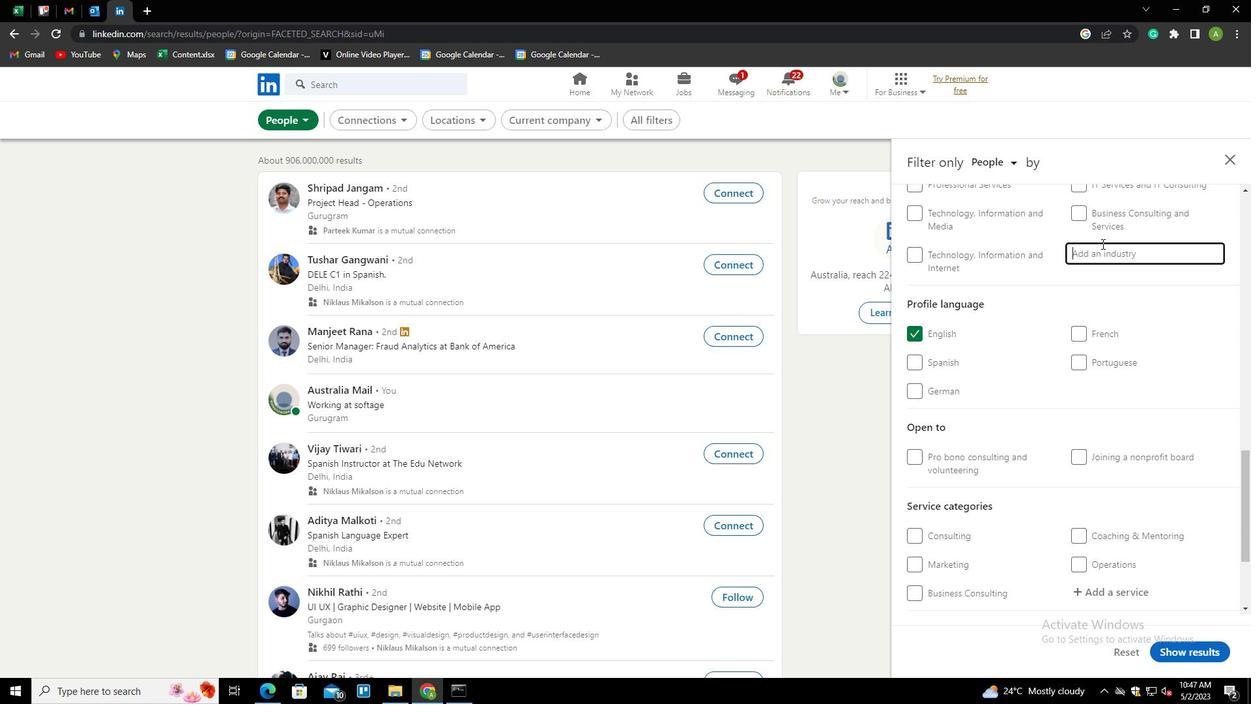 
Action: Key pressed <Key.shift>CLAY<Key.down><Key.enter>
Screenshot: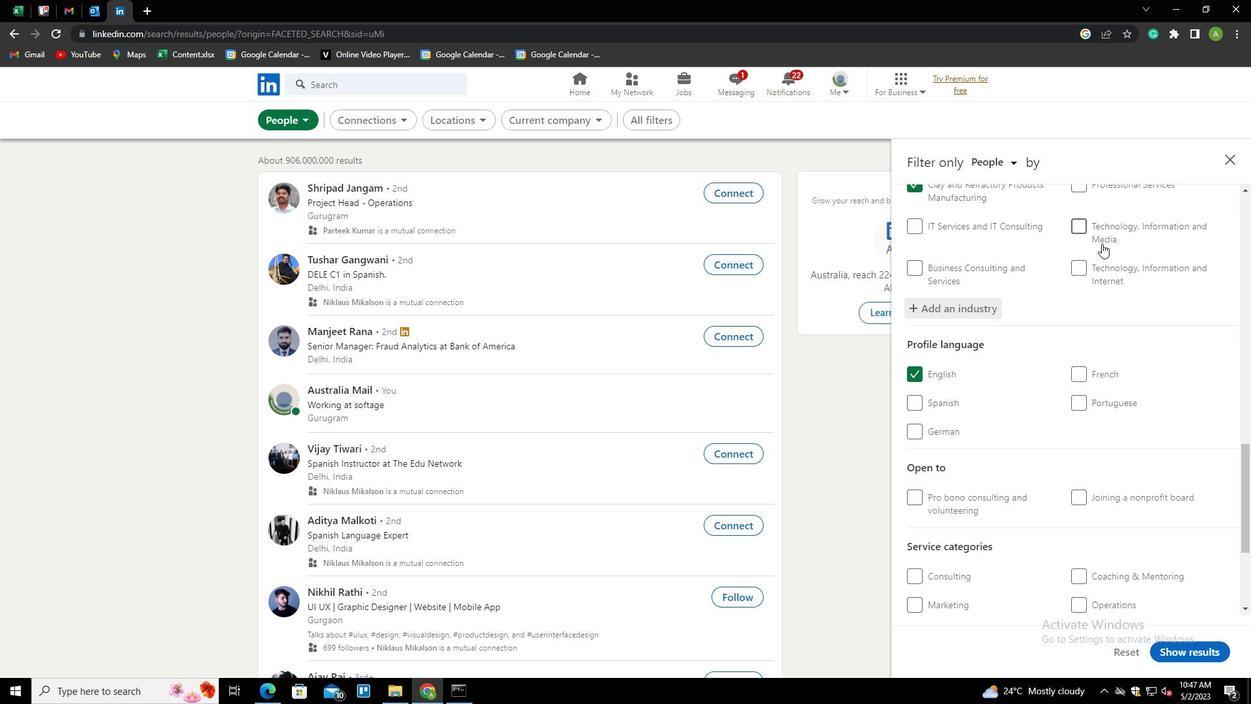 
Action: Mouse scrolled (1102, 243) with delta (0, 0)
Screenshot: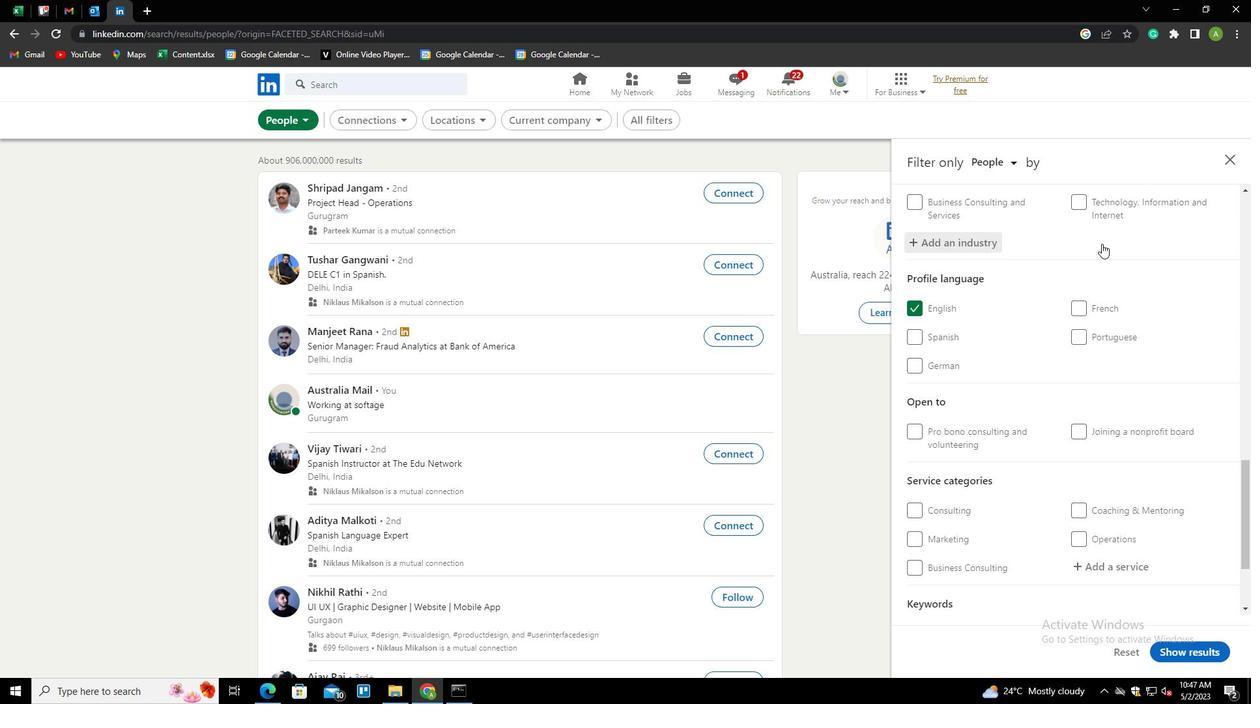 
Action: Mouse scrolled (1102, 243) with delta (0, 0)
Screenshot: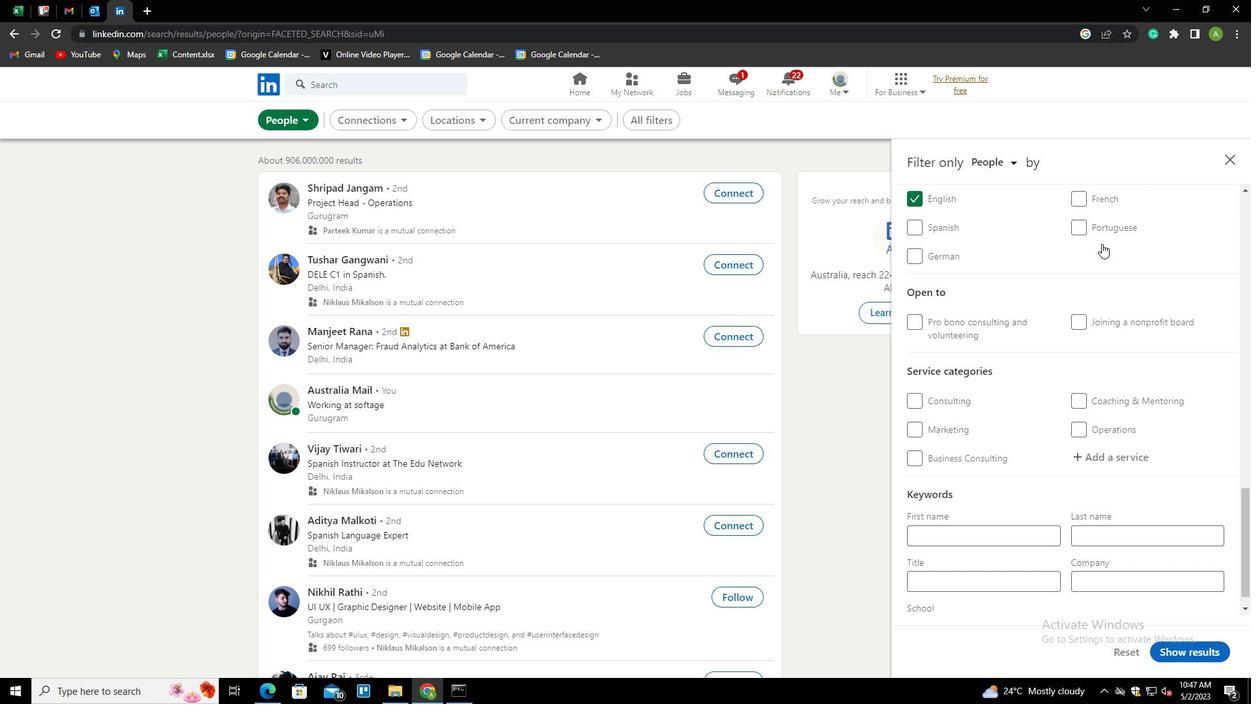 
Action: Mouse scrolled (1102, 243) with delta (0, 0)
Screenshot: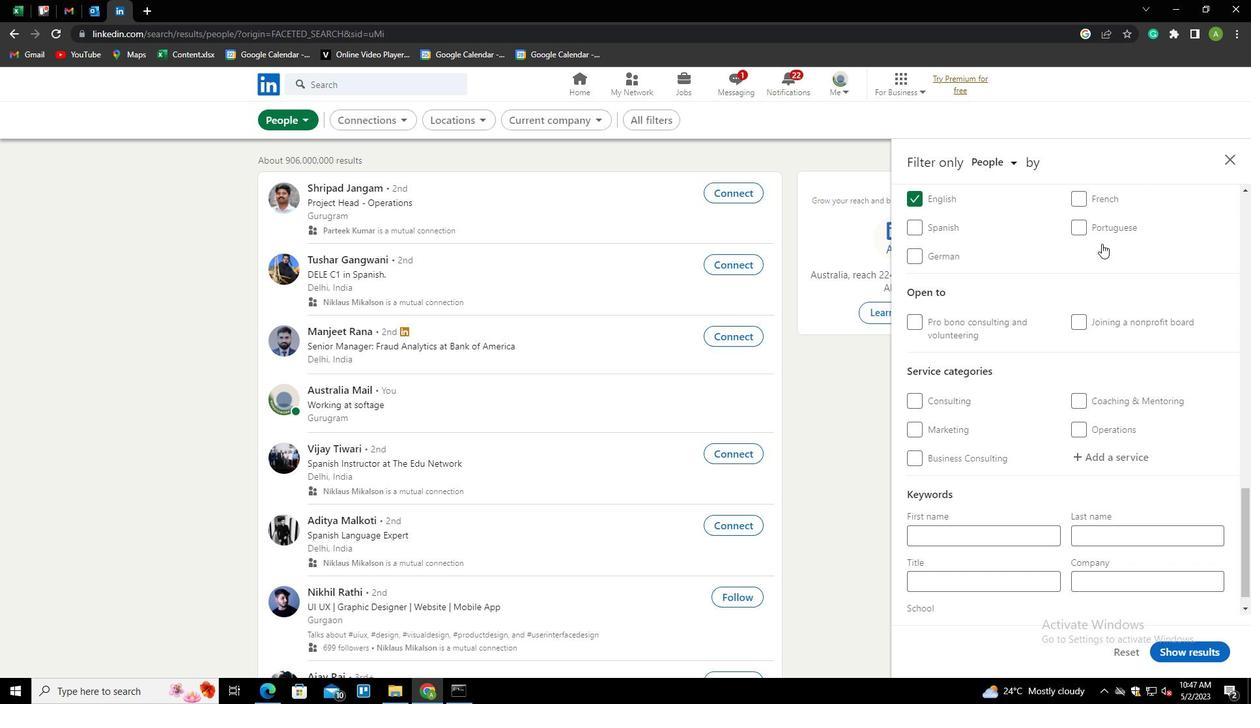
Action: Mouse scrolled (1102, 243) with delta (0, 0)
Screenshot: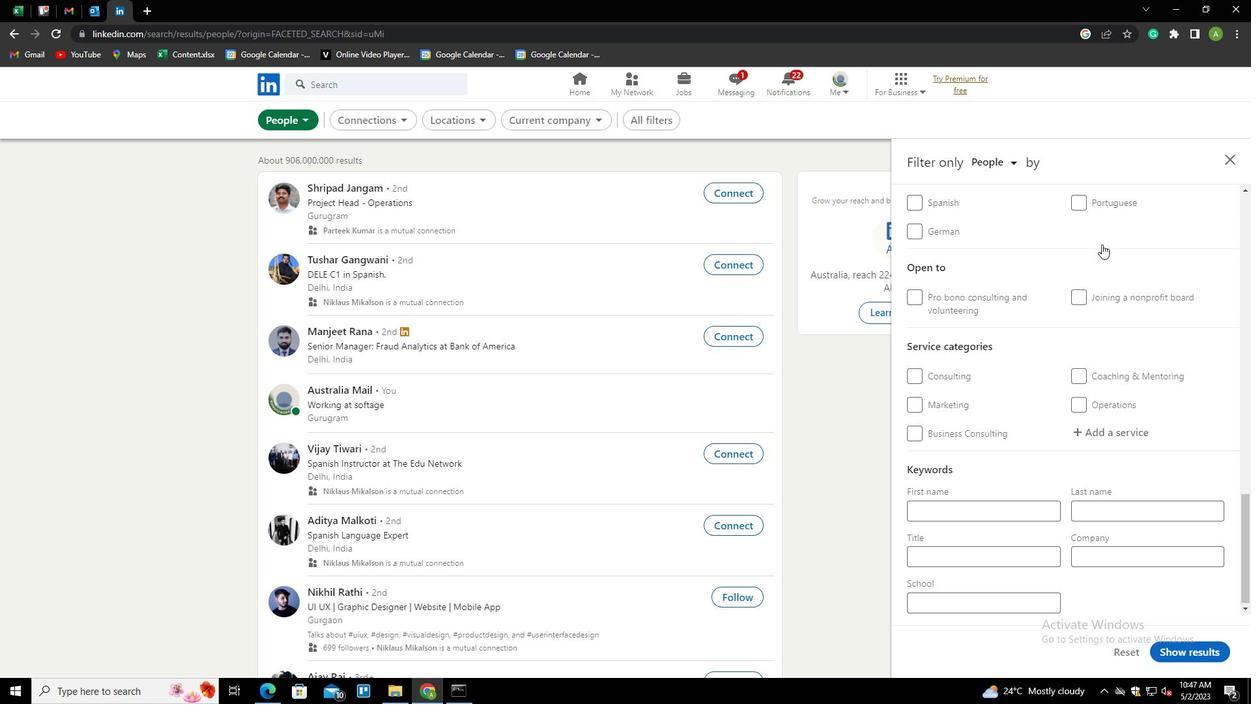 
Action: Mouse scrolled (1102, 243) with delta (0, 0)
Screenshot: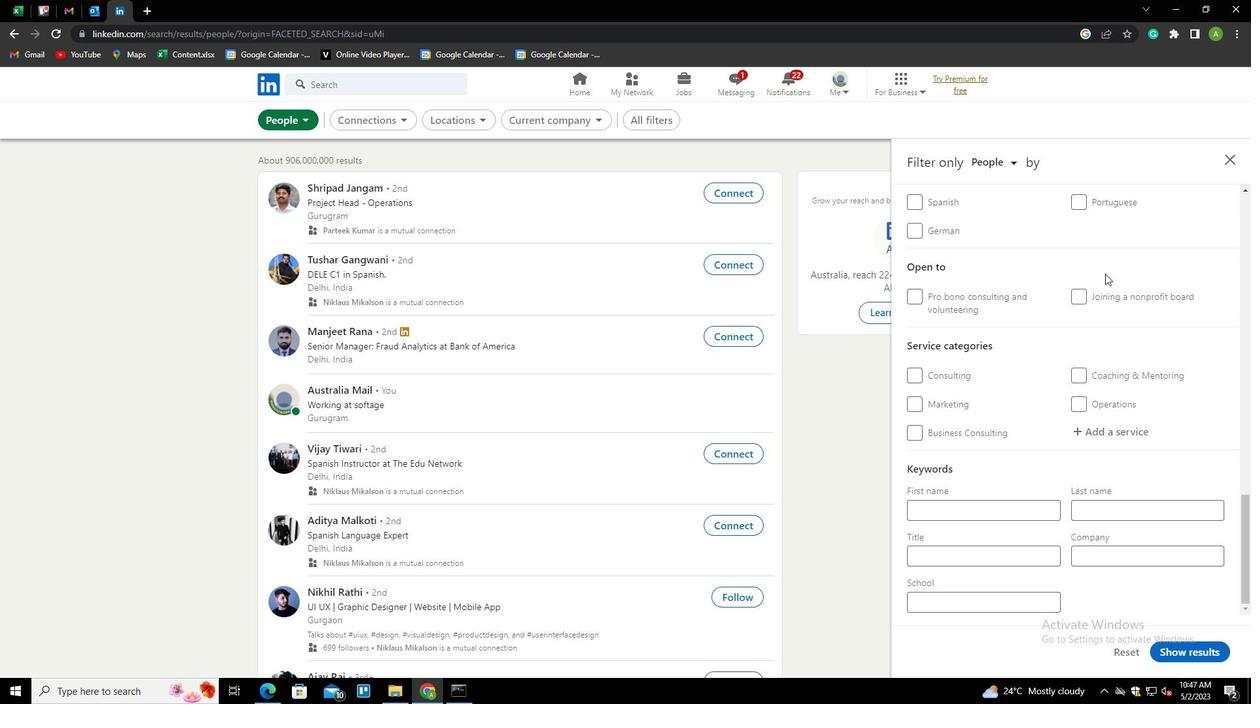 
Action: Mouse moved to (1084, 433)
Screenshot: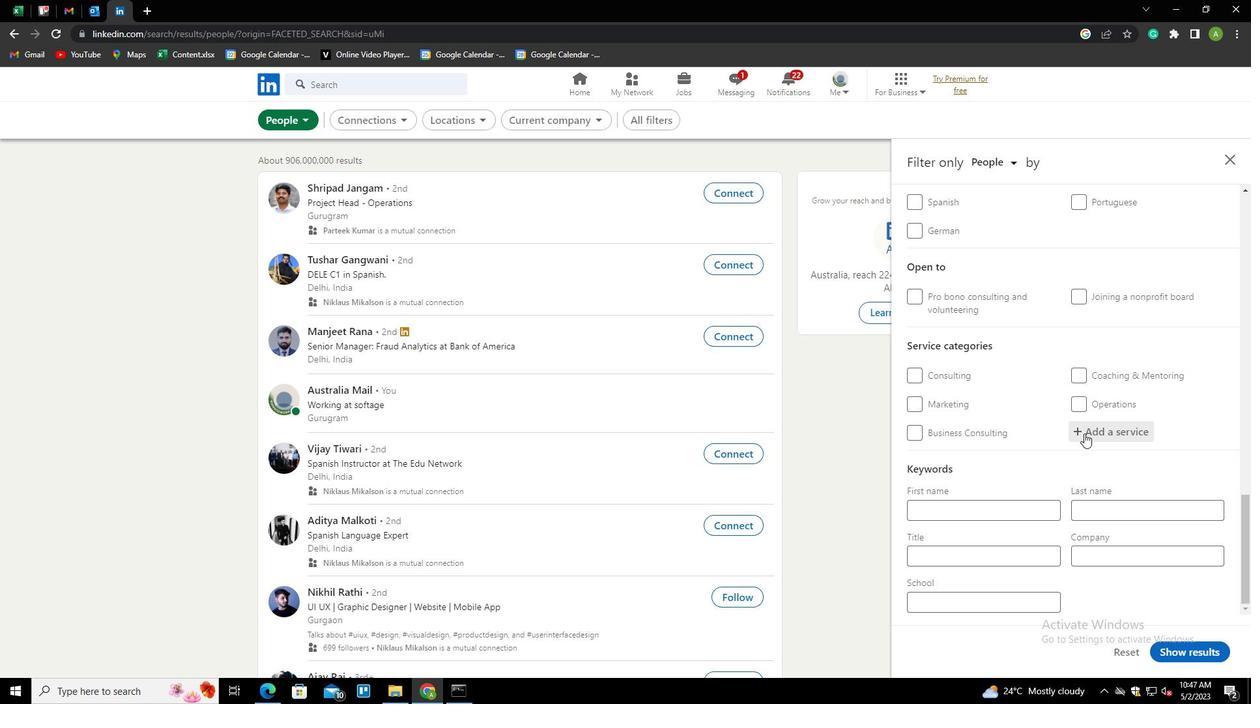 
Action: Mouse pressed left at (1084, 433)
Screenshot: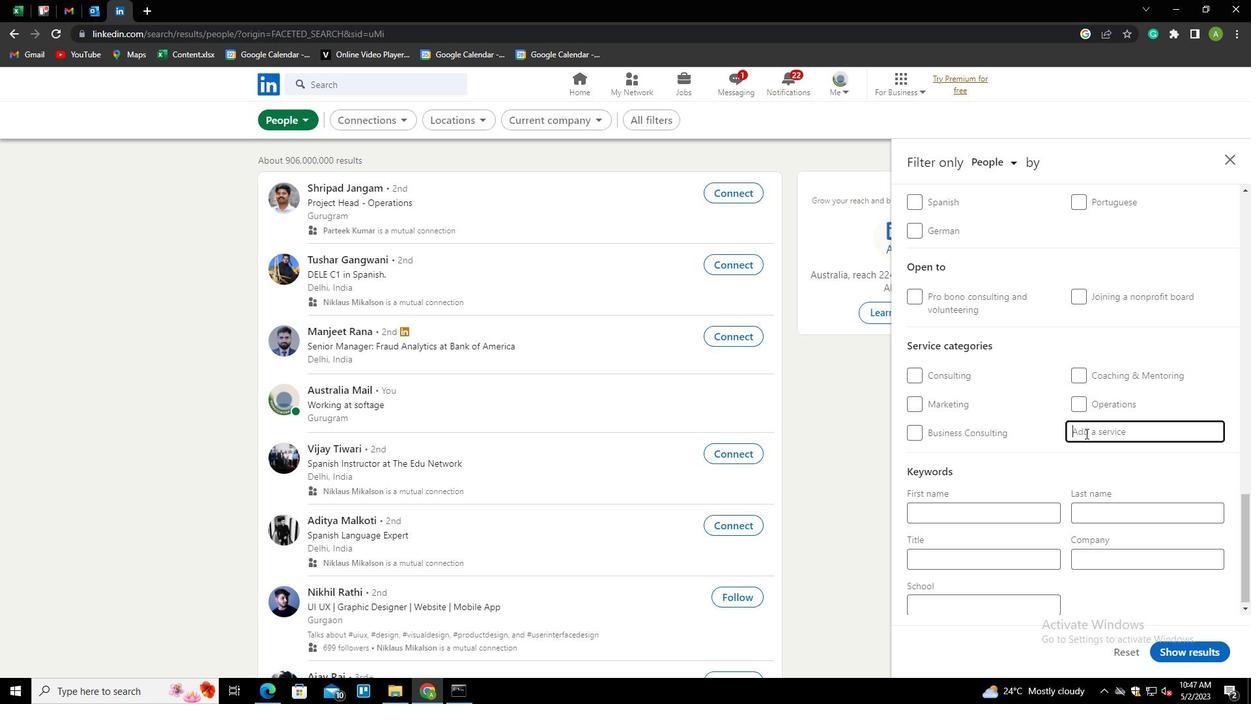 
Action: Mouse moved to (1090, 433)
Screenshot: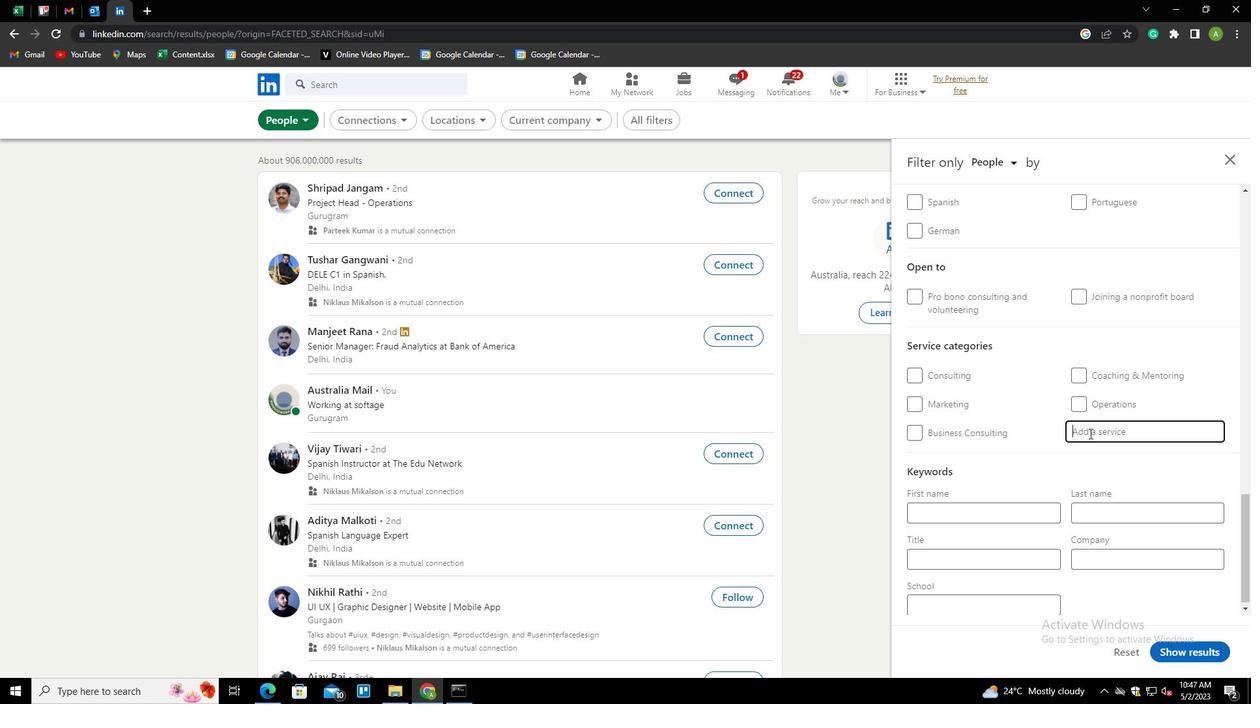 
Action: Mouse pressed left at (1090, 433)
Screenshot: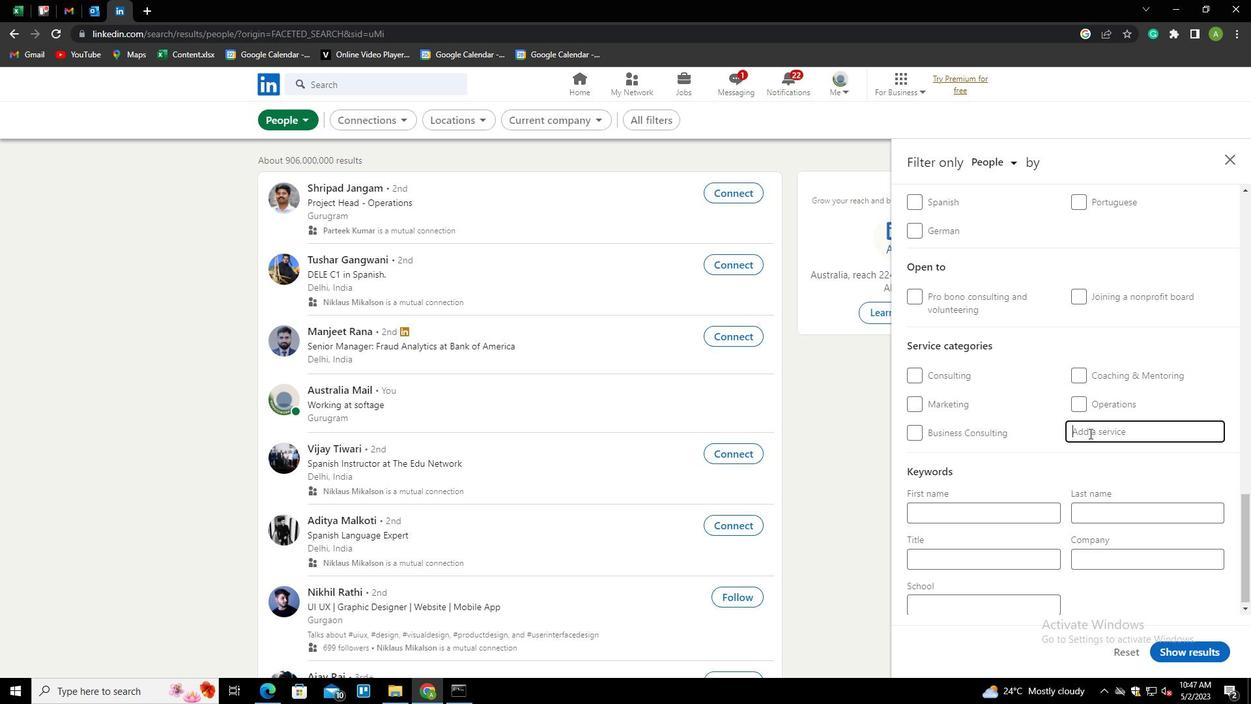 
Action: Key pressed <Key.shift><Key.shift><Key.shift><Key.shift><Key.shift><Key.shift><Key.shift><Key.shift><Key.shift><Key.shift><Key.shift><Key.shift><Key.shift><Key.shift><Key.shift><Key.shift><Key.shift><Key.shift><Key.shift><Key.shift><Key.shift><Key.shift><Key.shift><Key.shift><Key.shift><Key.shift><Key.shift><Key.shift><Key.shift><Key.shift><Key.shift><Key.shift><Key.shift><Key.shift>RSU<Key.backspace><Key.backspace>ESUME<Key.down><Key.enter>
Screenshot: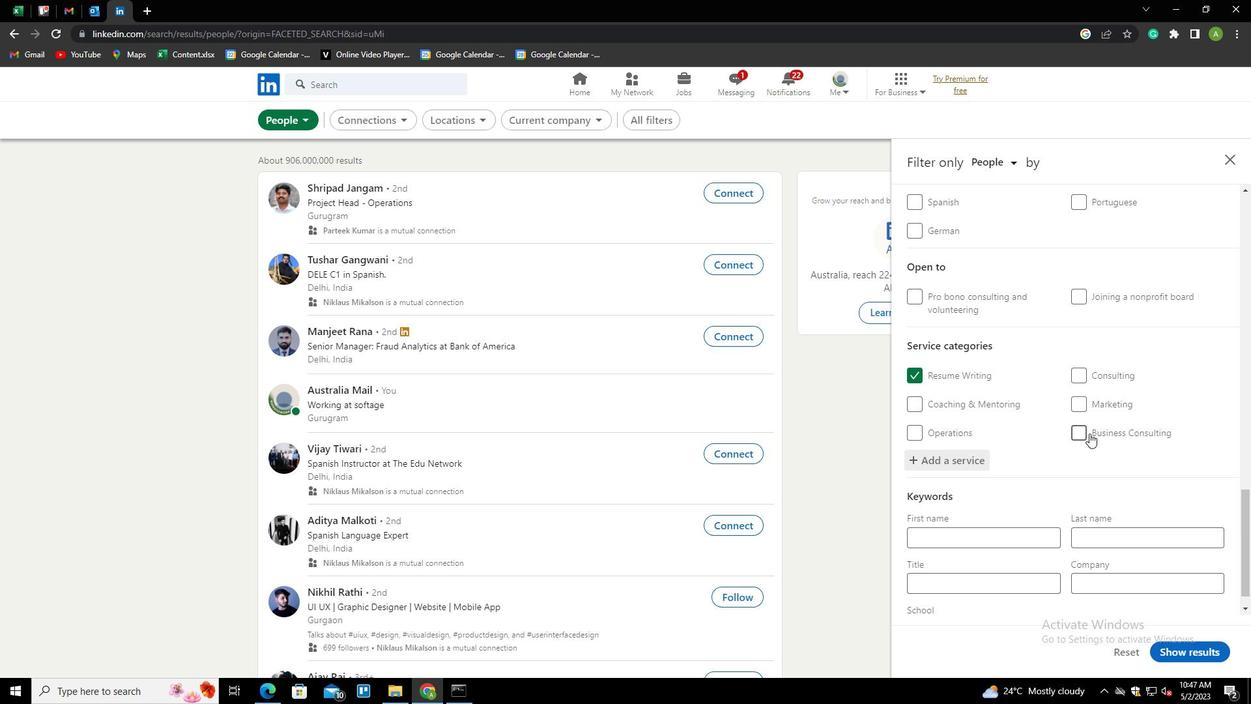 
Action: Mouse scrolled (1090, 432) with delta (0, 0)
Screenshot: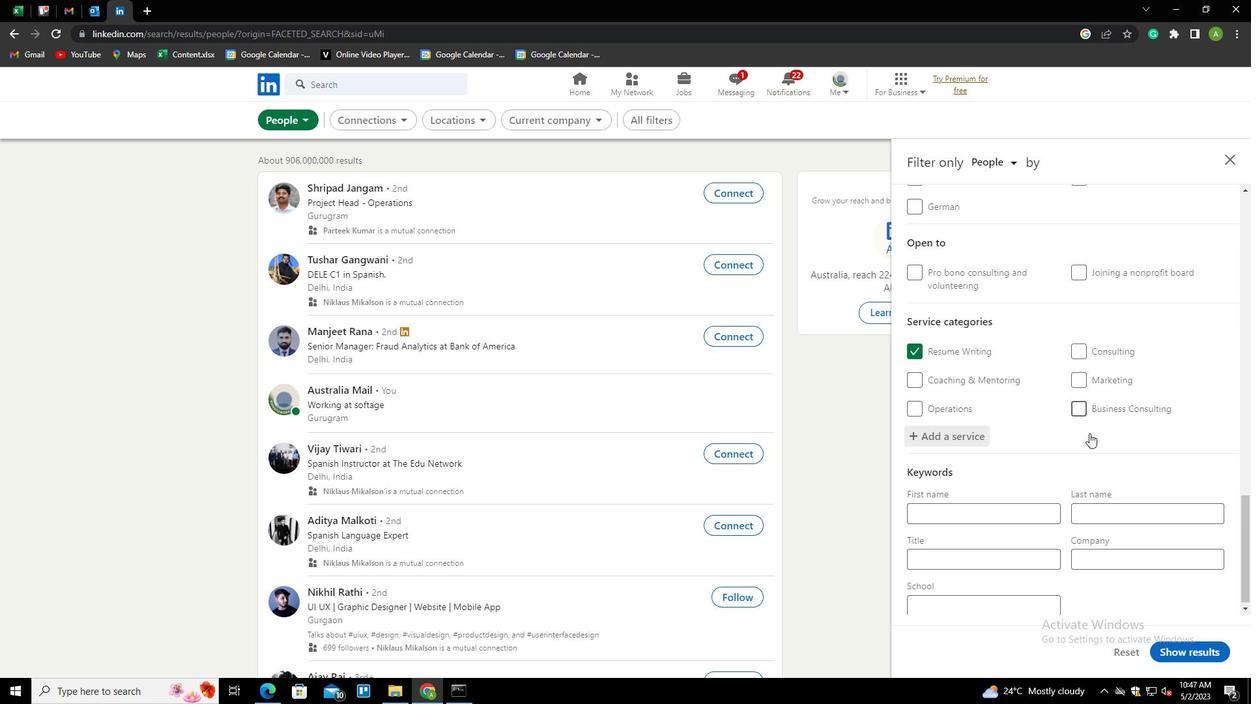 
Action: Mouse scrolled (1090, 432) with delta (0, 0)
Screenshot: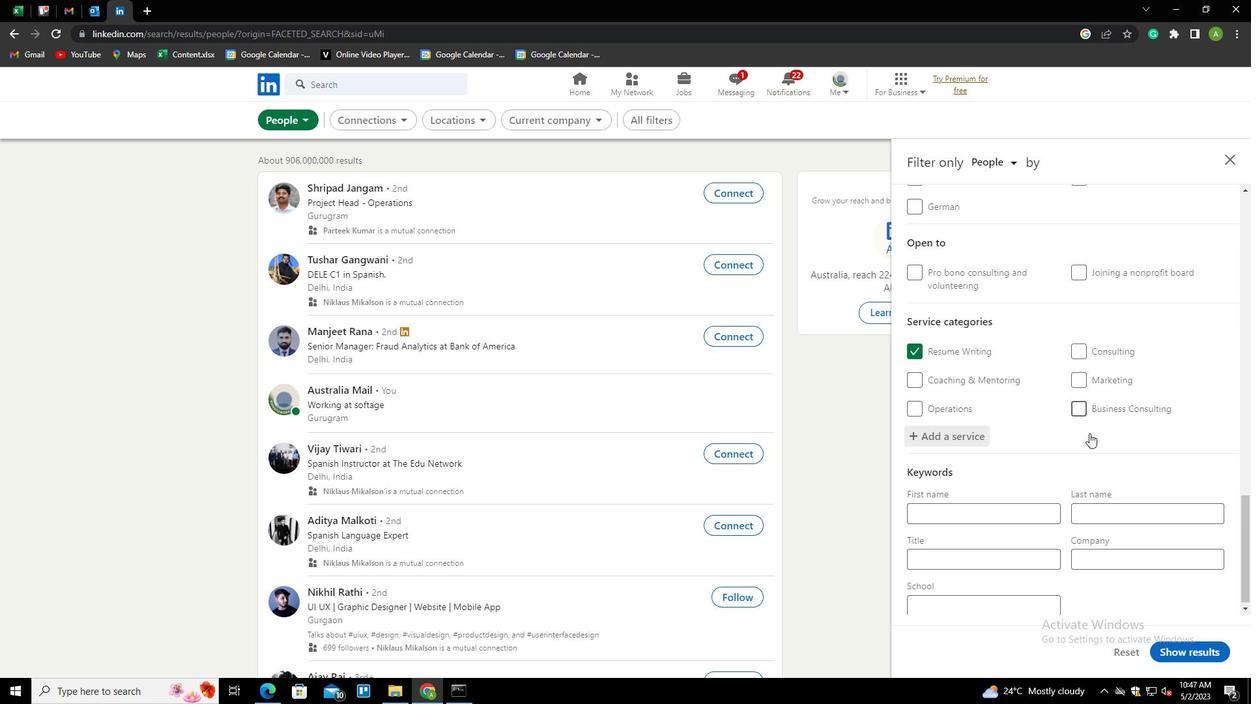 
Action: Mouse scrolled (1090, 432) with delta (0, 0)
Screenshot: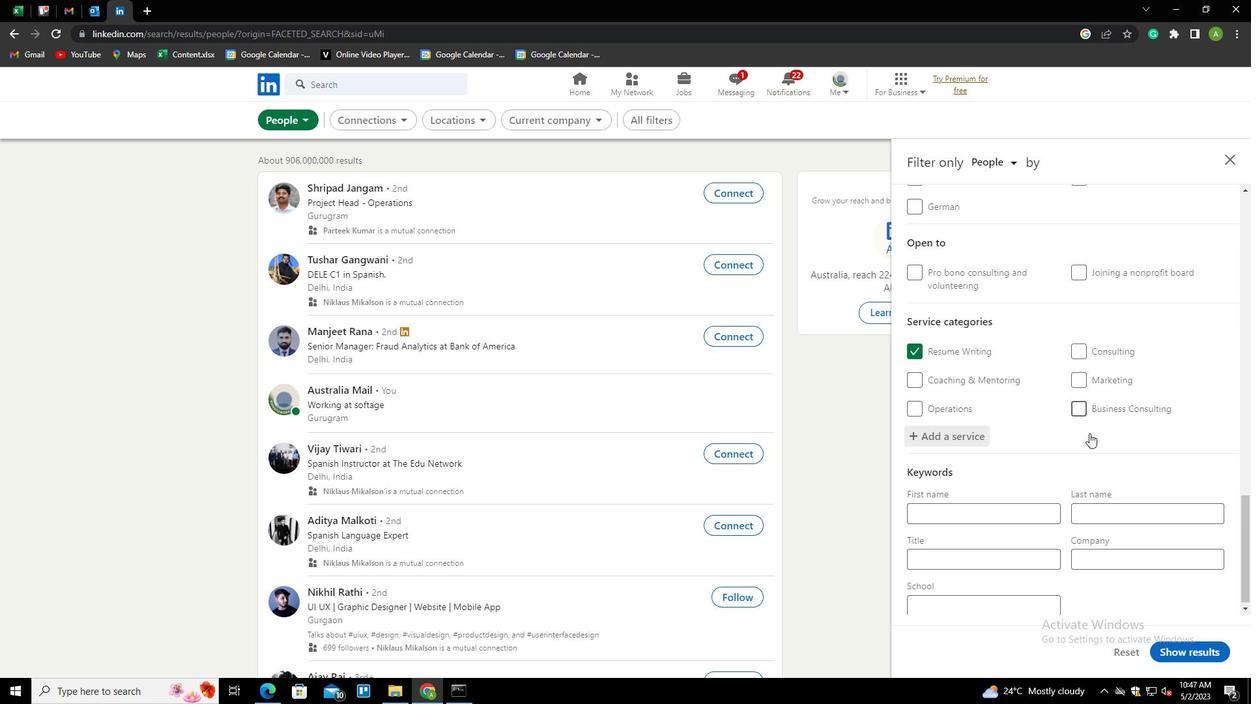 
Action: Mouse scrolled (1090, 432) with delta (0, 0)
Screenshot: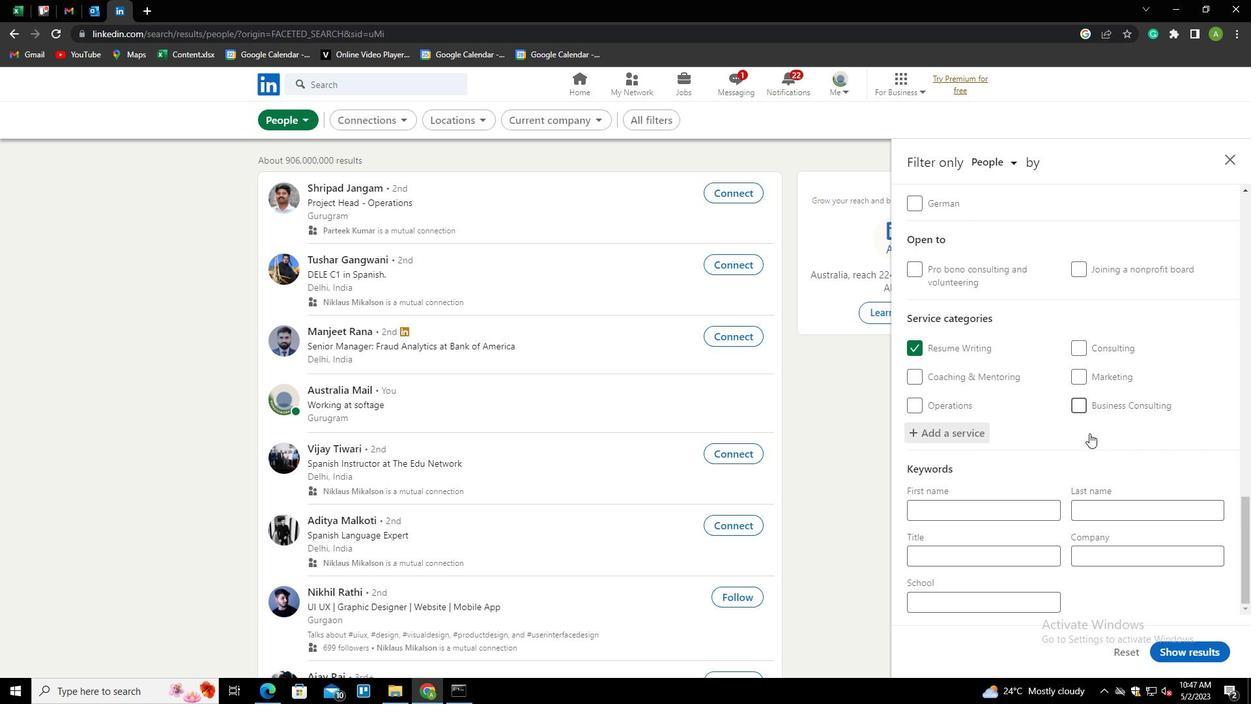 
Action: Mouse scrolled (1090, 432) with delta (0, 0)
Screenshot: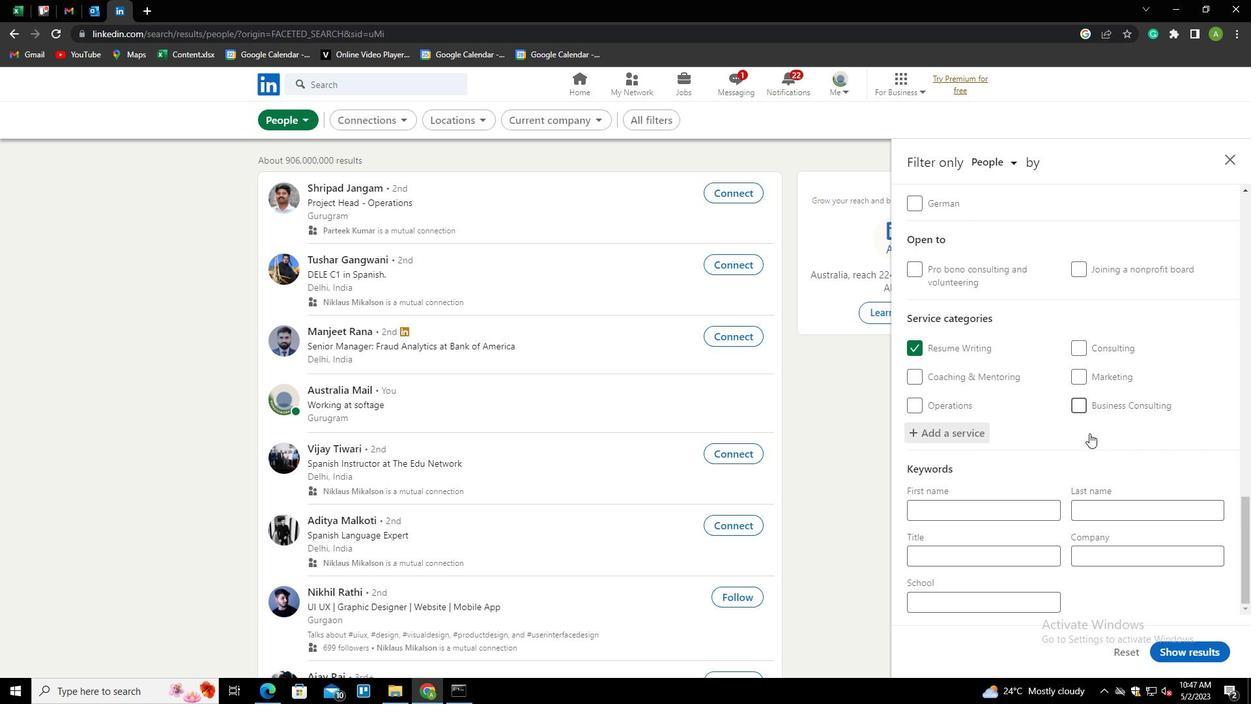 
Action: Mouse scrolled (1090, 432) with delta (0, 0)
Screenshot: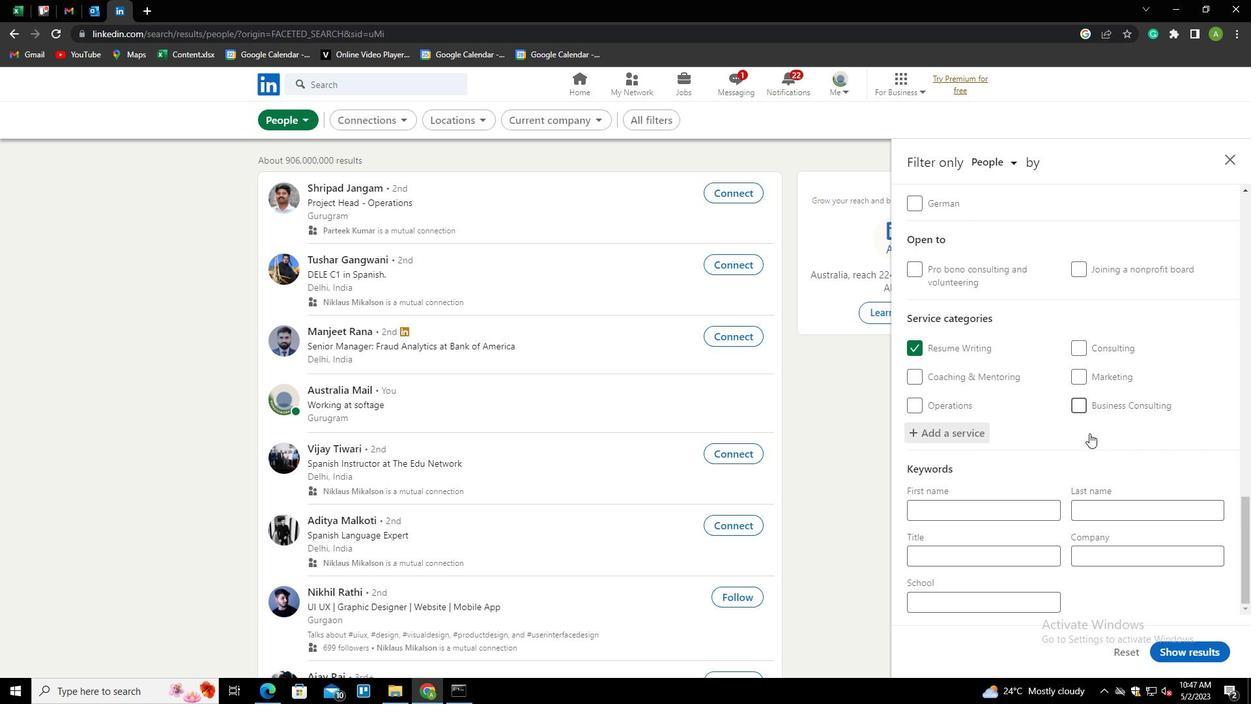 
Action: Mouse scrolled (1090, 432) with delta (0, 0)
Screenshot: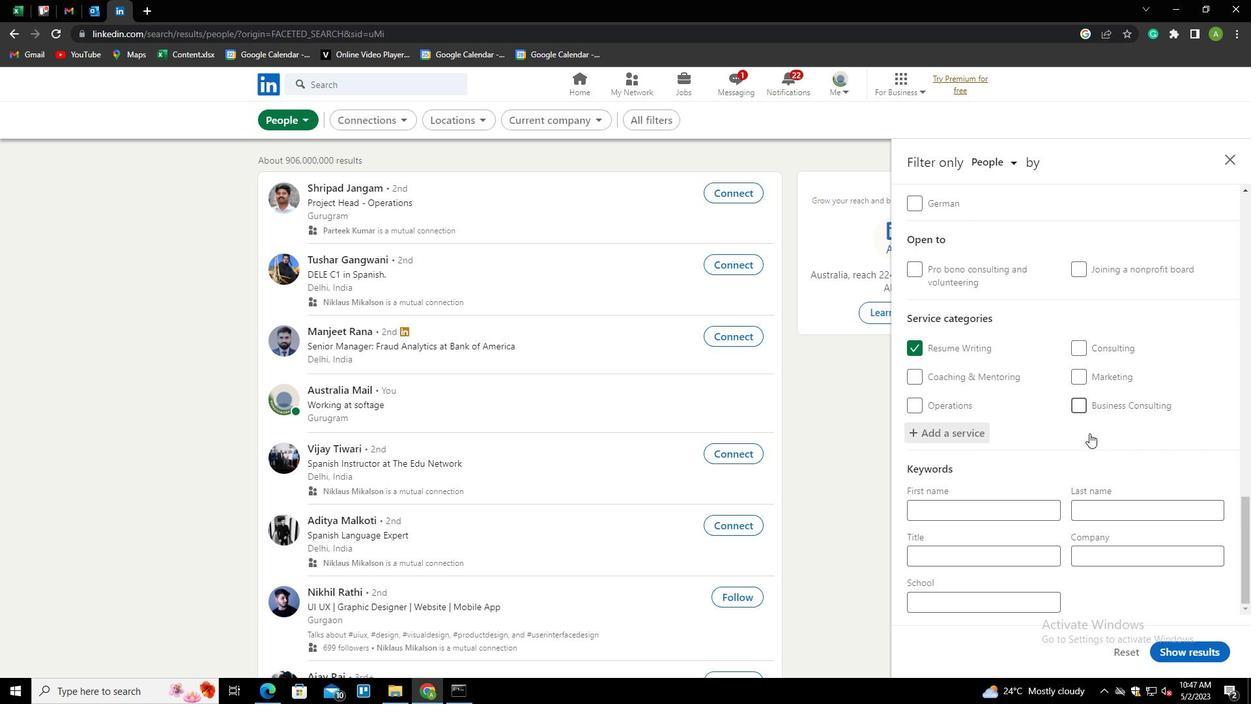 
Action: Mouse moved to (979, 554)
Screenshot: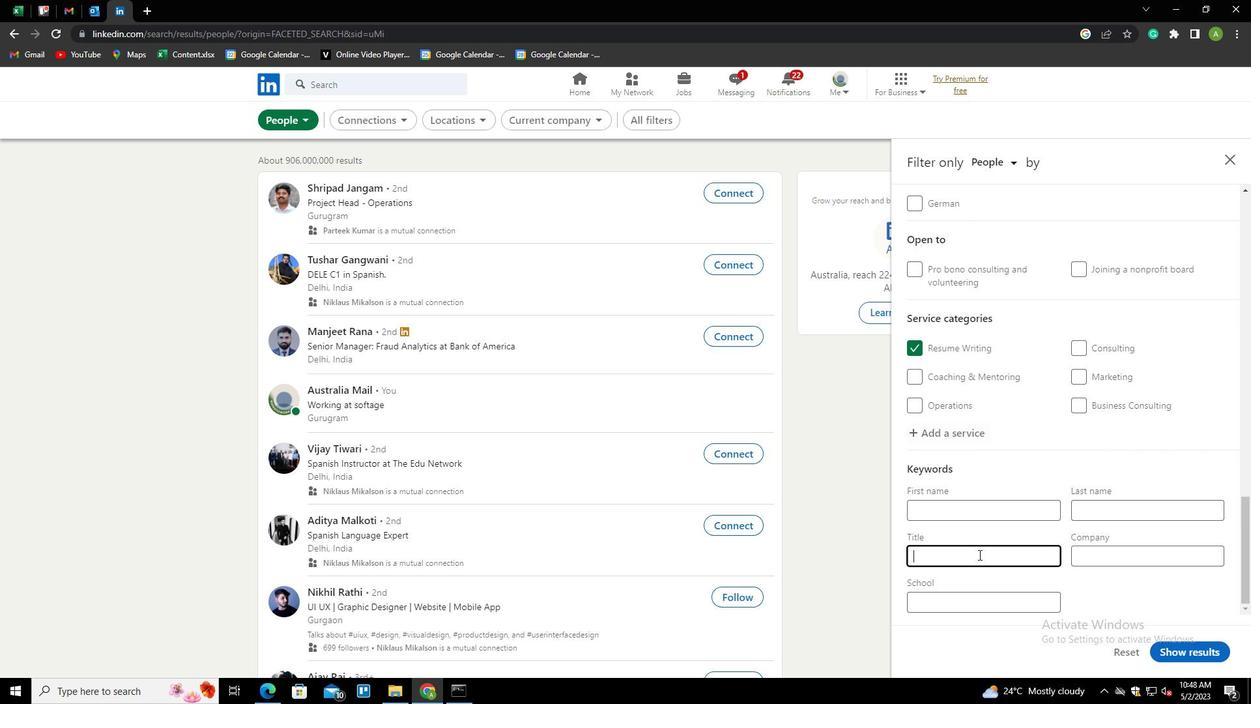 
Action: Mouse pressed left at (979, 554)
Screenshot: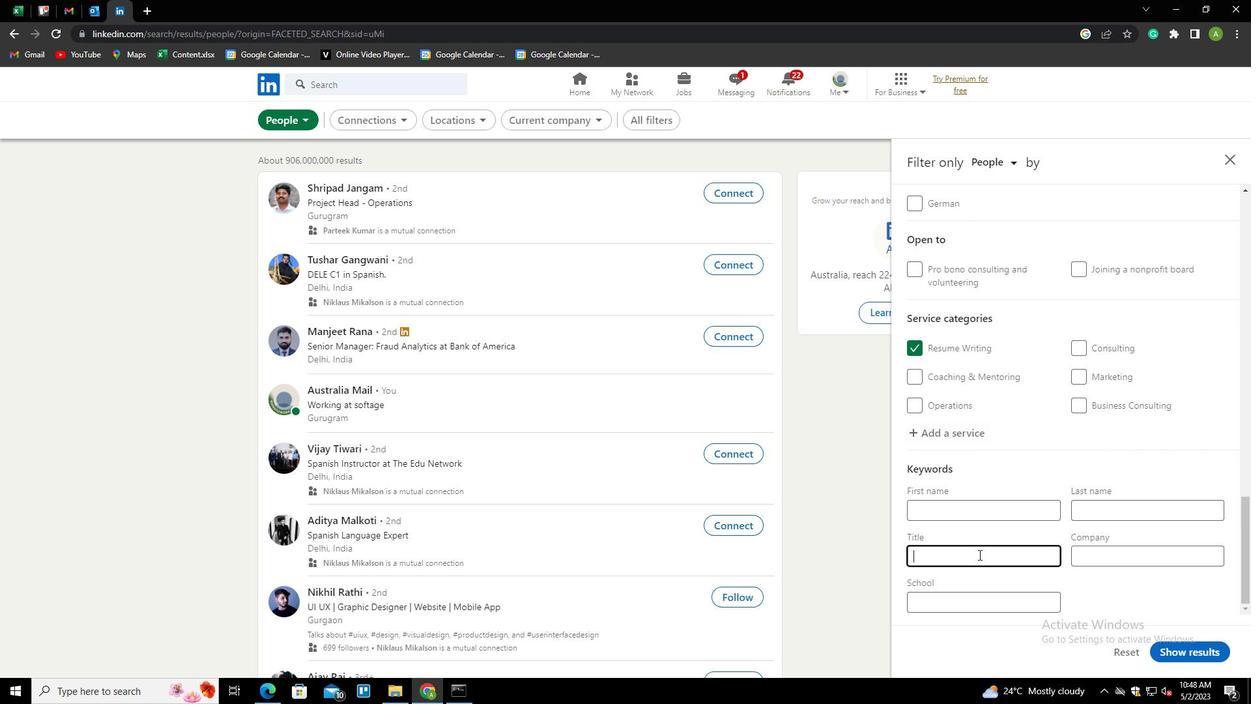 
Action: Key pressed <Key.shift>BUSINESS<Key.space><Key.shift>ANALYST
Screenshot: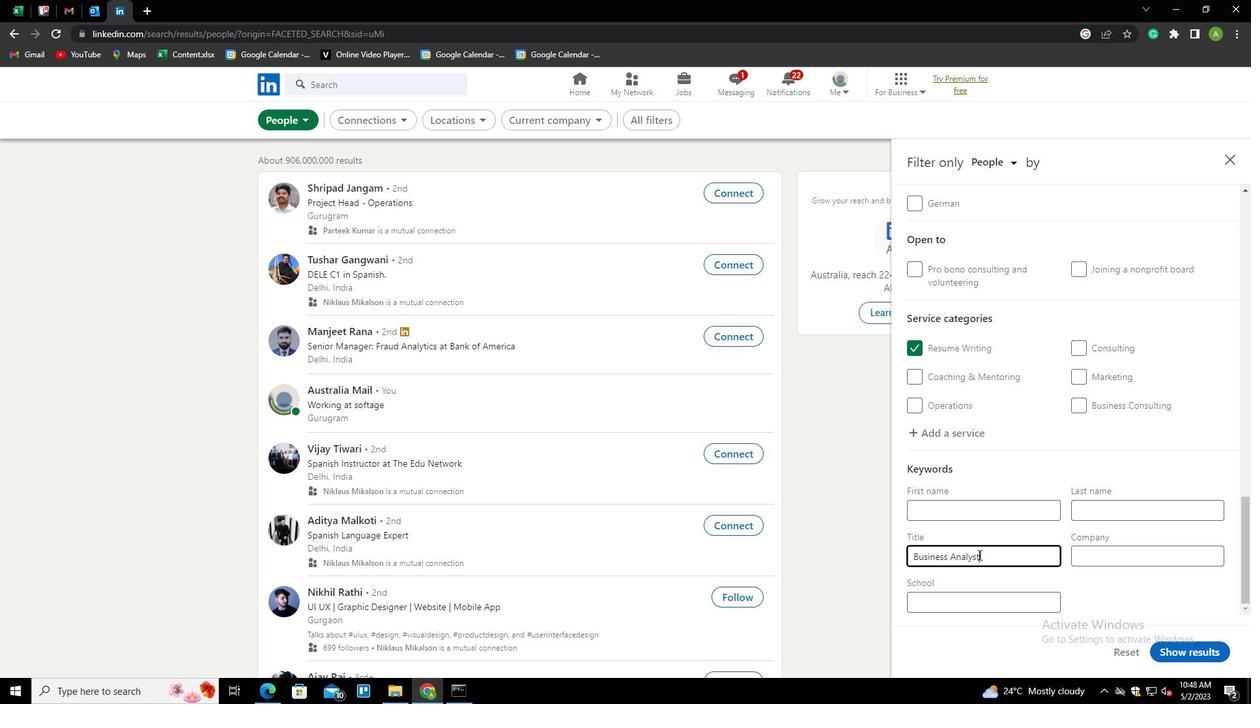 
Action: Mouse moved to (1140, 599)
Screenshot: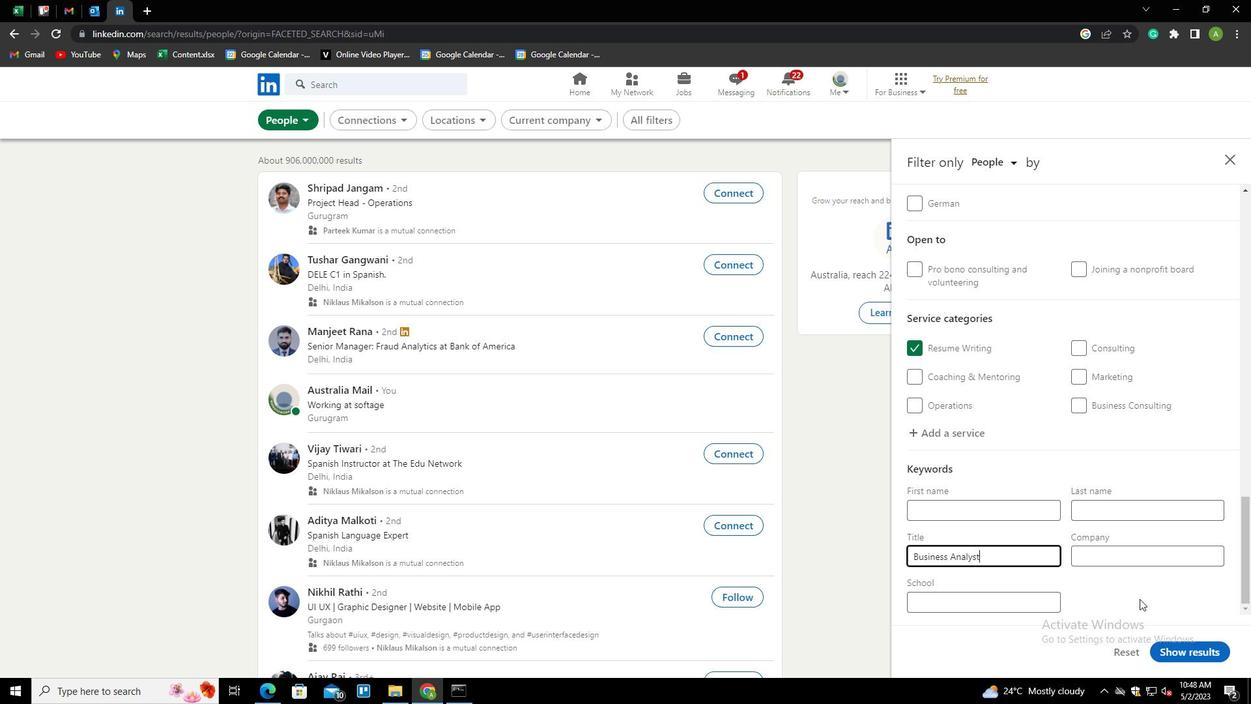 
Action: Mouse pressed left at (1140, 599)
Screenshot: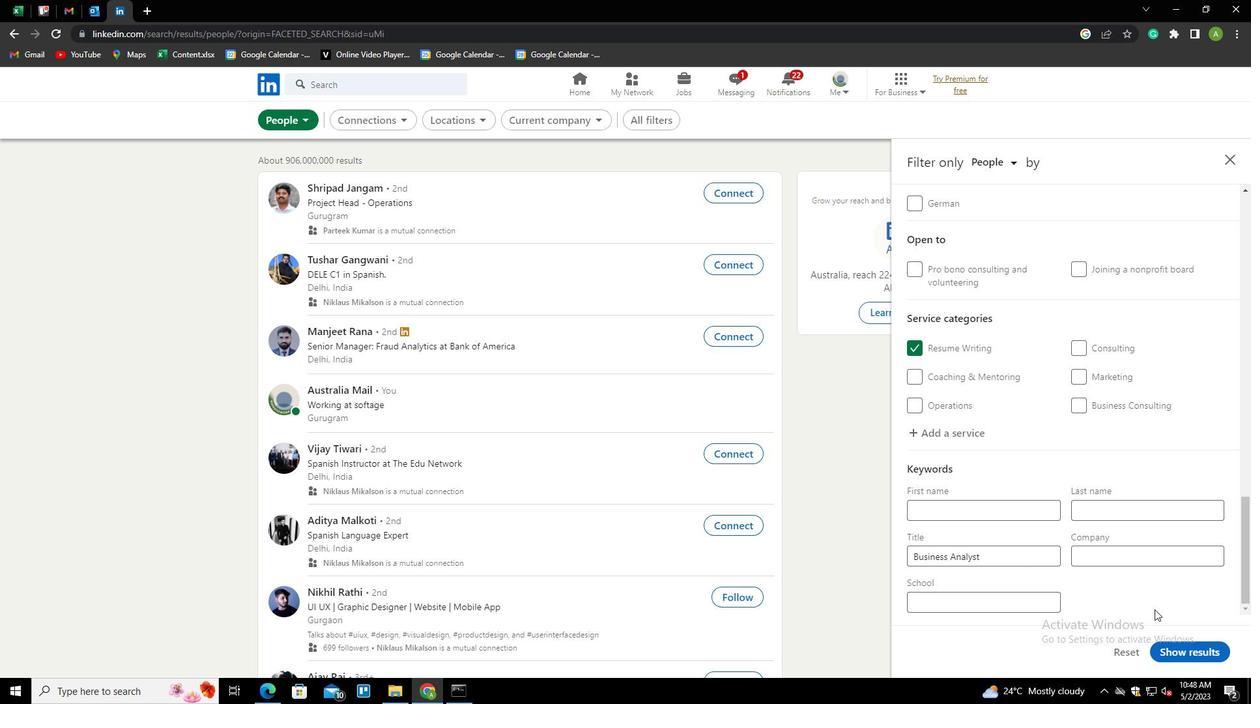 
Action: Mouse moved to (1186, 645)
Screenshot: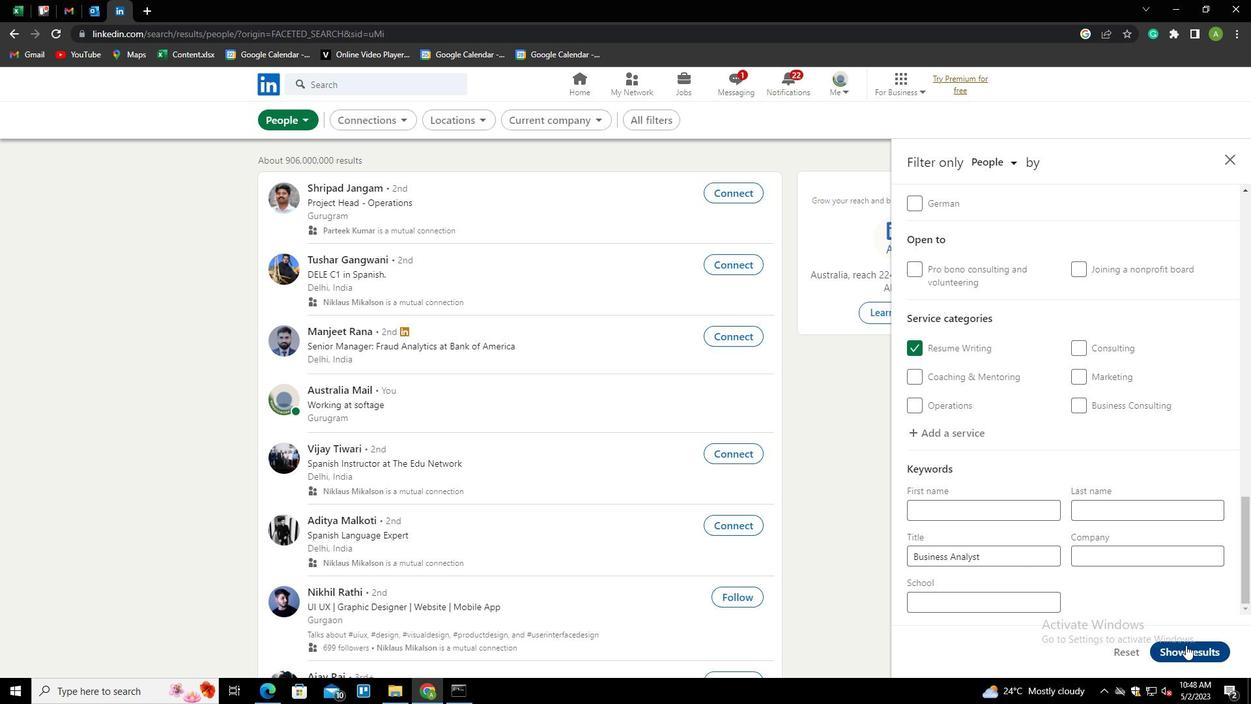 
Action: Mouse pressed left at (1186, 645)
Screenshot: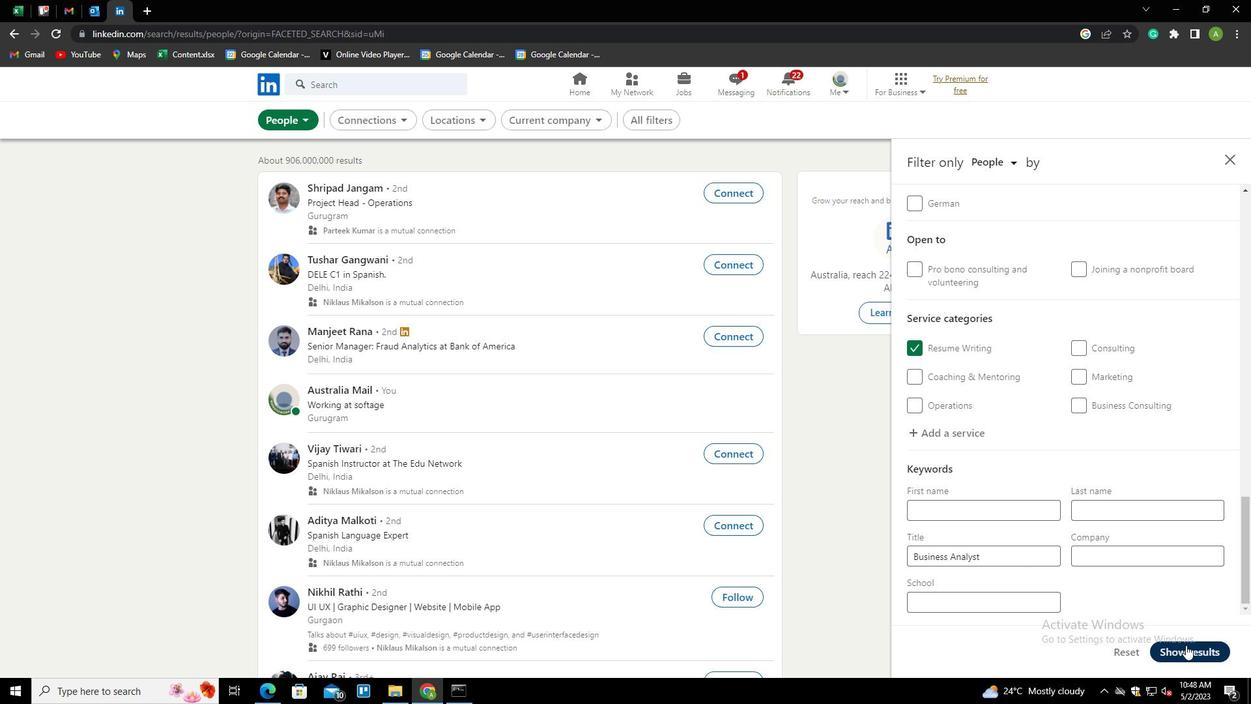
